 Task: Find connections with filter location Zürich (Kreis 9) with filter topic #Inspirationwith filter profile language Potuguese with filter current company Apotex Inc. with filter school Indian Institute of Technology, Indore with filter industry Metal Treatments with filter service category User Experience Writing with filter keywords title Software Engineer
Action: Mouse moved to (699, 95)
Screenshot: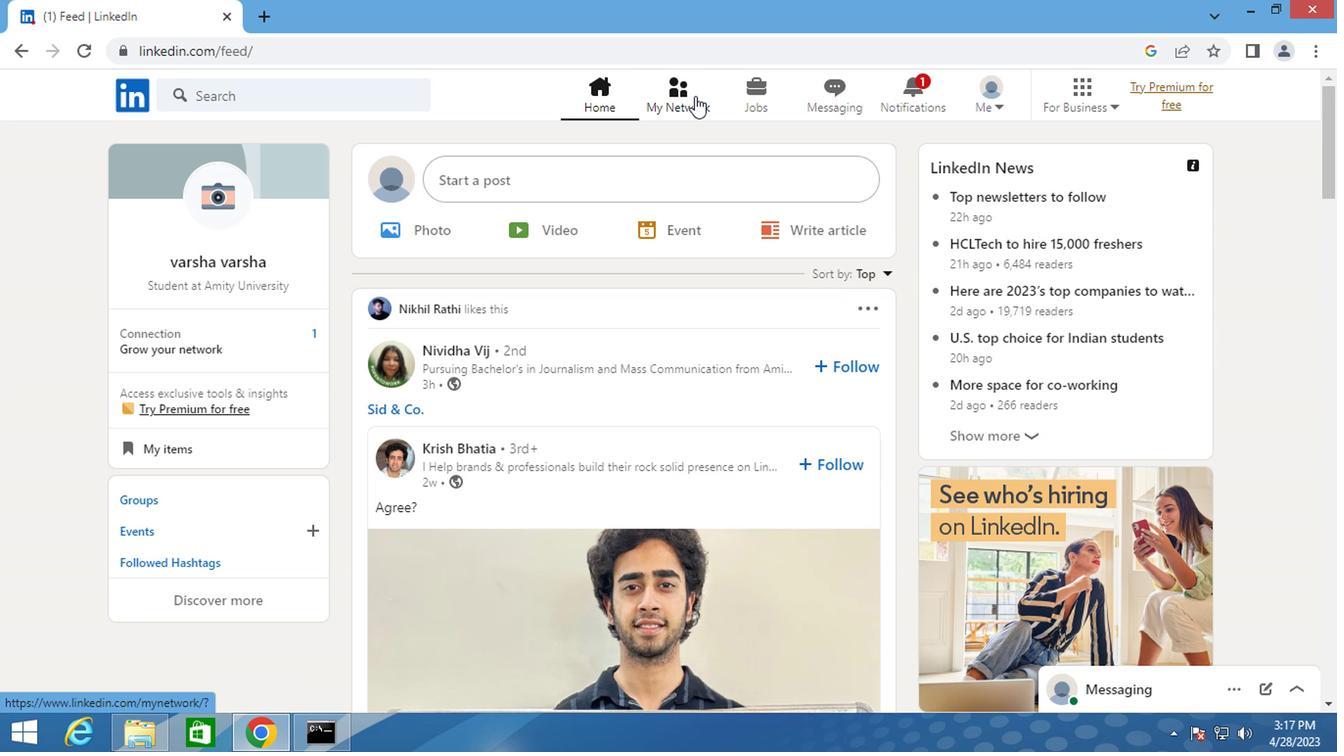 
Action: Mouse pressed left at (699, 95)
Screenshot: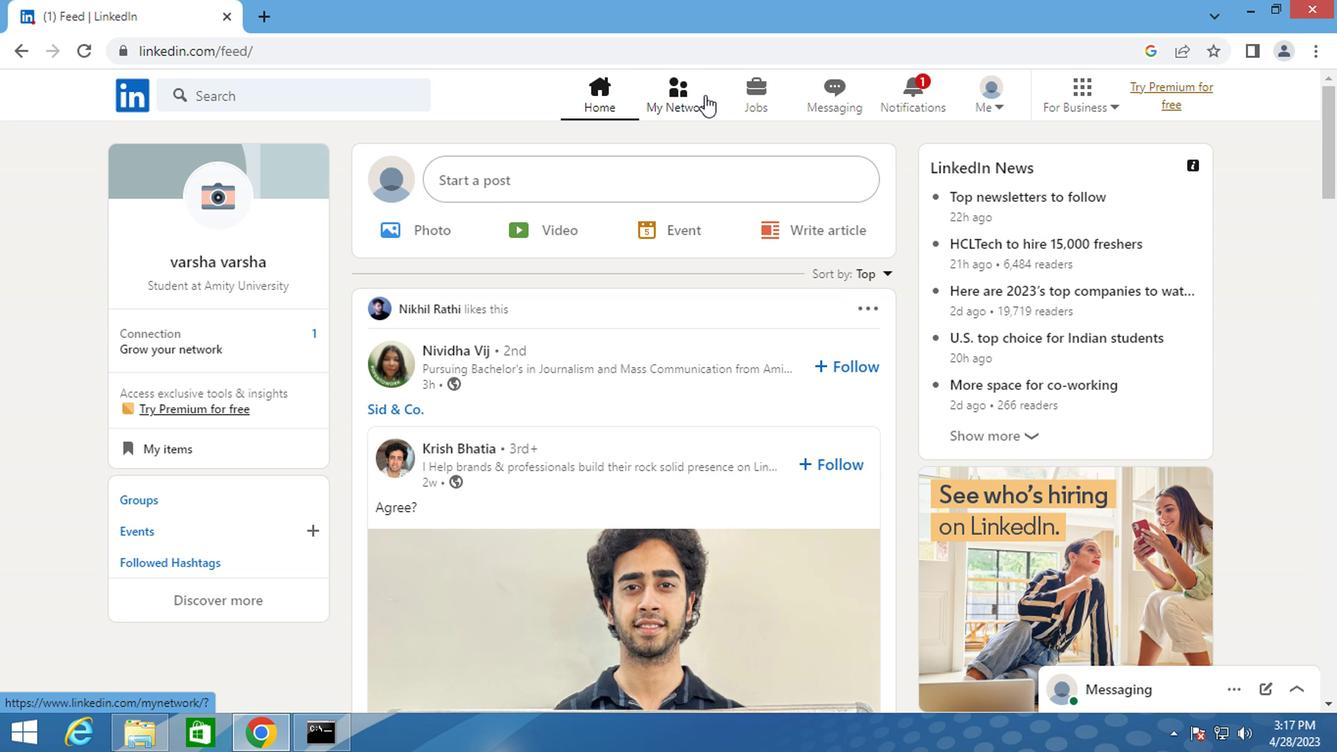 
Action: Mouse moved to (307, 208)
Screenshot: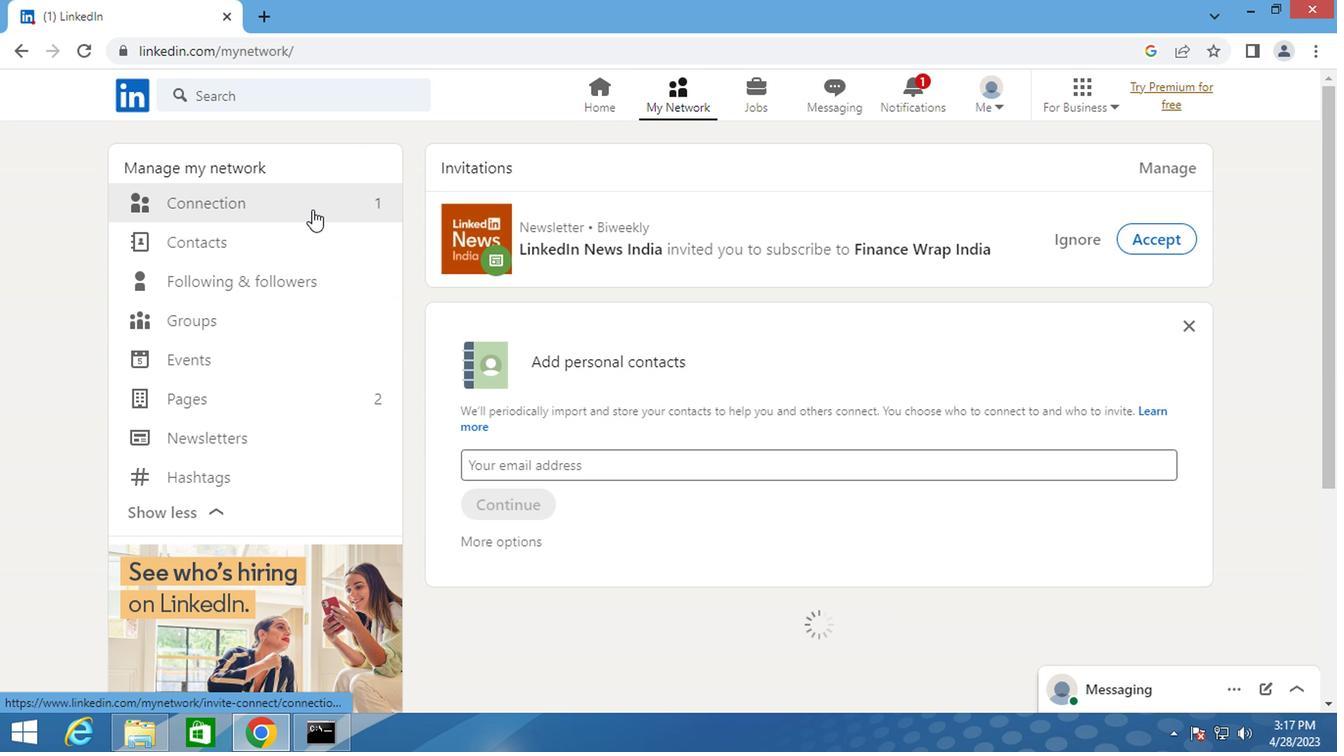 
Action: Mouse pressed left at (307, 208)
Screenshot: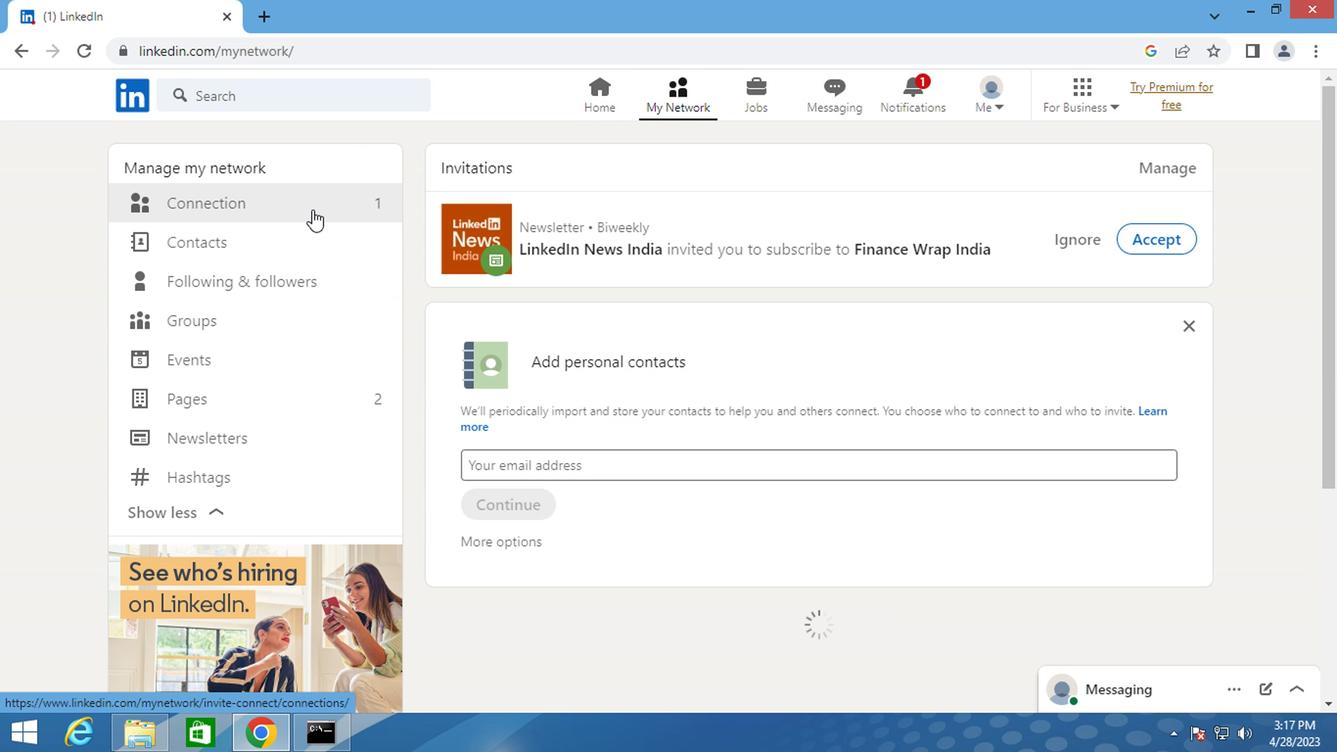 
Action: Mouse moved to (830, 209)
Screenshot: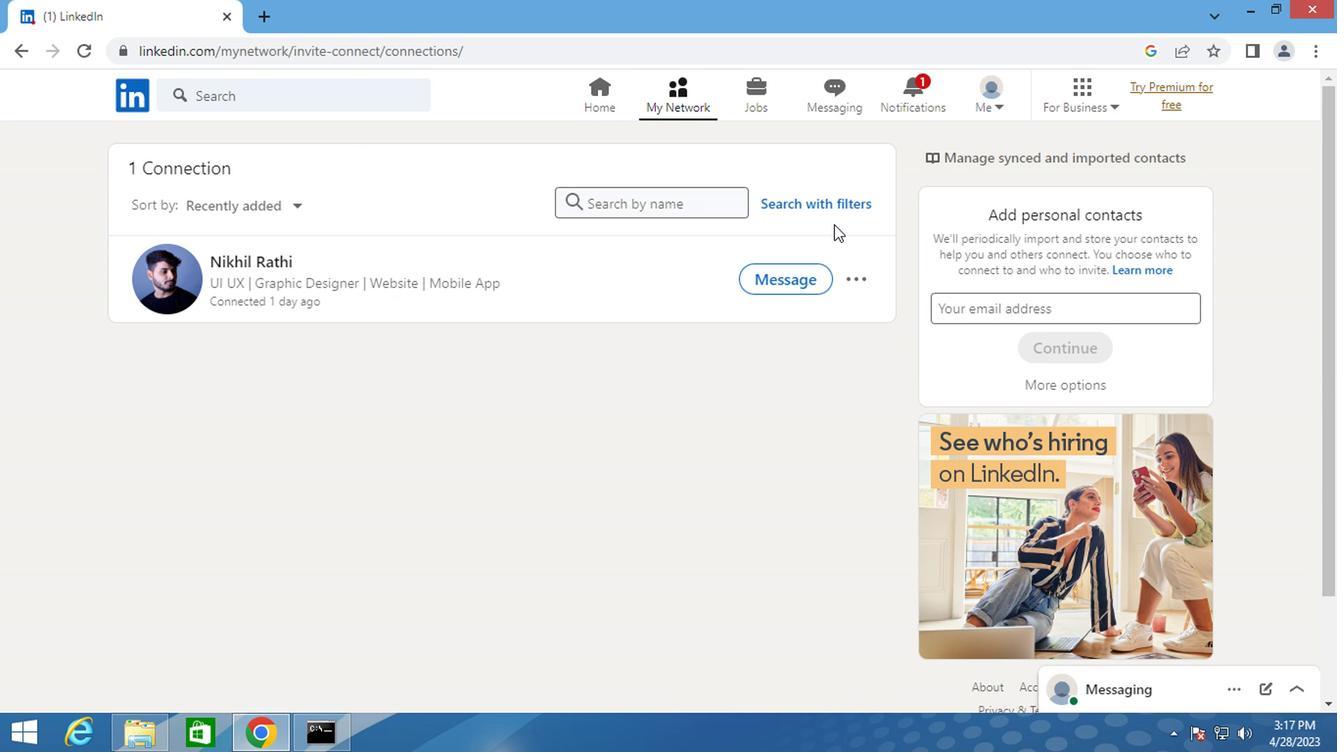 
Action: Mouse pressed left at (830, 209)
Screenshot: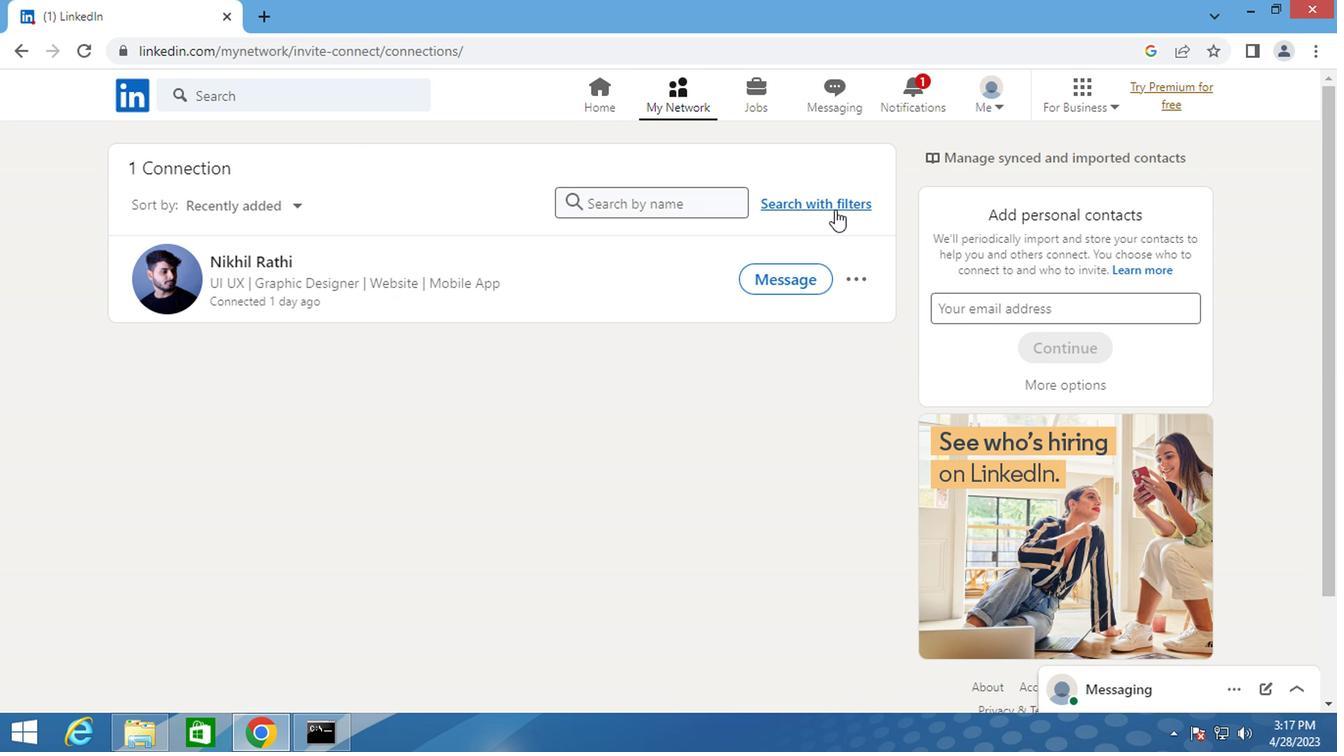 
Action: Mouse moved to (733, 148)
Screenshot: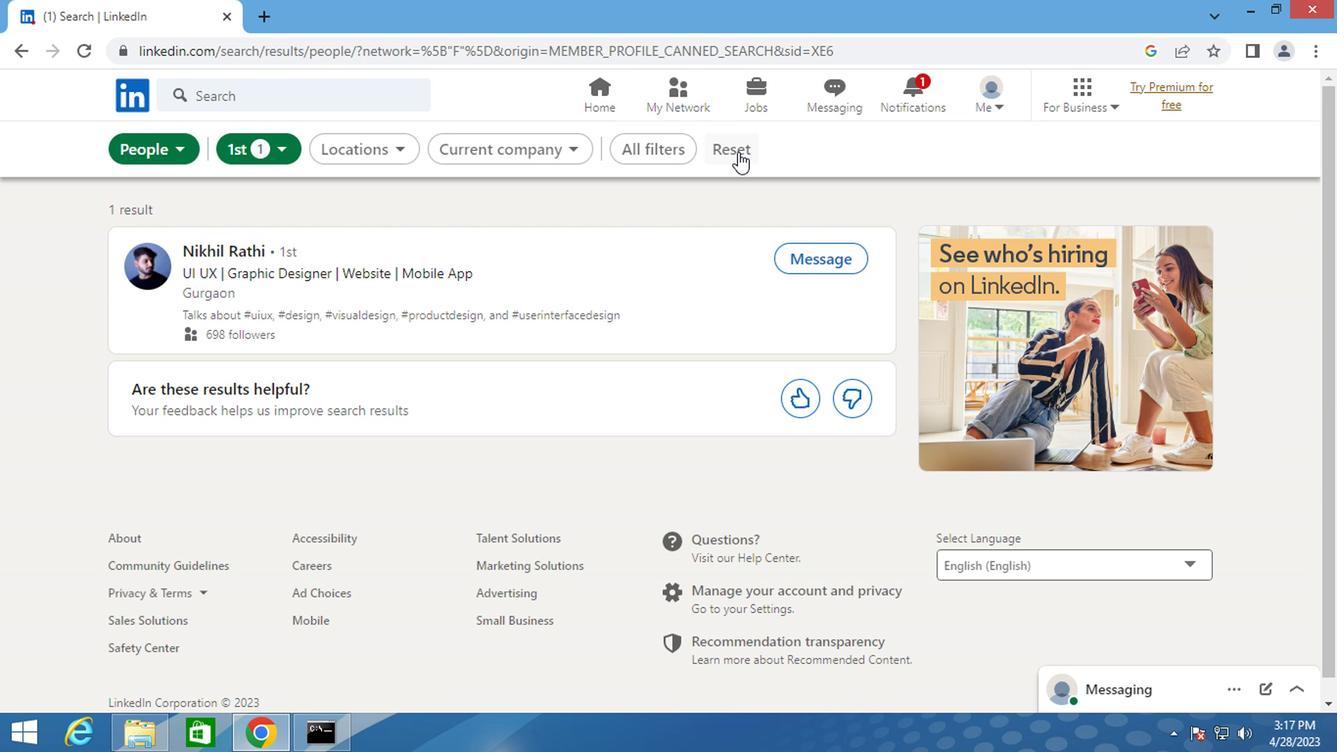 
Action: Mouse pressed left at (733, 148)
Screenshot: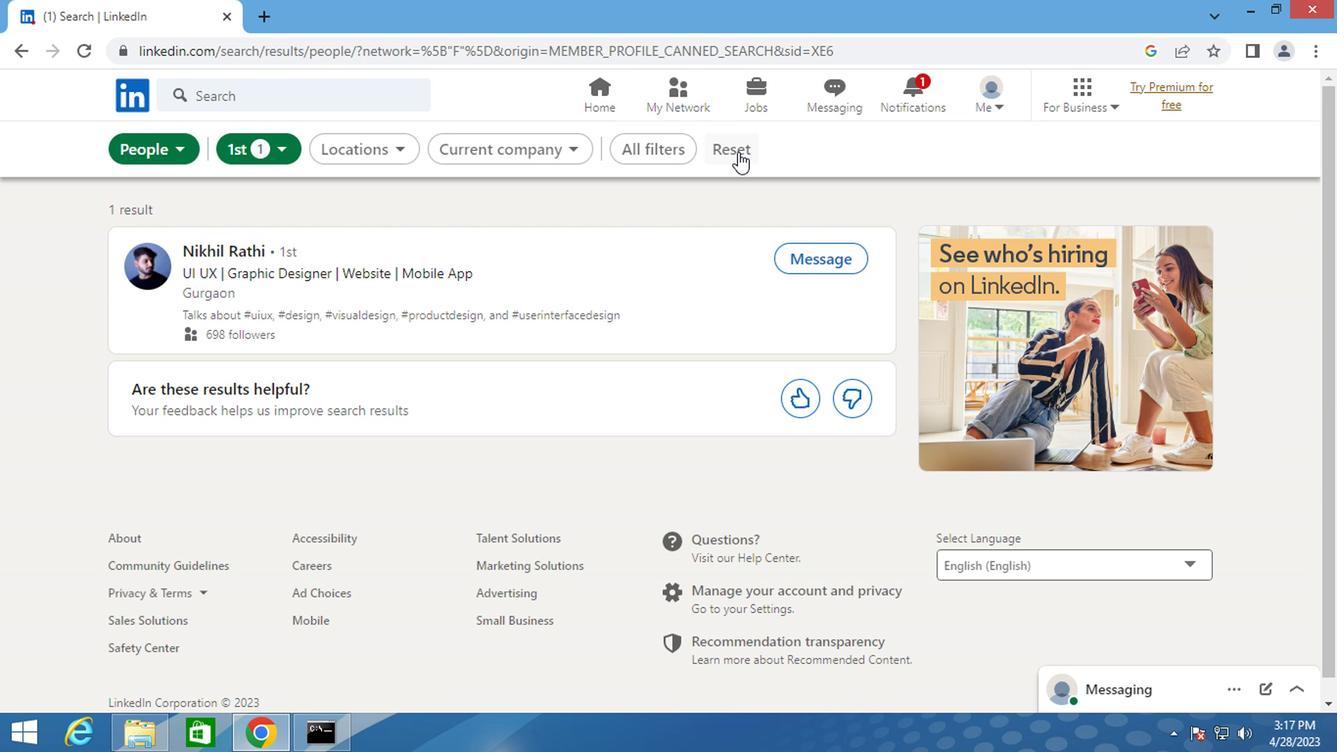 
Action: Mouse moved to (669, 153)
Screenshot: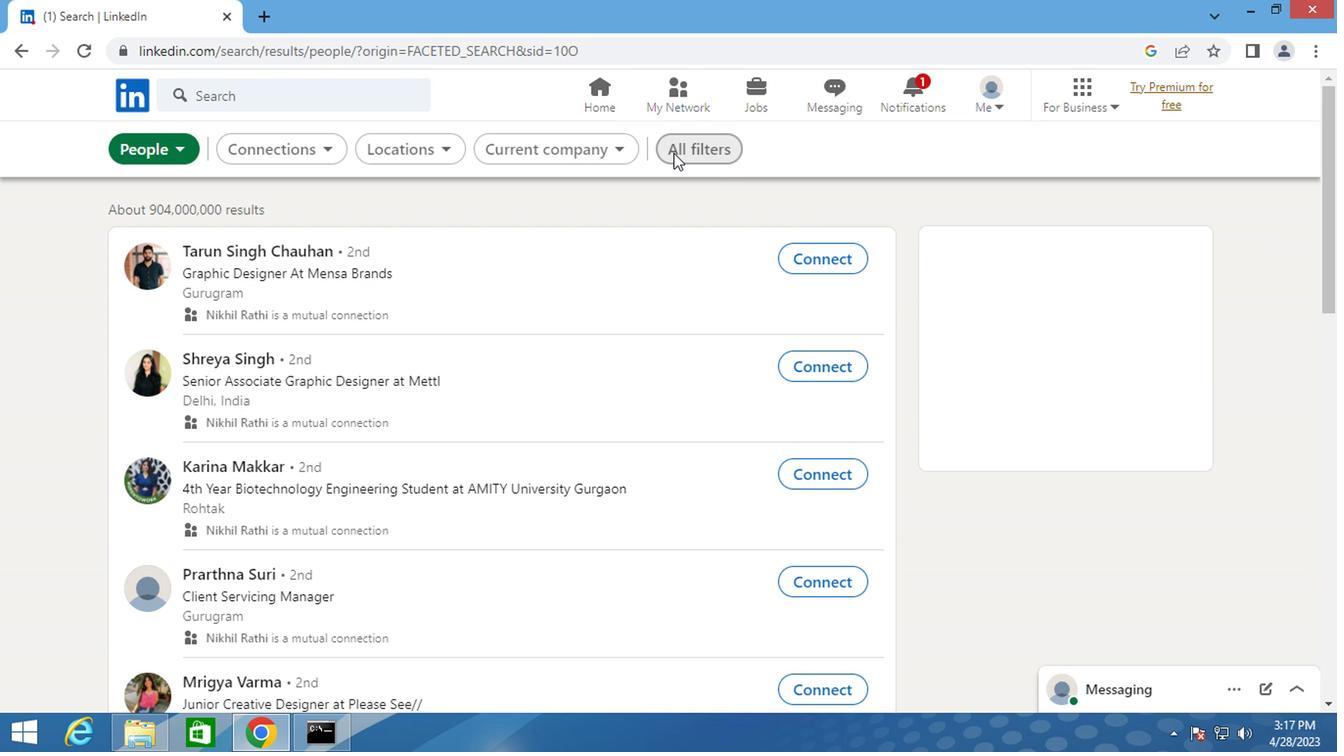 
Action: Mouse pressed left at (669, 153)
Screenshot: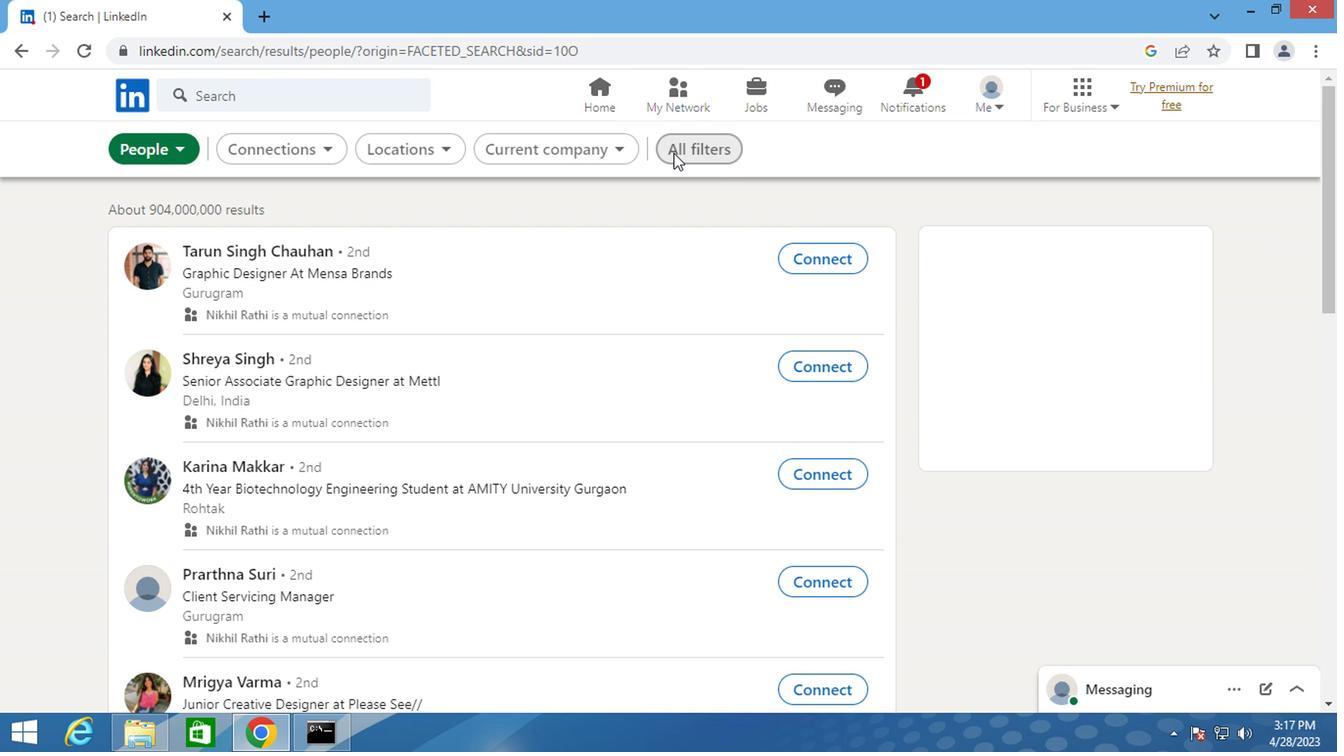 
Action: Mouse moved to (914, 355)
Screenshot: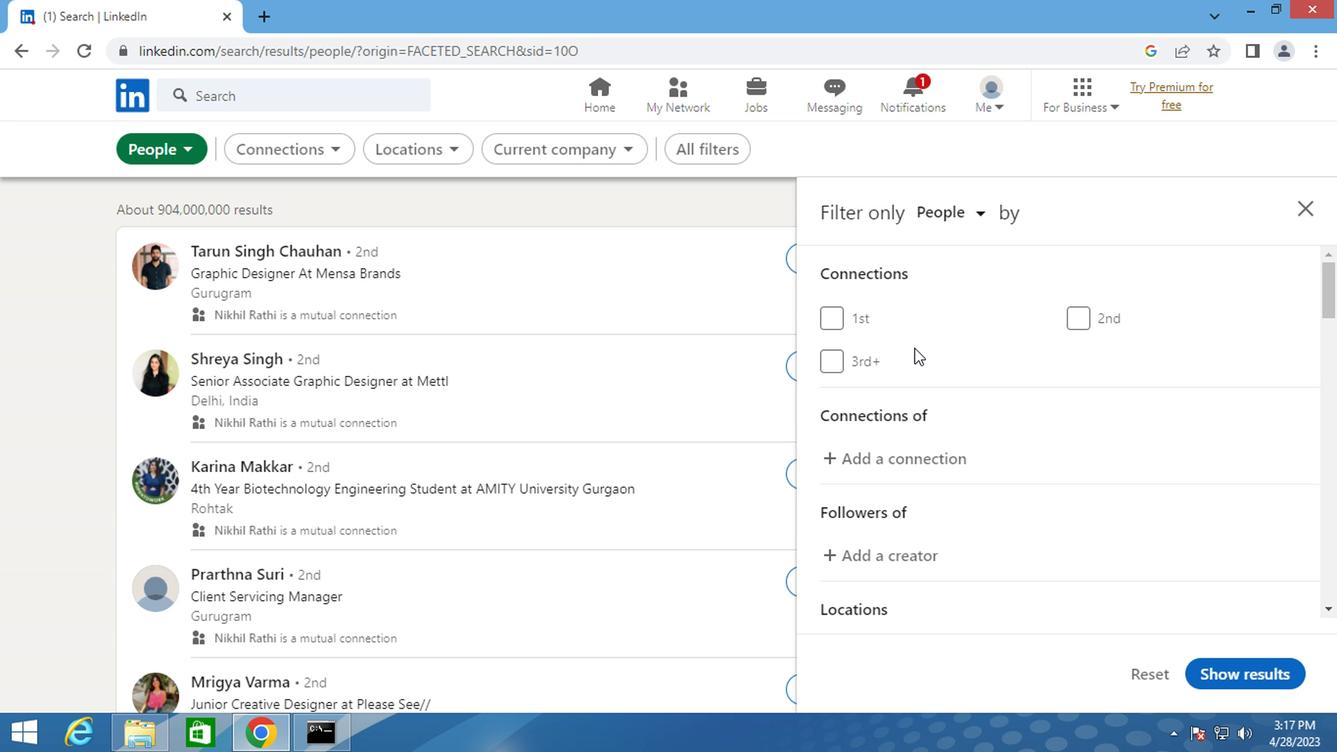 
Action: Mouse scrolled (914, 354) with delta (0, 0)
Screenshot: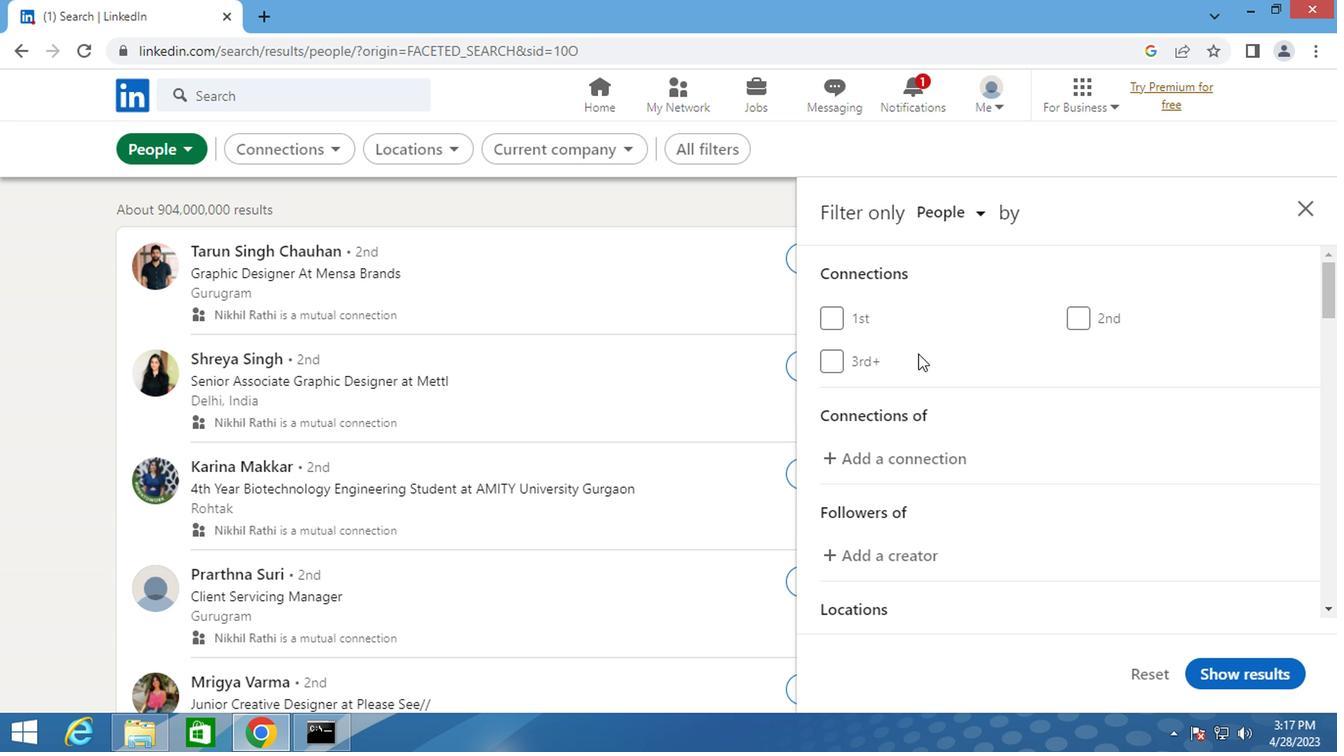 
Action: Mouse scrolled (914, 354) with delta (0, 0)
Screenshot: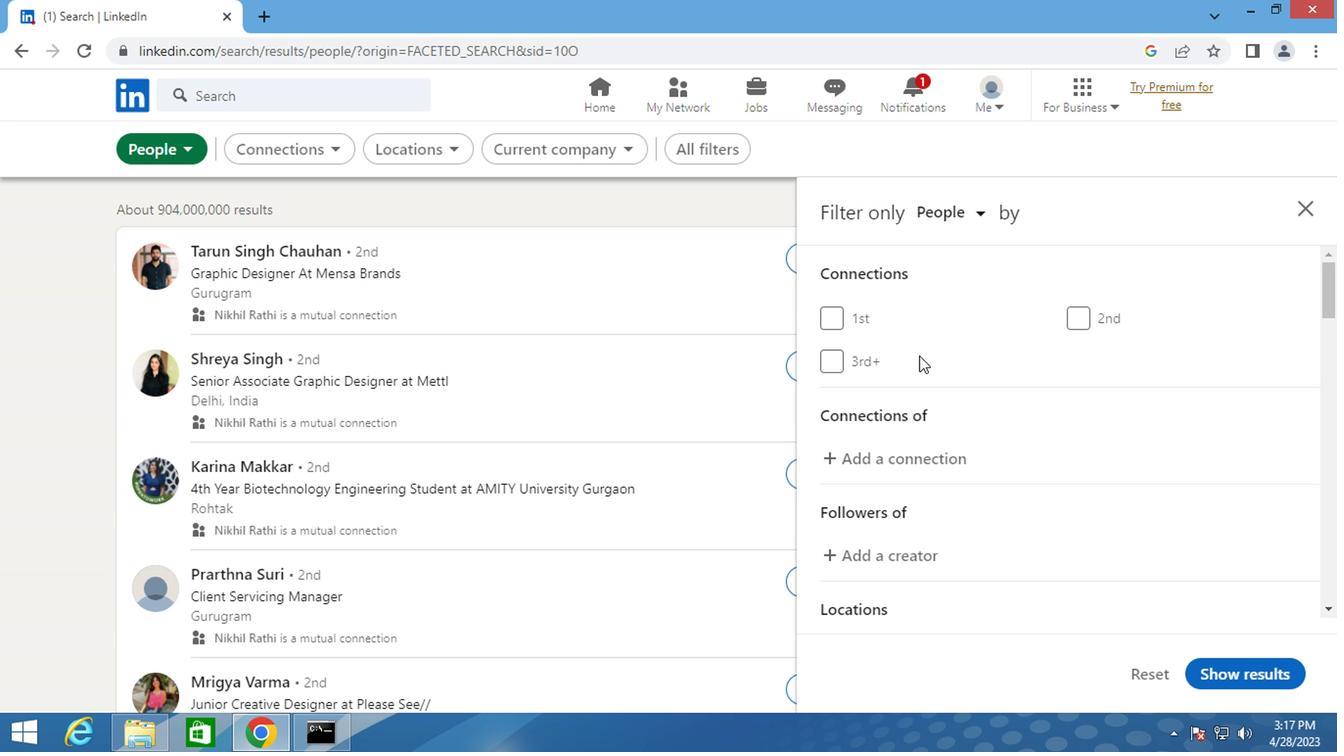 
Action: Mouse moved to (1080, 526)
Screenshot: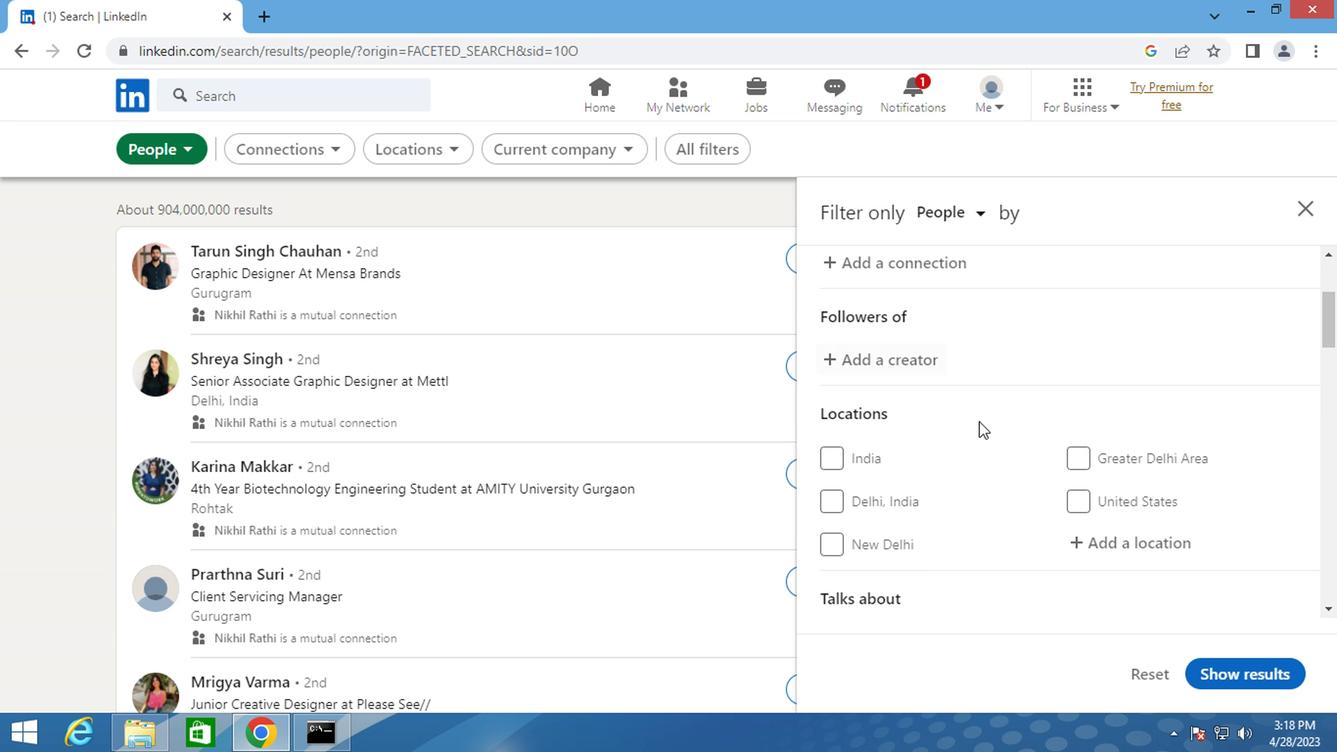 
Action: Mouse pressed left at (1080, 526)
Screenshot: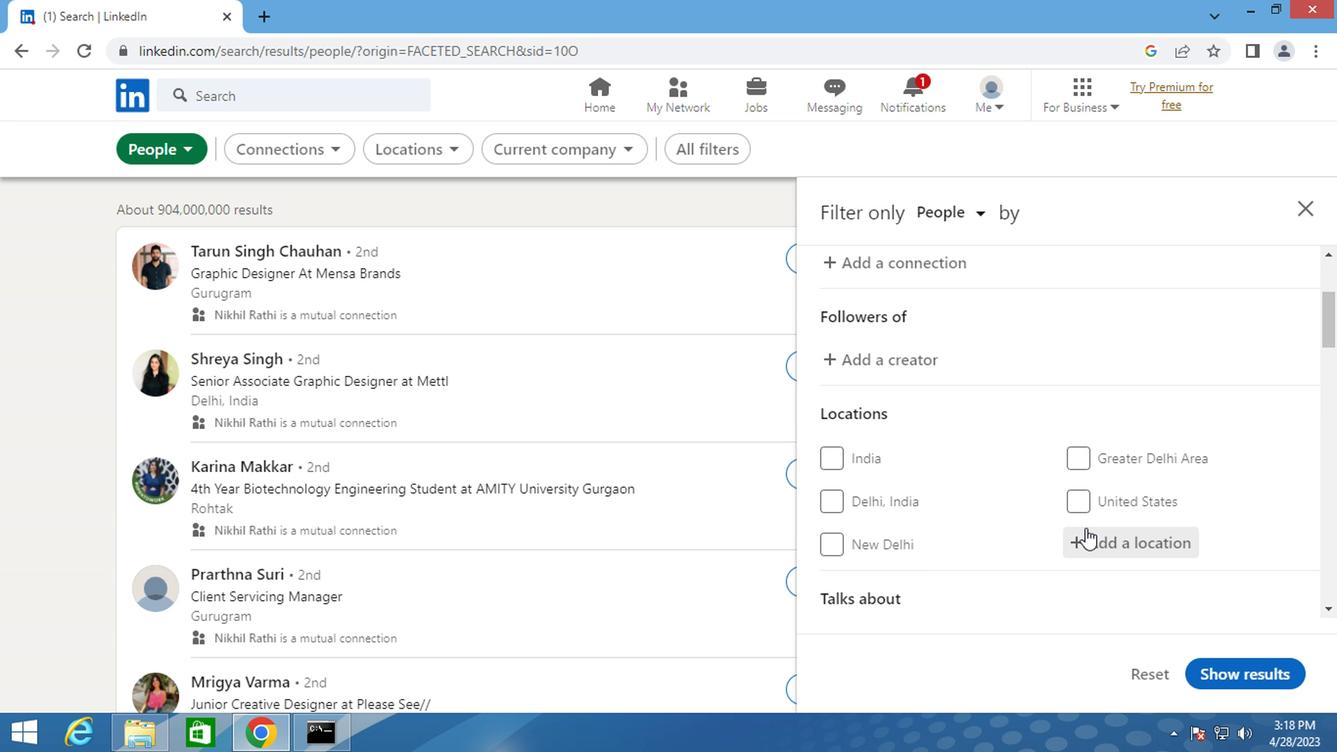 
Action: Key pressed <Key.shift>ZURICH<Key.space><Key.shift_r><Key.shift_r>(<Key.shift>KREIS<Key.space>9<Key.shift_r>)
Screenshot: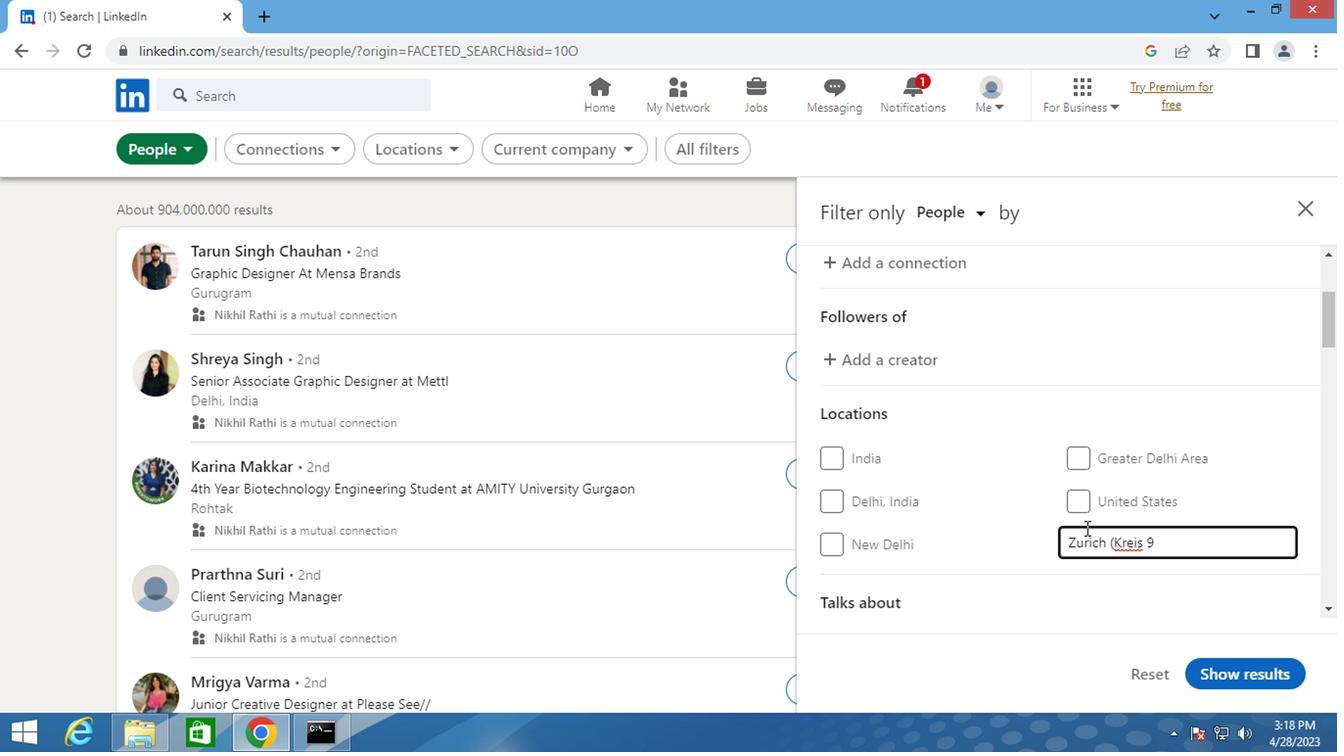 
Action: Mouse moved to (1108, 474)
Screenshot: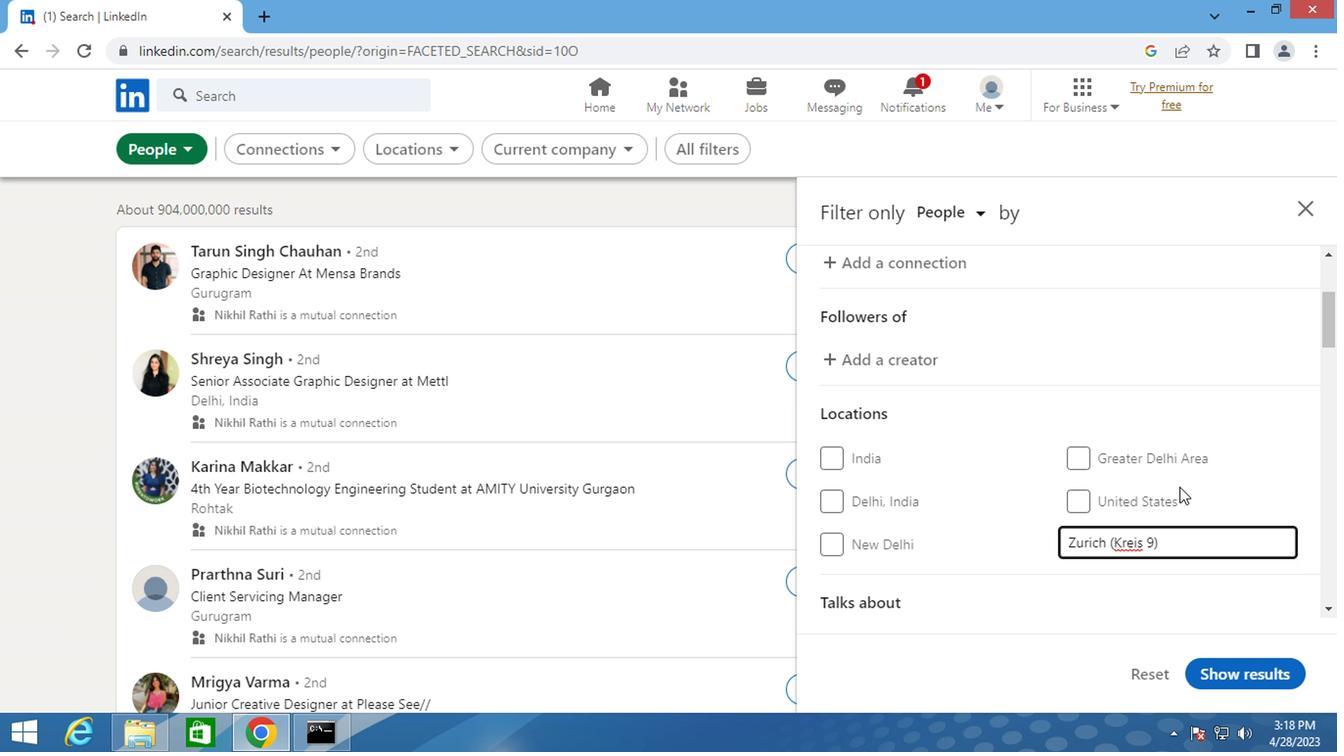 
Action: Mouse scrolled (1108, 474) with delta (0, 0)
Screenshot: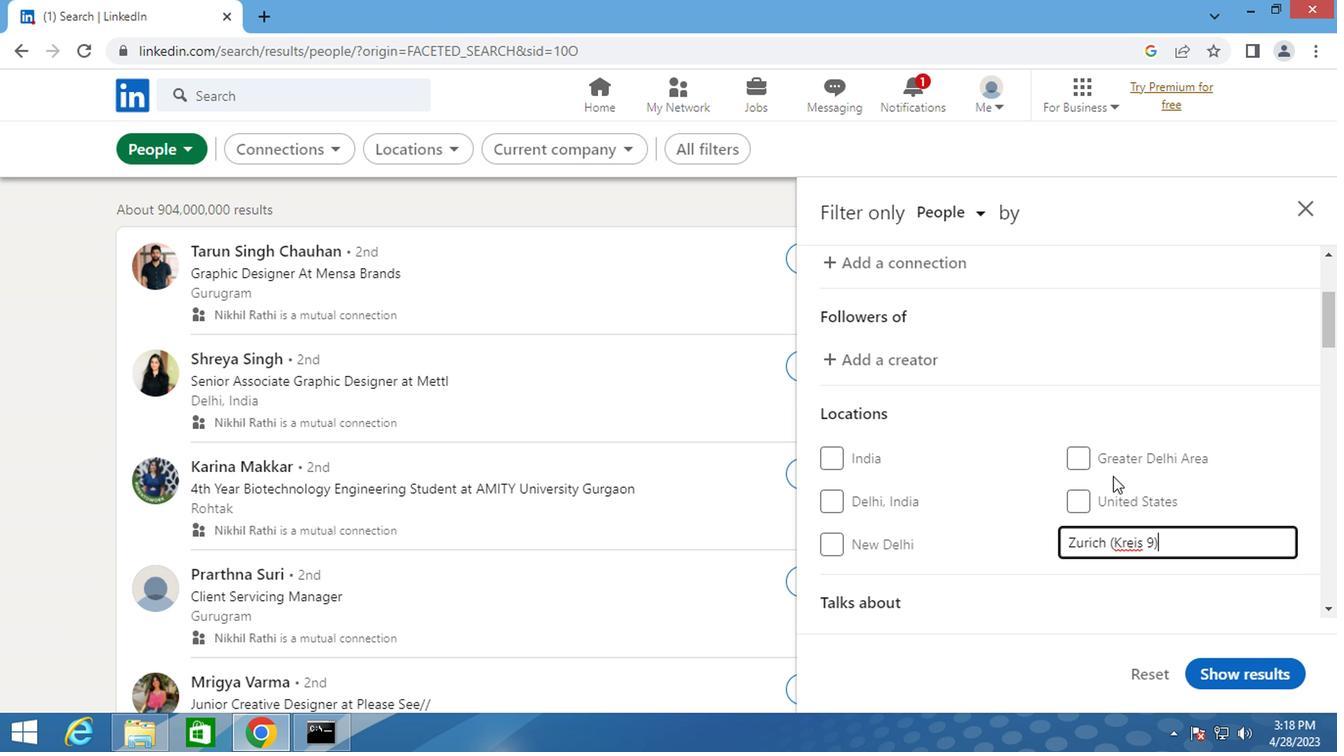 
Action: Mouse scrolled (1108, 474) with delta (0, 0)
Screenshot: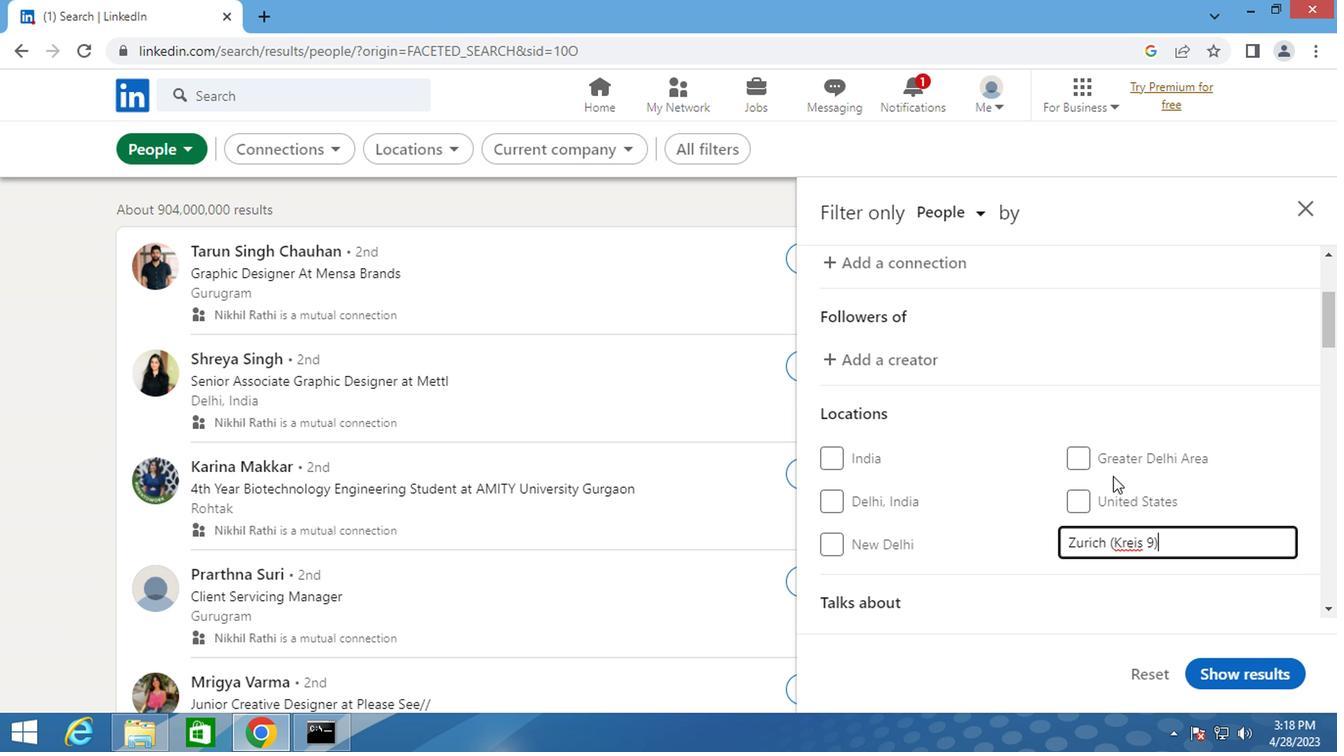 
Action: Mouse moved to (1117, 530)
Screenshot: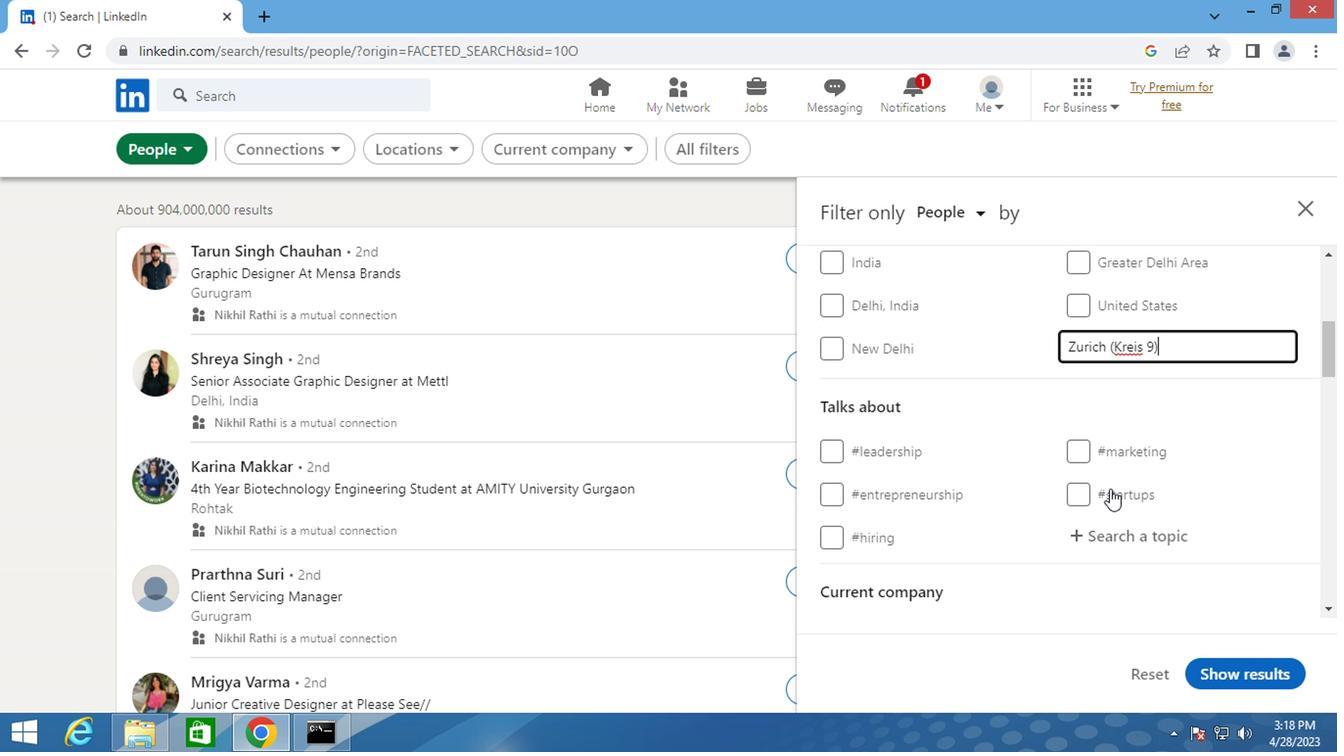 
Action: Mouse pressed left at (1117, 530)
Screenshot: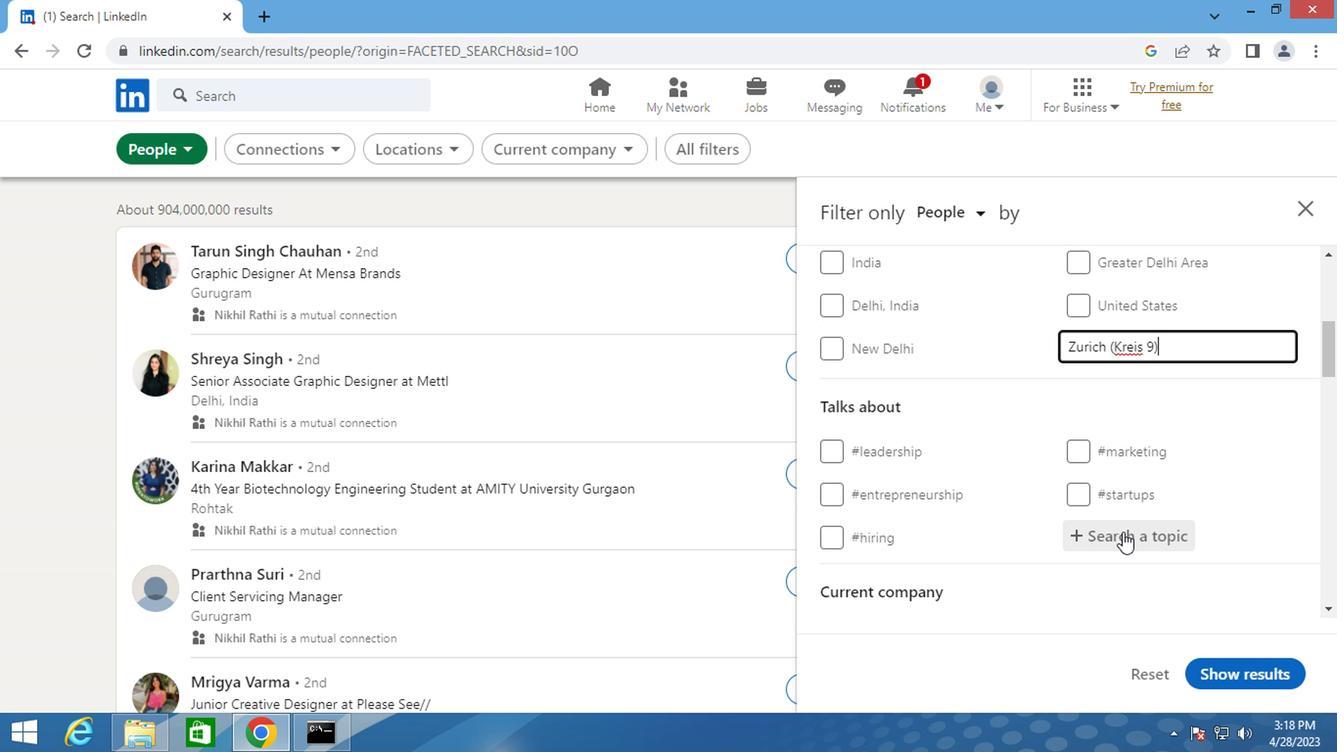 
Action: Key pressed <Key.shift>#<Key.shift>INSPIRATION
Screenshot: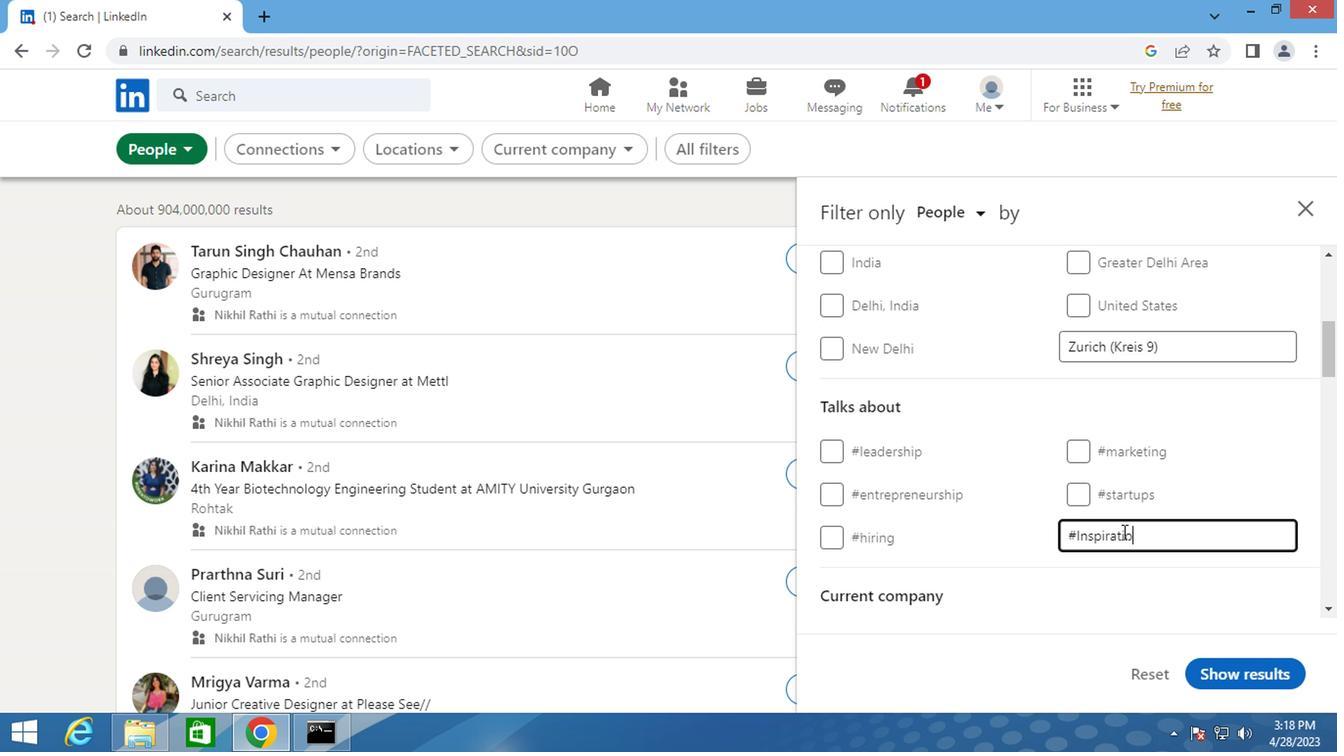 
Action: Mouse moved to (1088, 504)
Screenshot: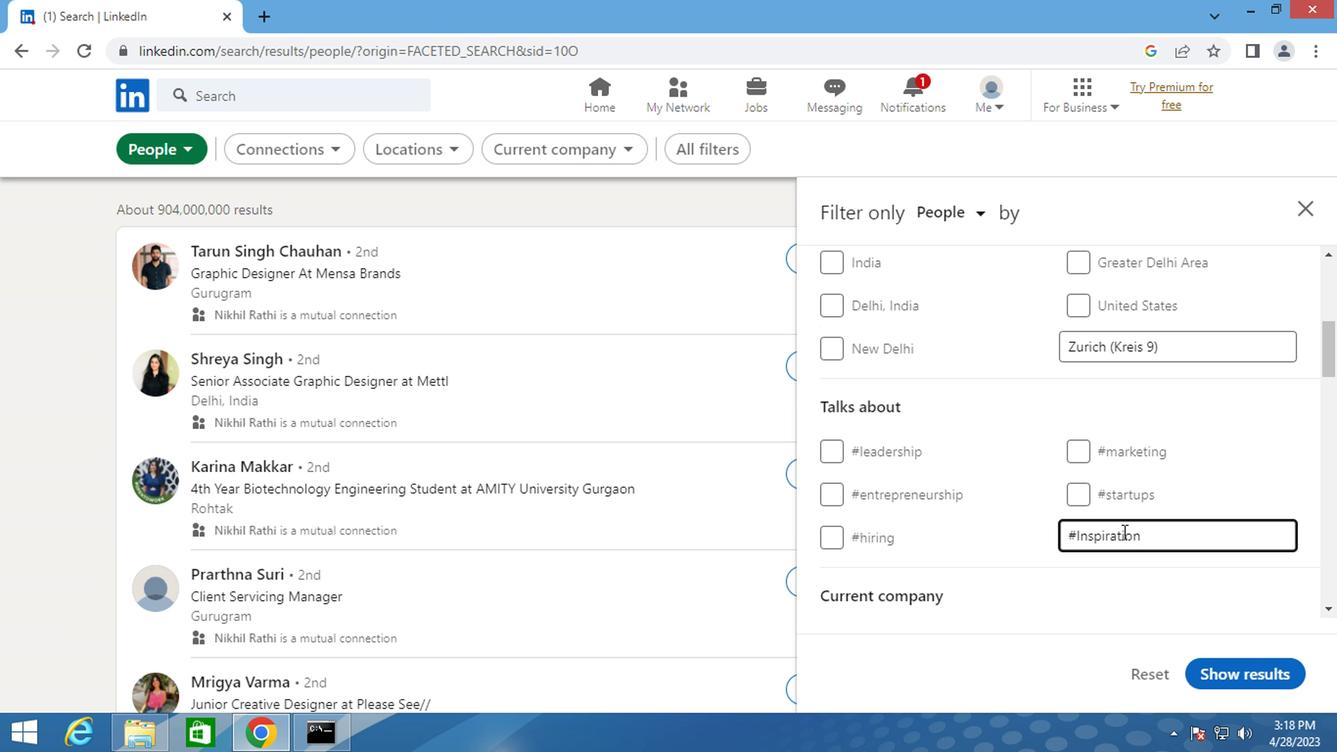 
Action: Mouse scrolled (1088, 503) with delta (0, 0)
Screenshot: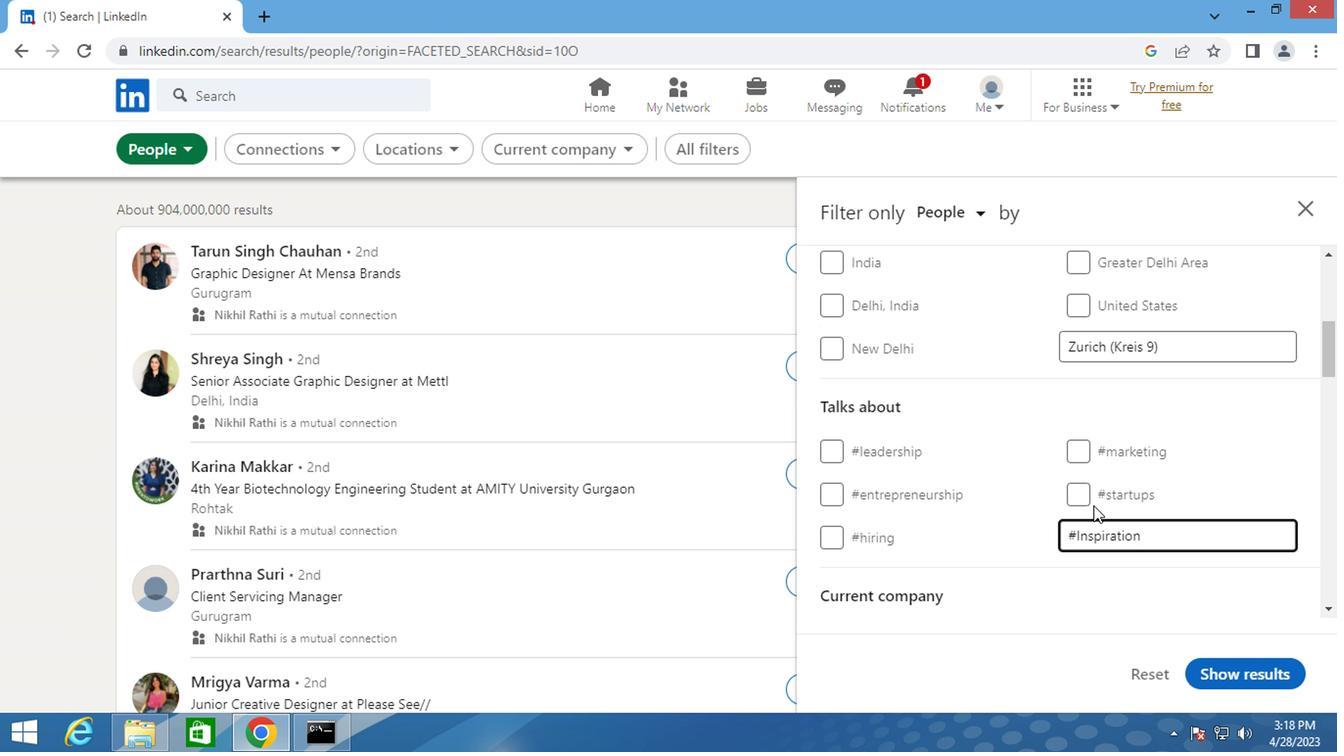 
Action: Mouse scrolled (1088, 503) with delta (0, 0)
Screenshot: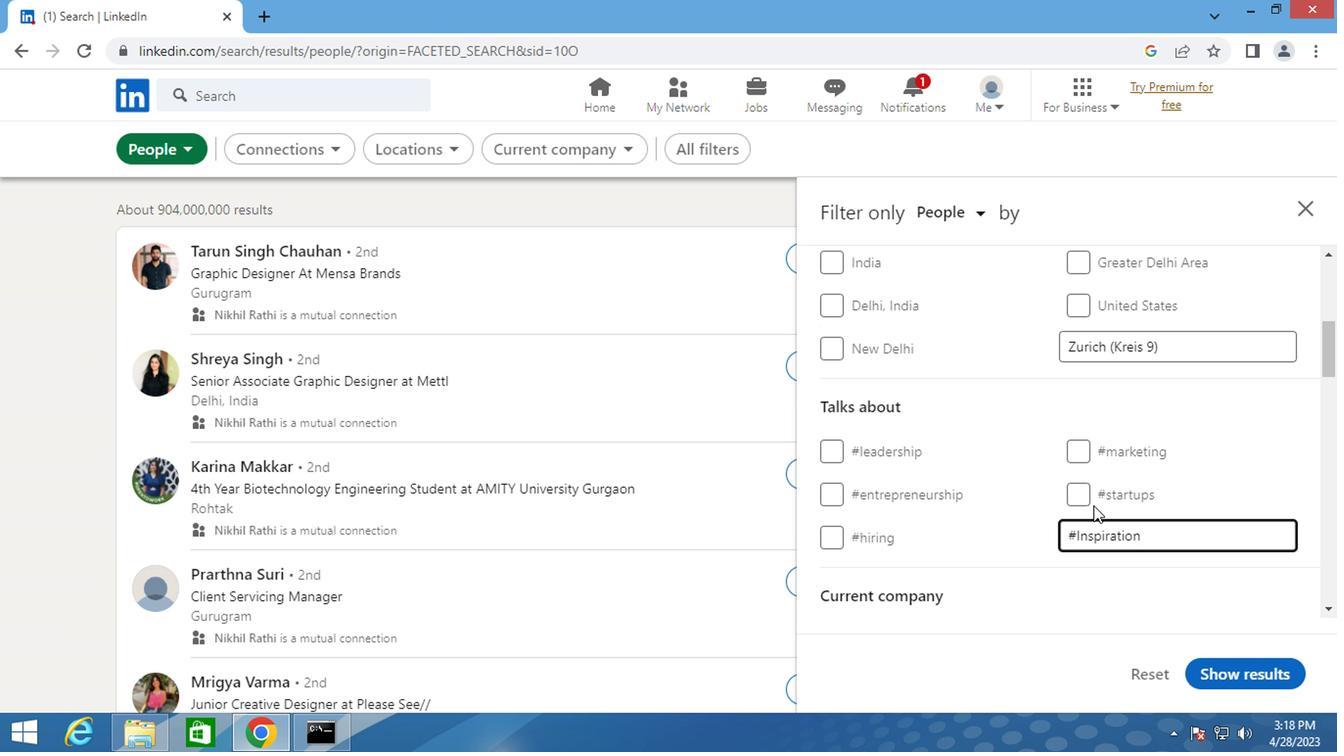 
Action: Mouse scrolled (1088, 503) with delta (0, 0)
Screenshot: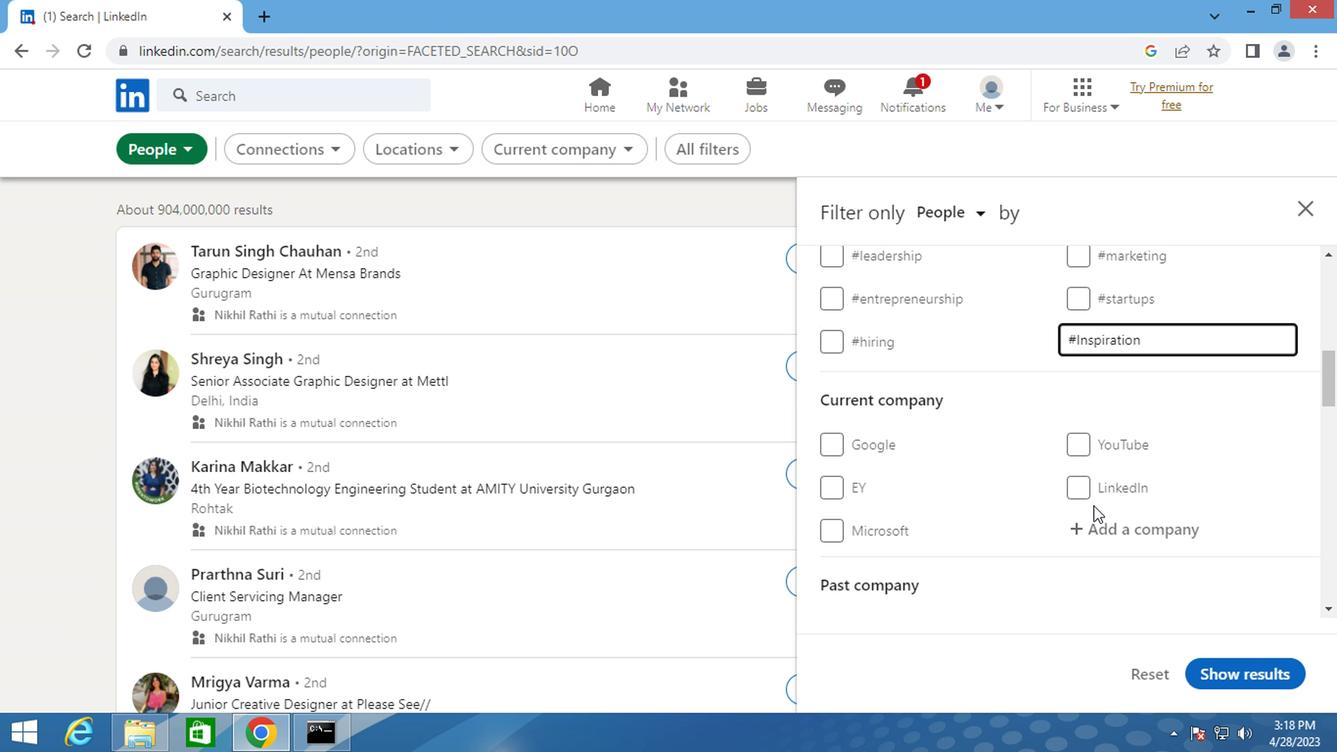 
Action: Mouse scrolled (1088, 503) with delta (0, 0)
Screenshot: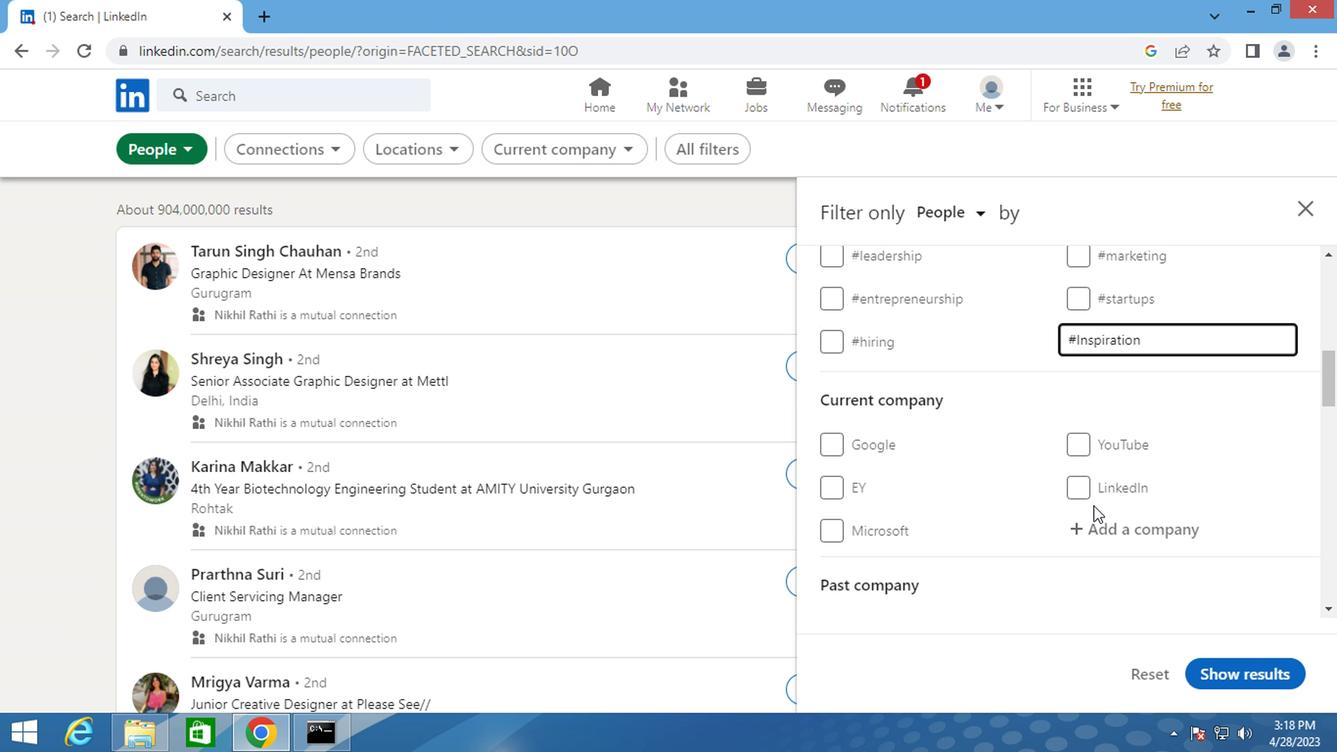 
Action: Mouse scrolled (1088, 503) with delta (0, 0)
Screenshot: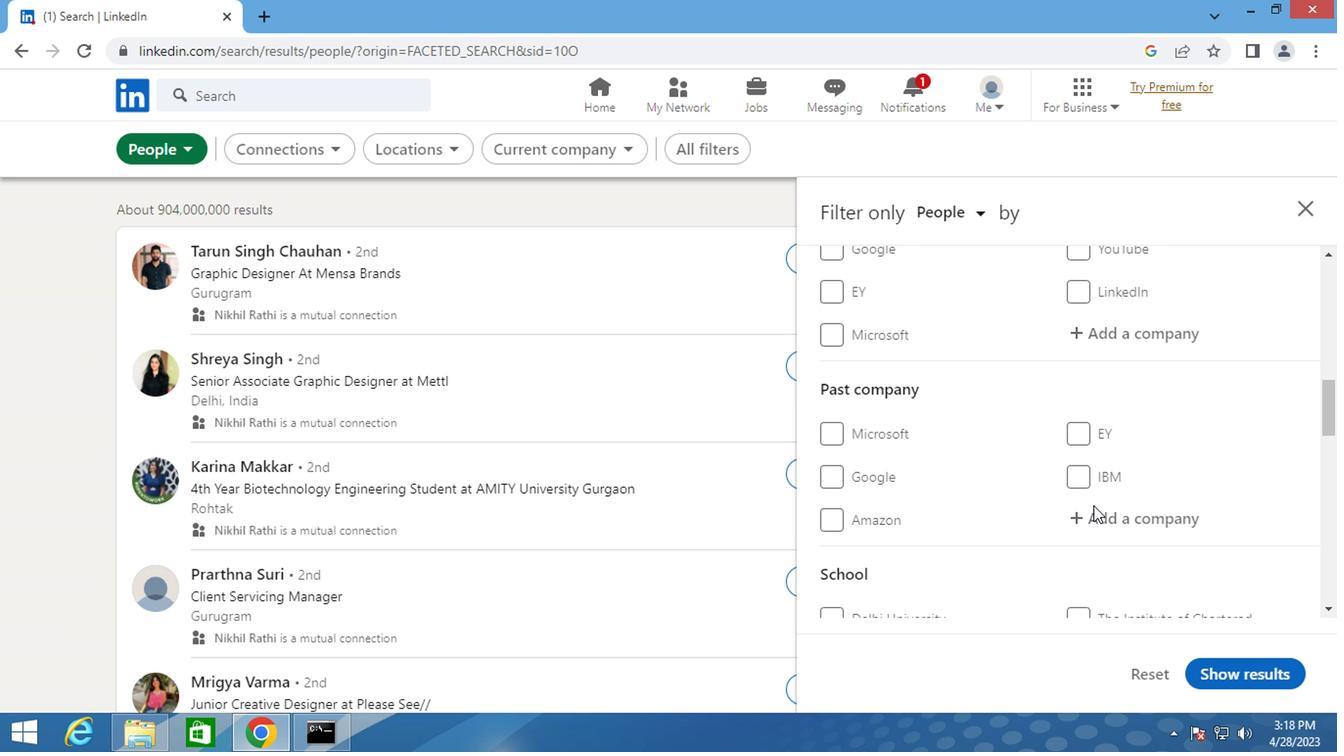
Action: Mouse scrolled (1088, 503) with delta (0, 0)
Screenshot: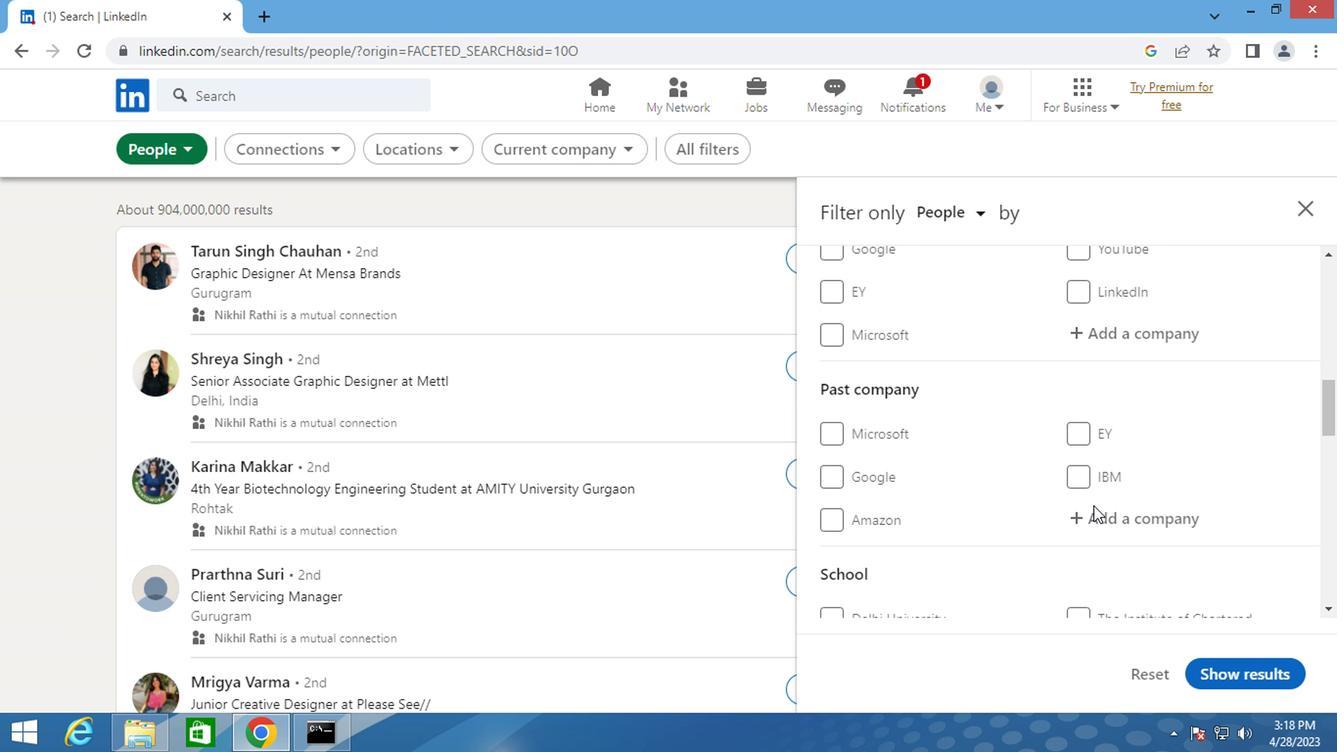 
Action: Mouse scrolled (1088, 503) with delta (0, 0)
Screenshot: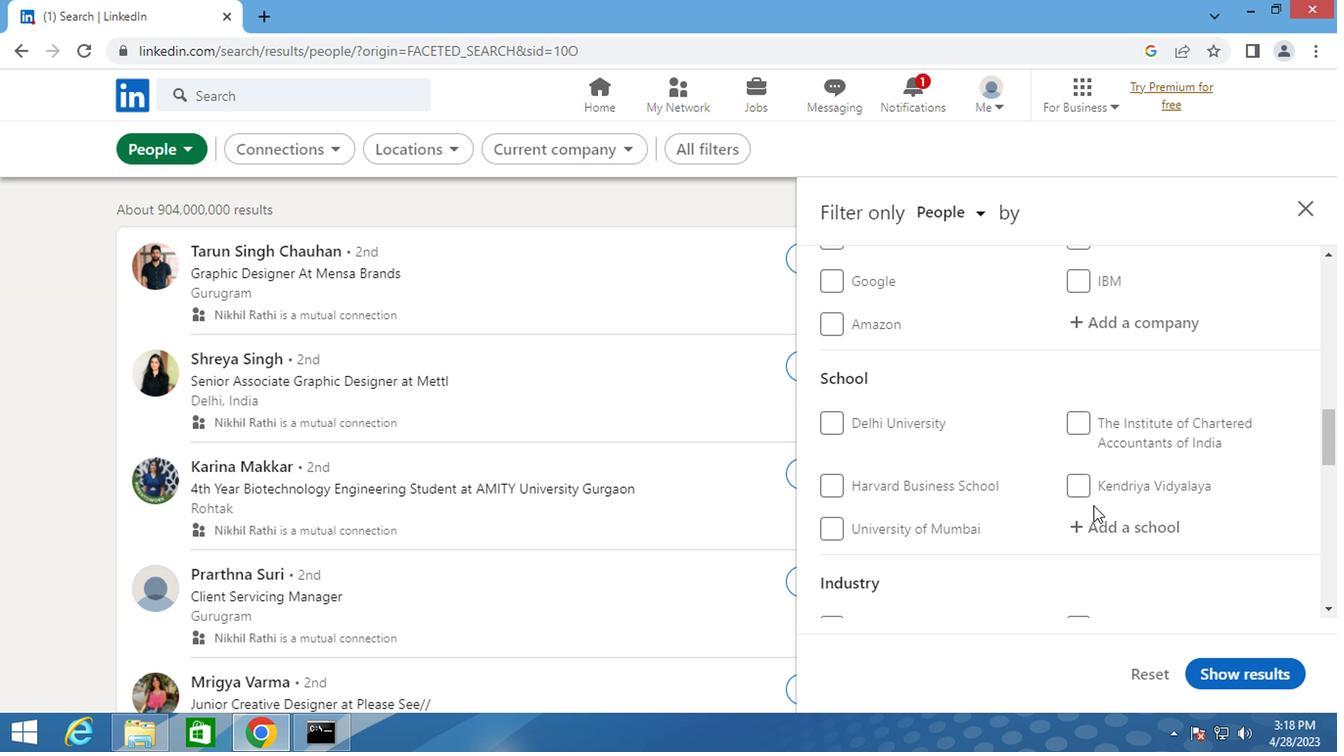 
Action: Mouse scrolled (1088, 503) with delta (0, 0)
Screenshot: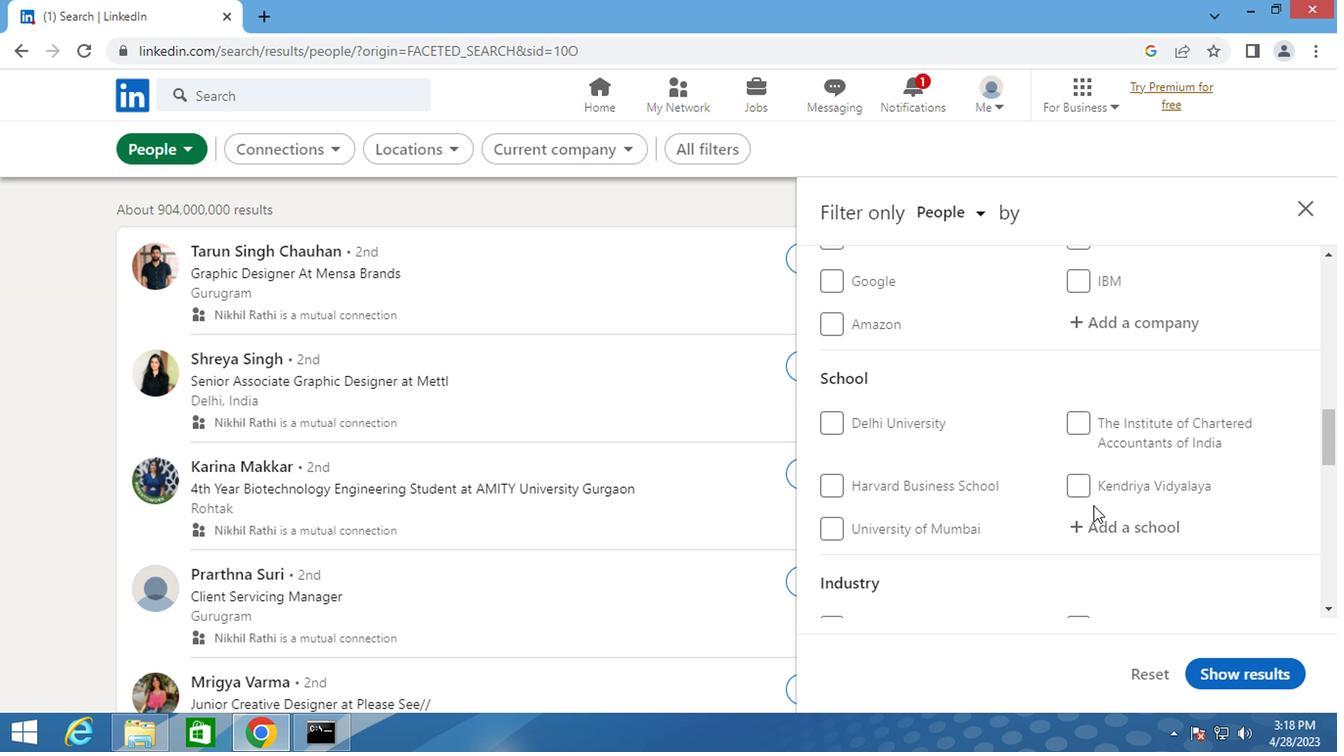 
Action: Mouse scrolled (1088, 503) with delta (0, 0)
Screenshot: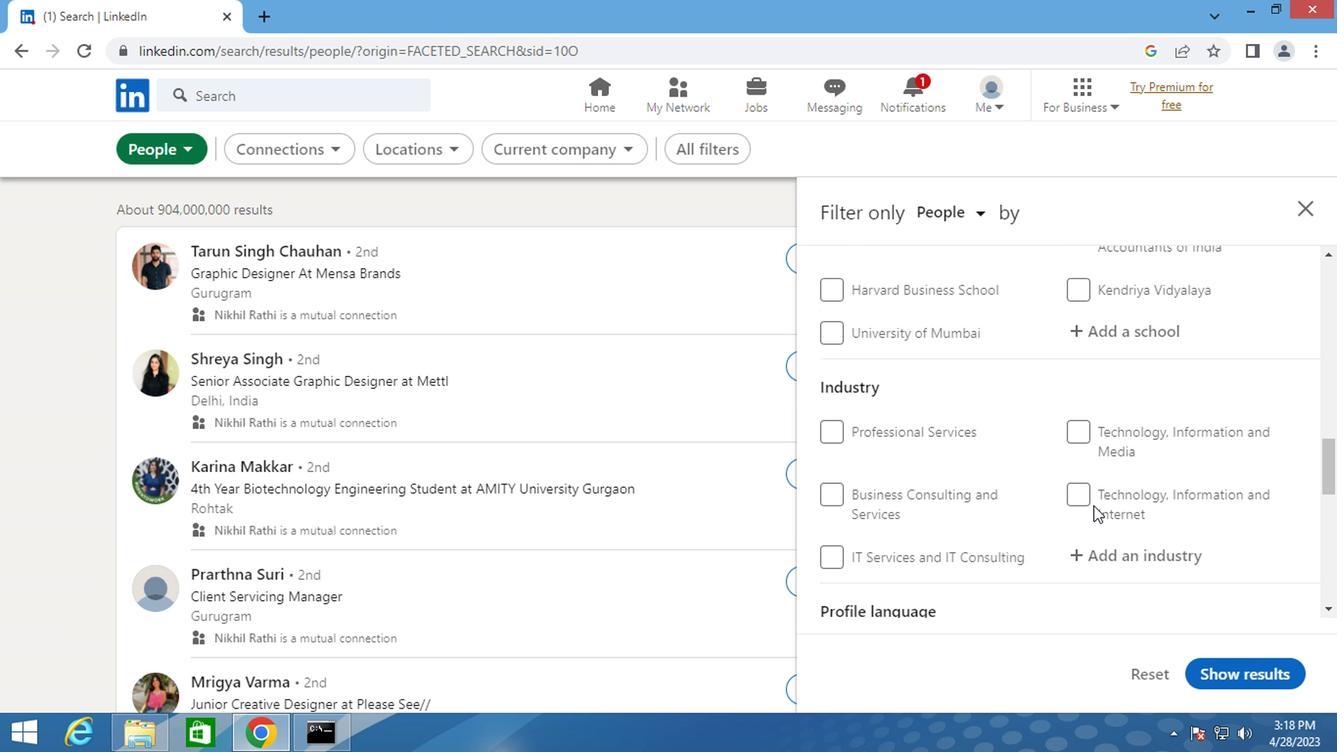 
Action: Mouse scrolled (1088, 503) with delta (0, 0)
Screenshot: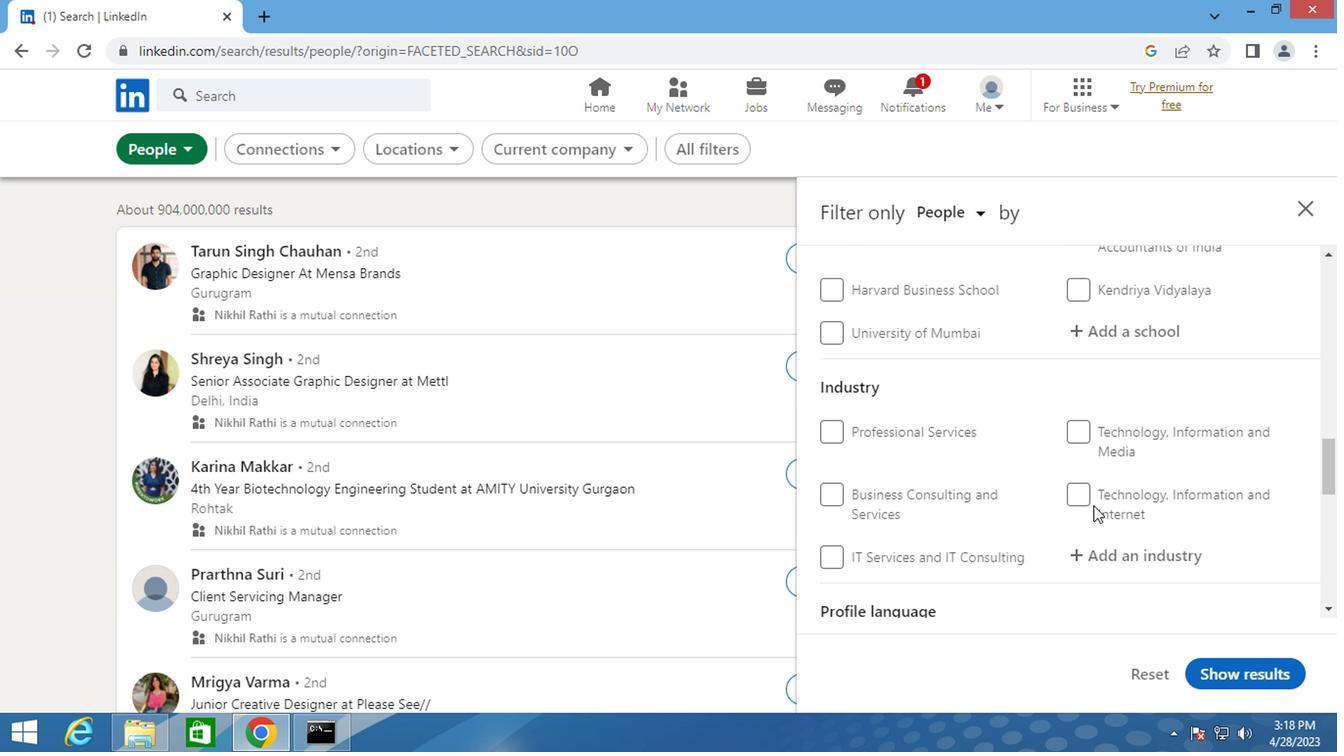 
Action: Mouse moved to (1079, 500)
Screenshot: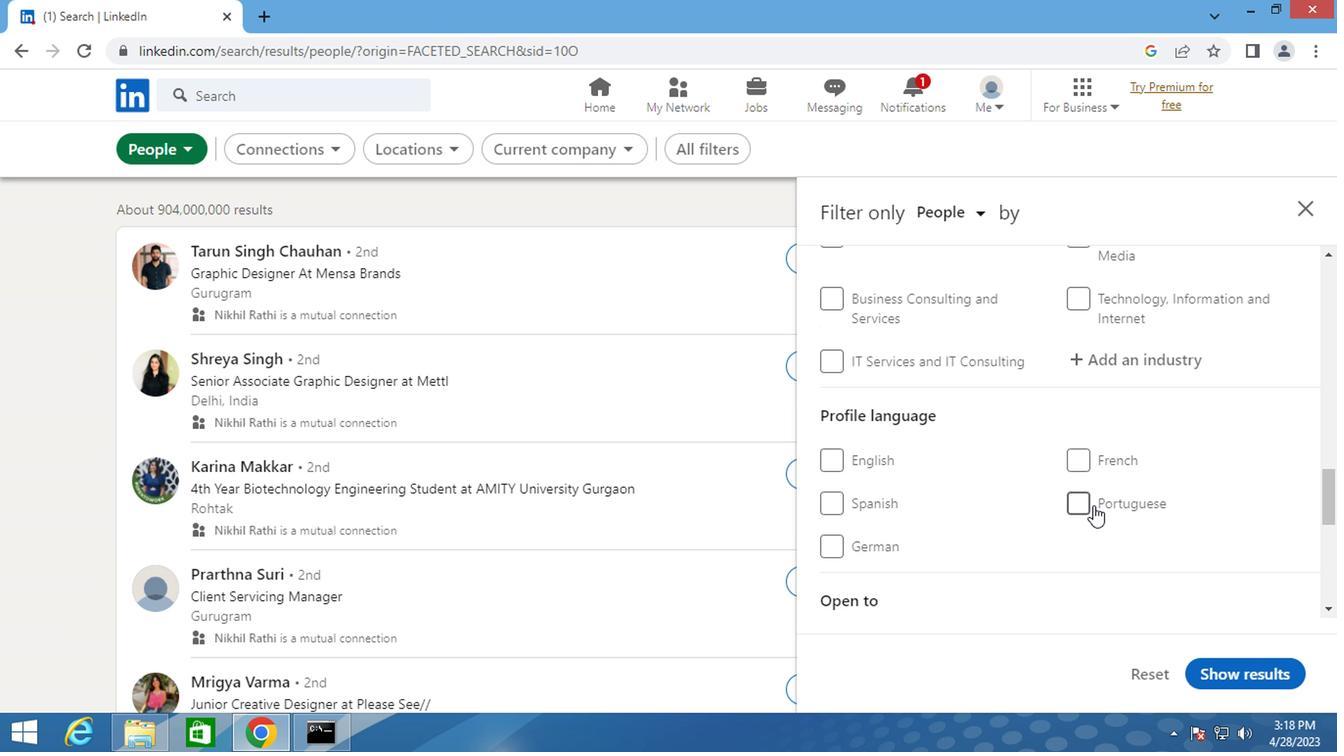 
Action: Mouse pressed left at (1079, 500)
Screenshot: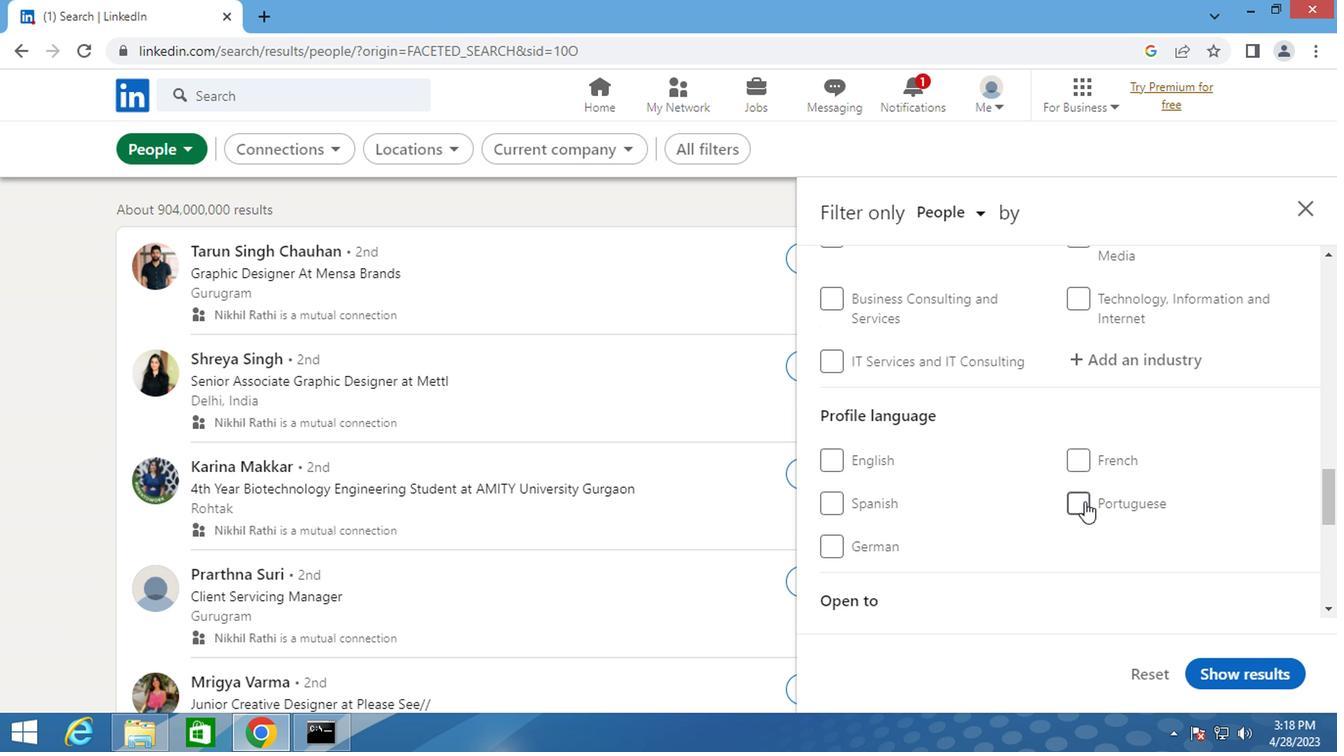 
Action: Mouse scrolled (1079, 501) with delta (0, 0)
Screenshot: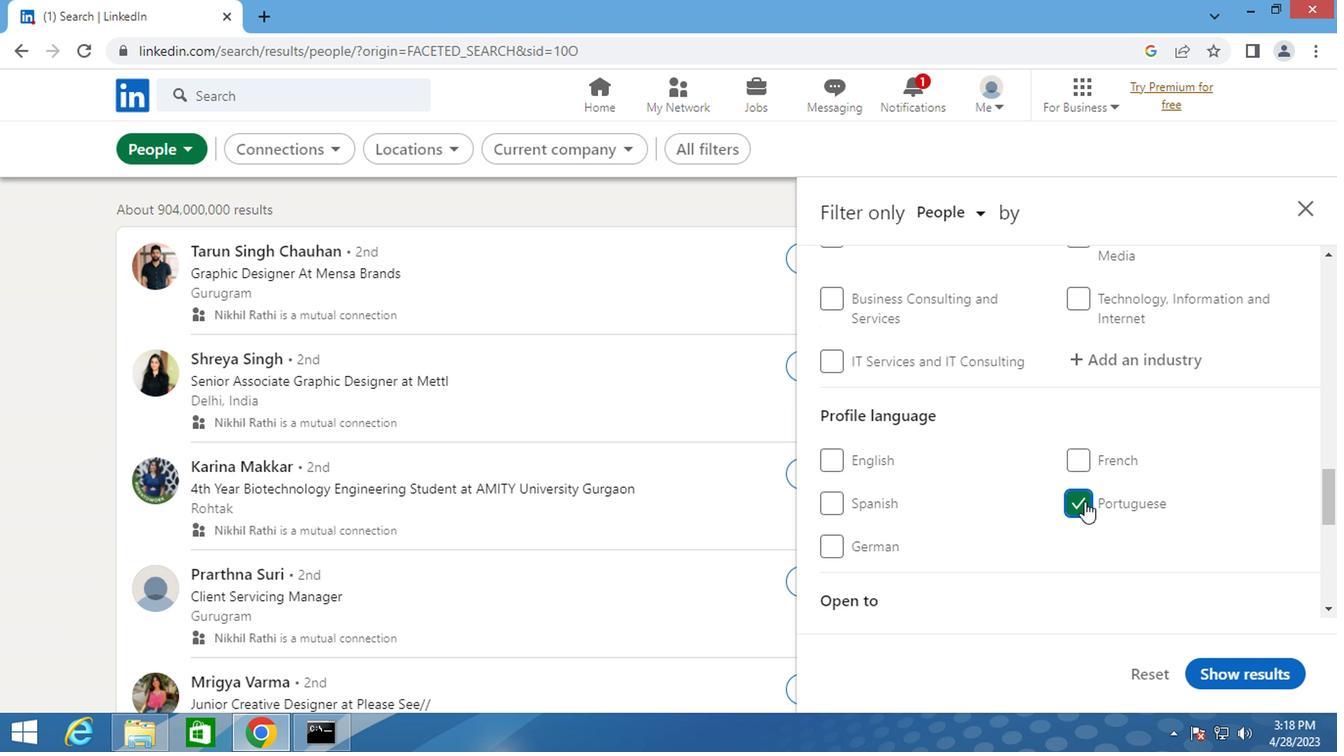 
Action: Mouse scrolled (1079, 501) with delta (0, 0)
Screenshot: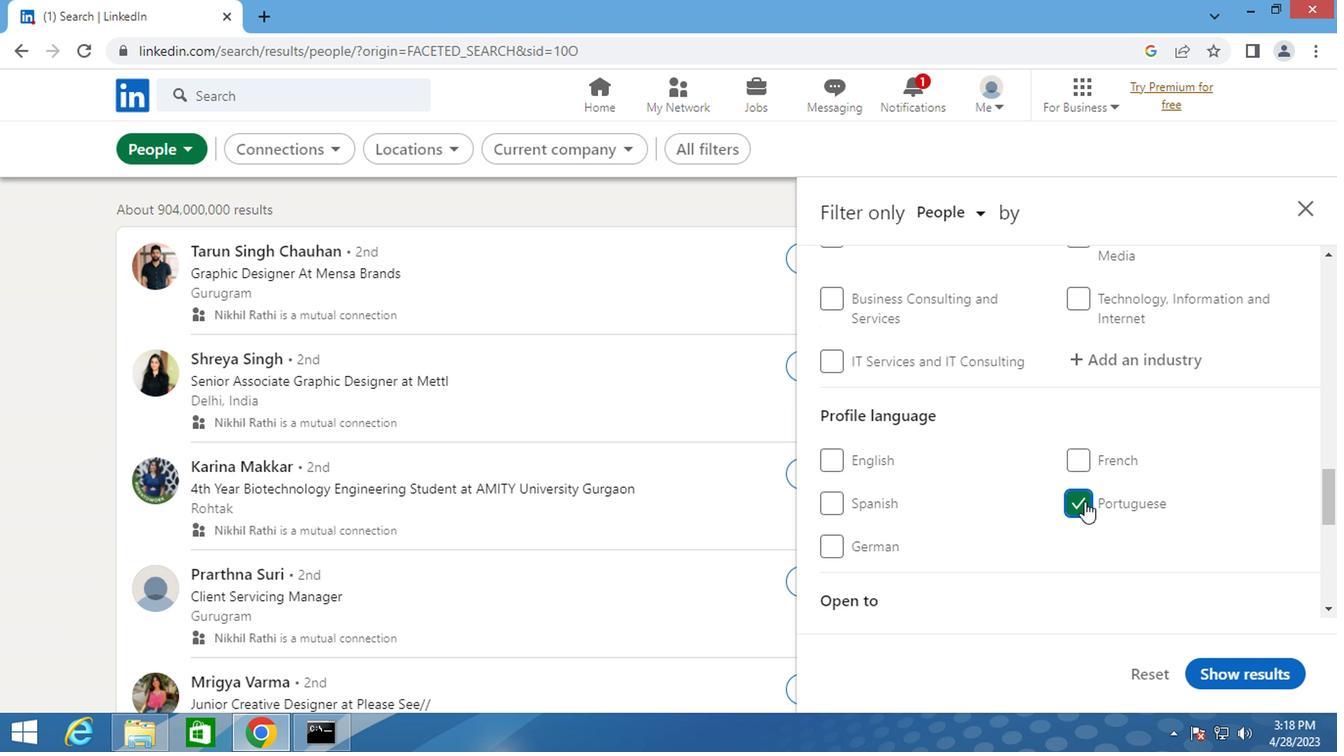 
Action: Mouse scrolled (1079, 501) with delta (0, 0)
Screenshot: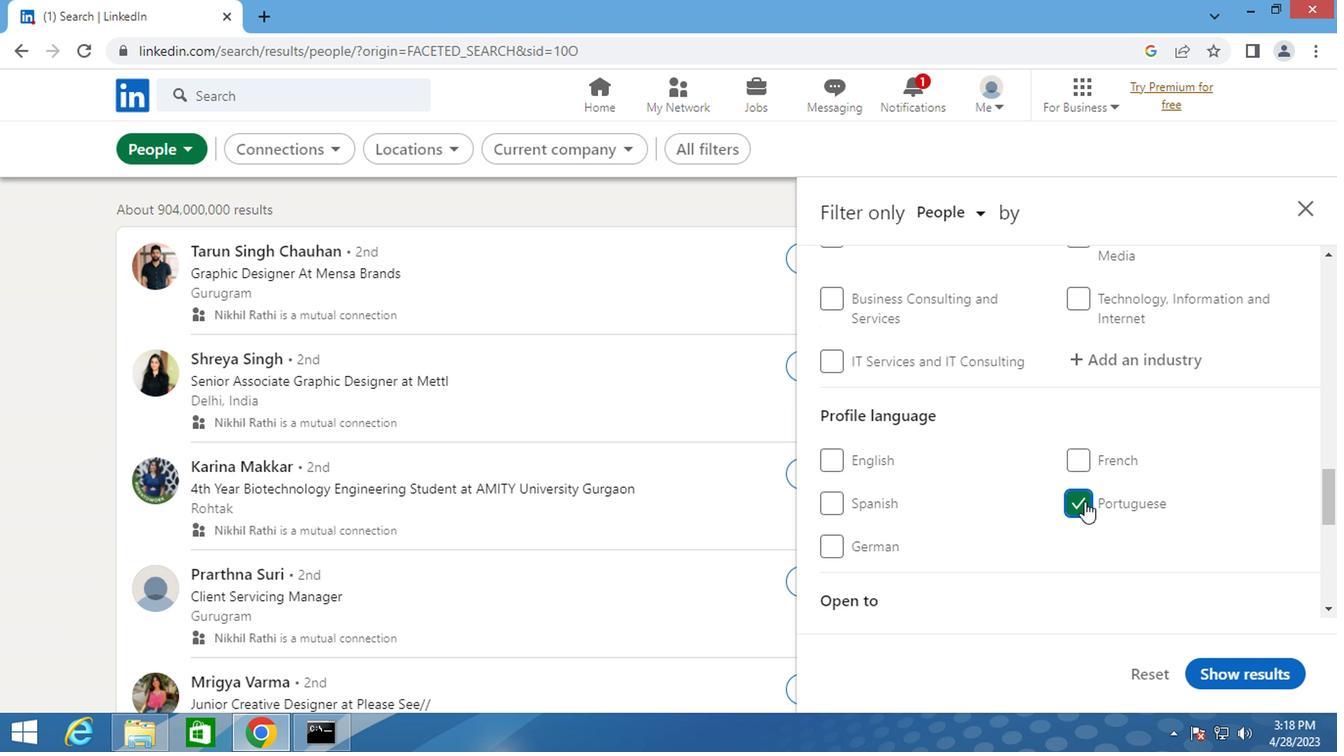 
Action: Mouse scrolled (1079, 501) with delta (0, 0)
Screenshot: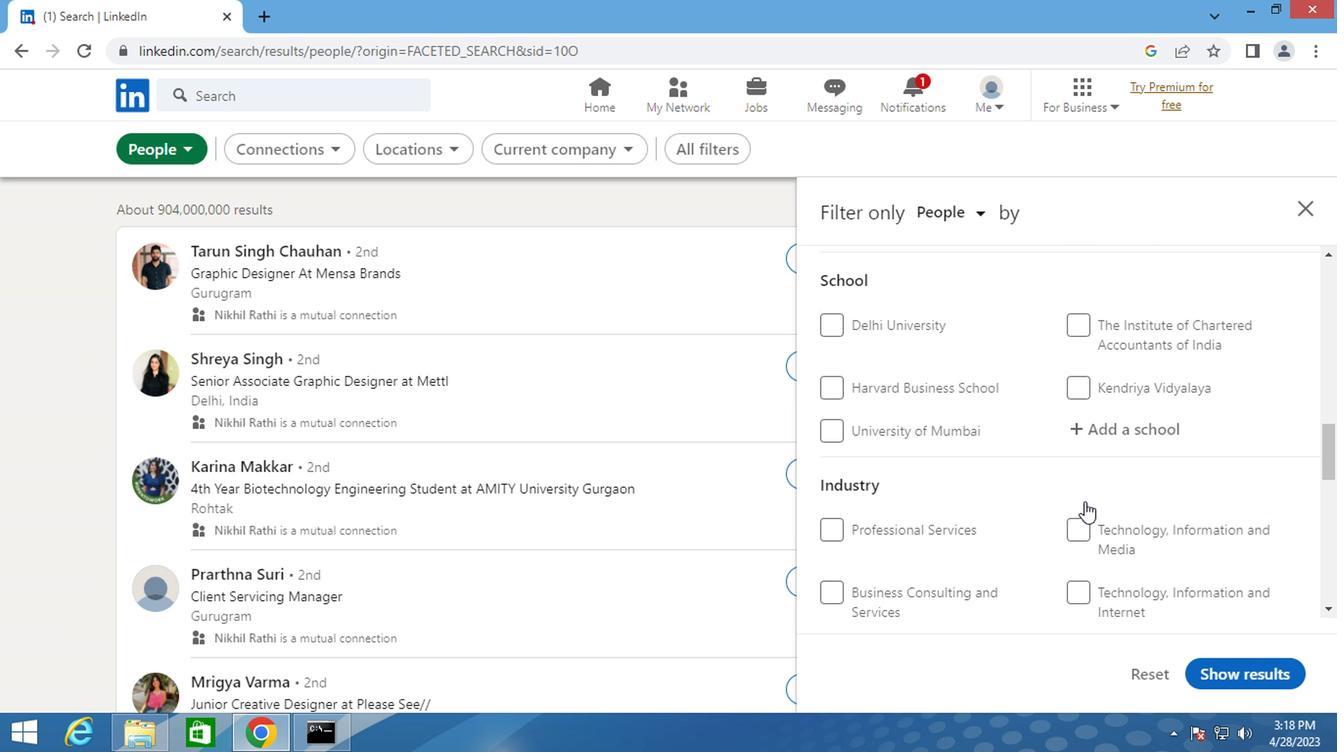 
Action: Mouse scrolled (1079, 501) with delta (0, 0)
Screenshot: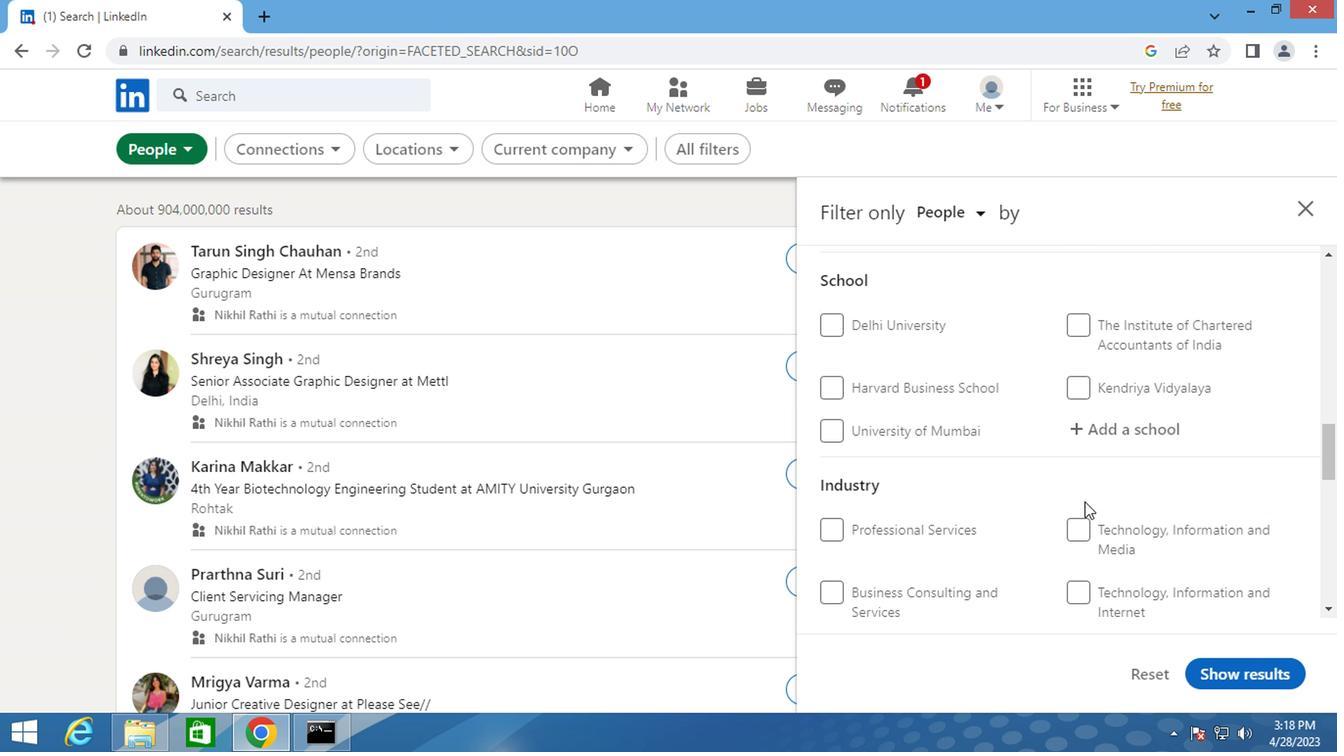 
Action: Mouse scrolled (1079, 501) with delta (0, 0)
Screenshot: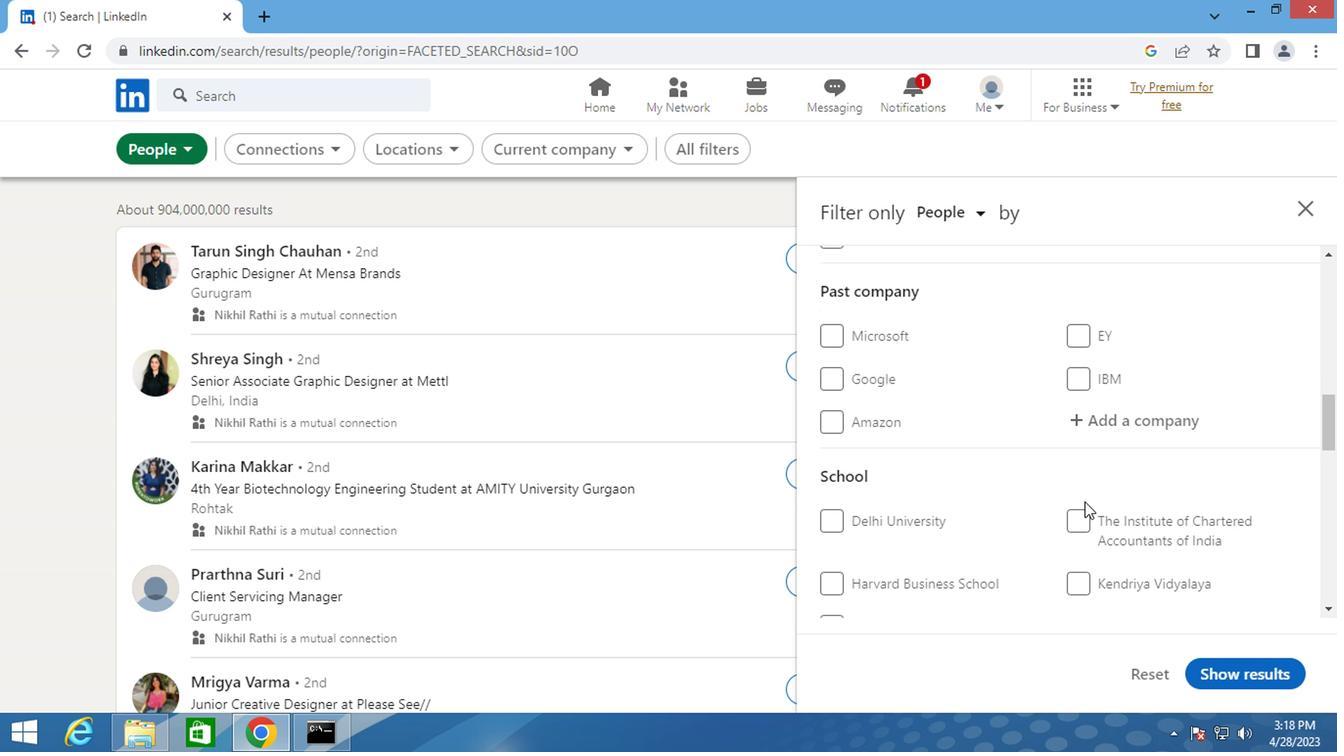 
Action: Mouse scrolled (1079, 501) with delta (0, 0)
Screenshot: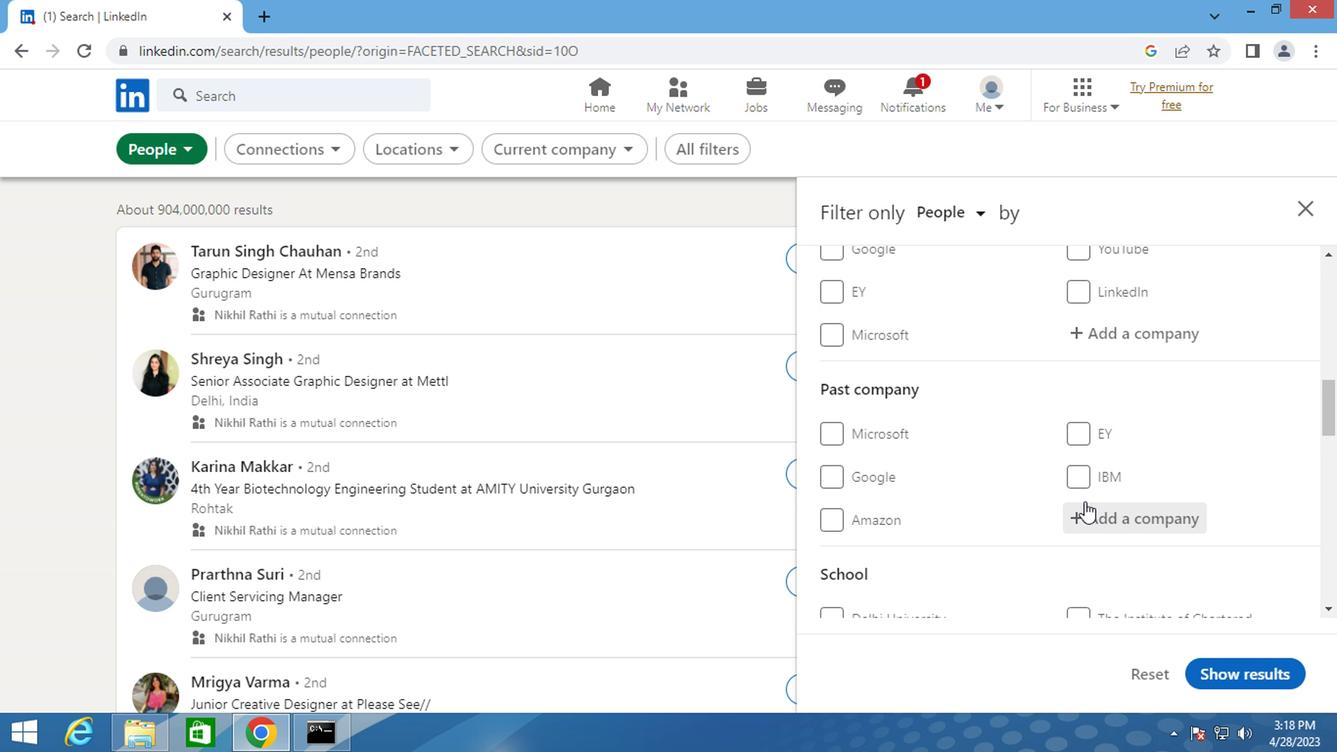 
Action: Mouse moved to (1112, 433)
Screenshot: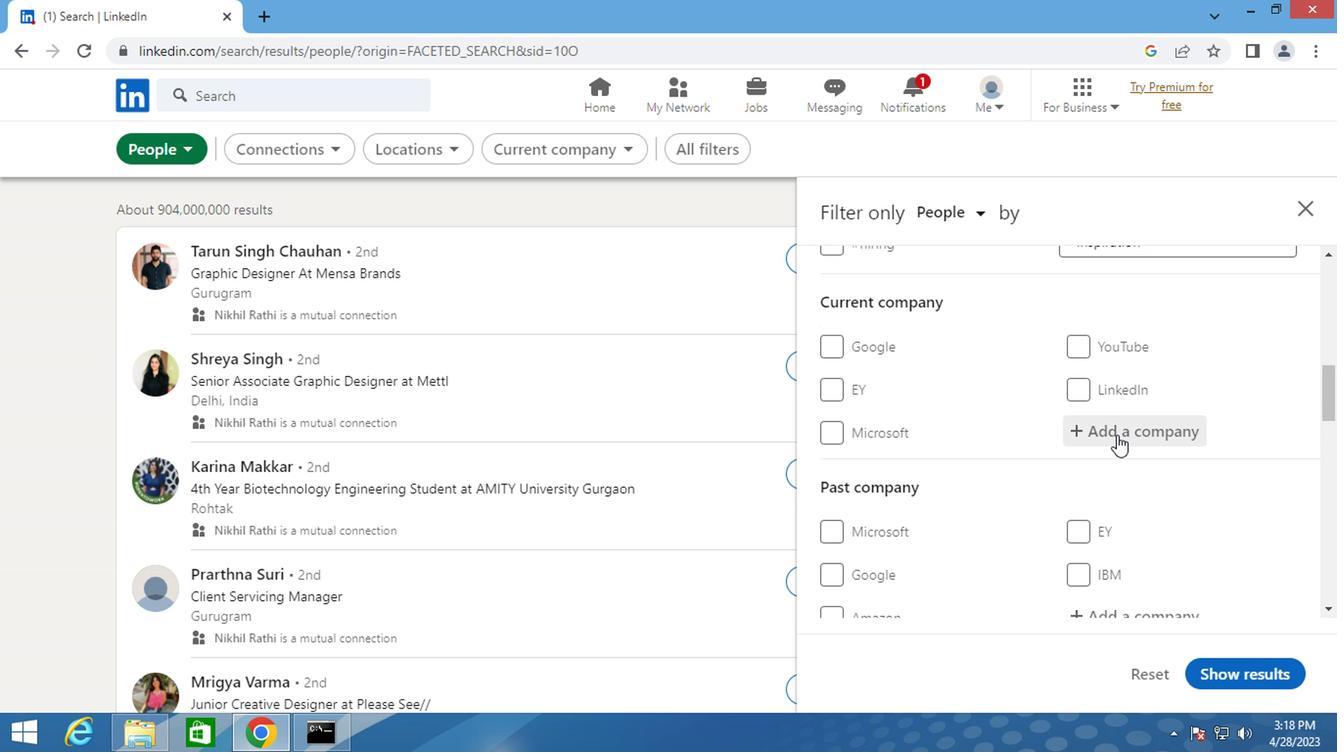 
Action: Mouse pressed left at (1112, 433)
Screenshot: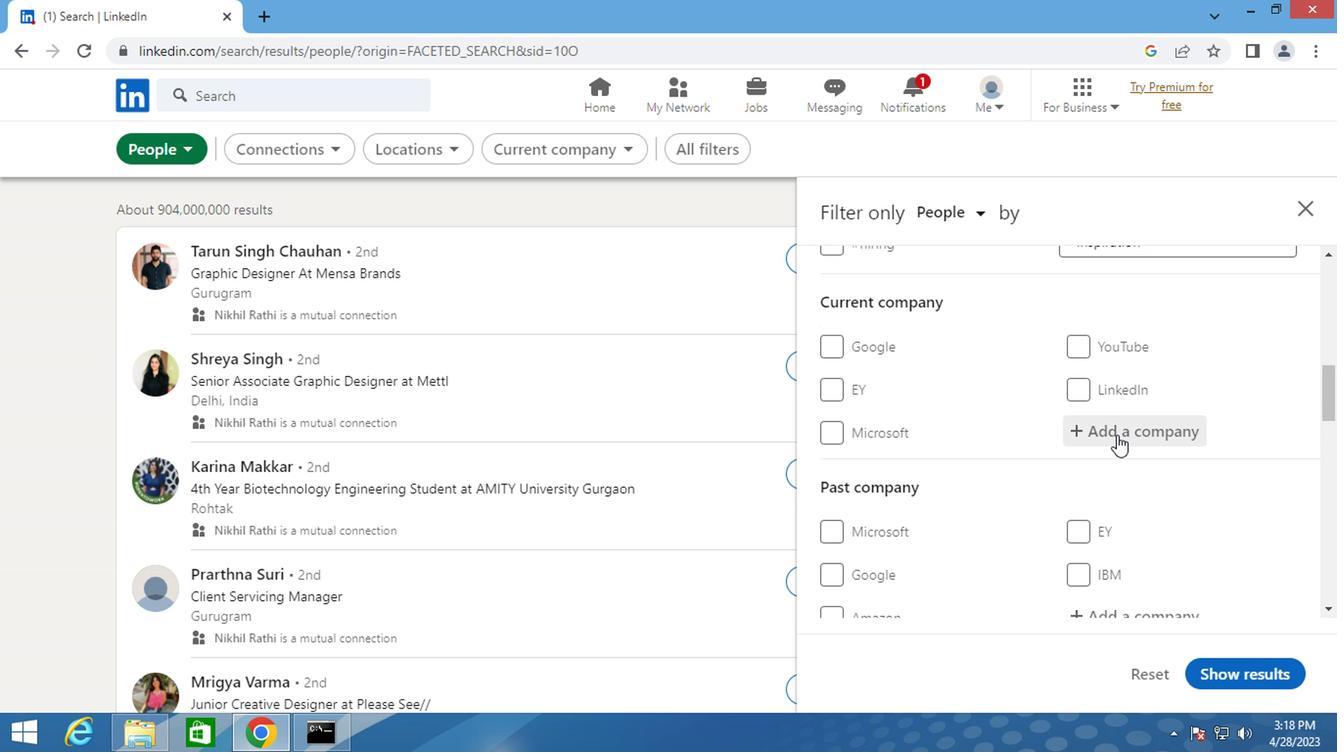 
Action: Key pressed <Key.shift>APOTEX<Key.space><Key.shift>INC.
Screenshot: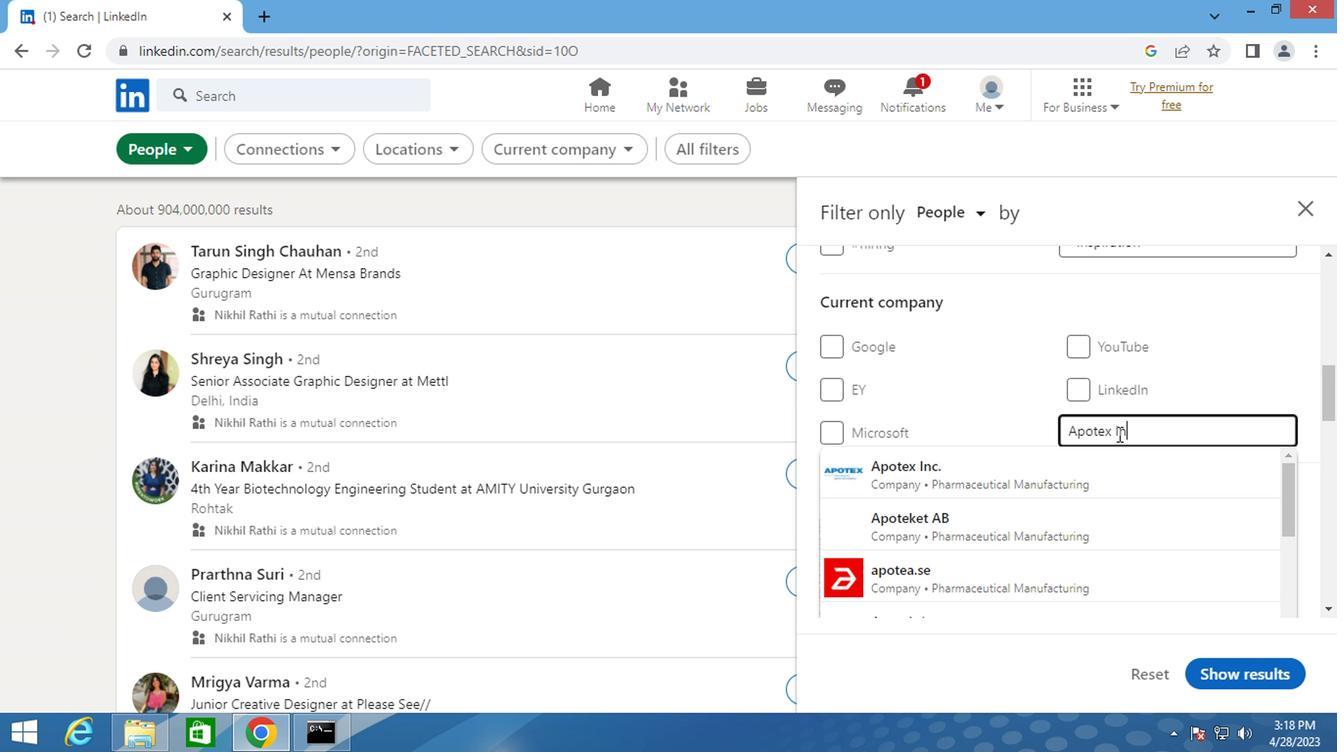 
Action: Mouse moved to (950, 461)
Screenshot: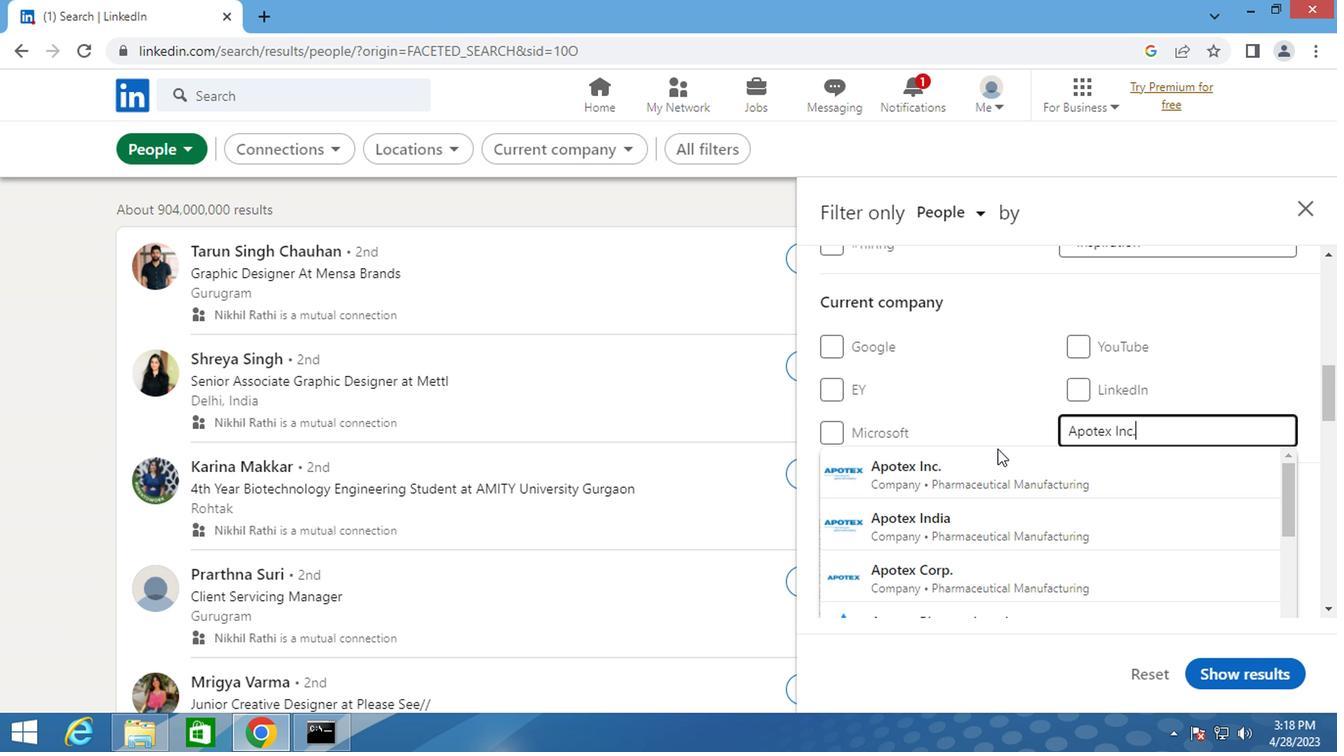 
Action: Mouse pressed left at (950, 461)
Screenshot: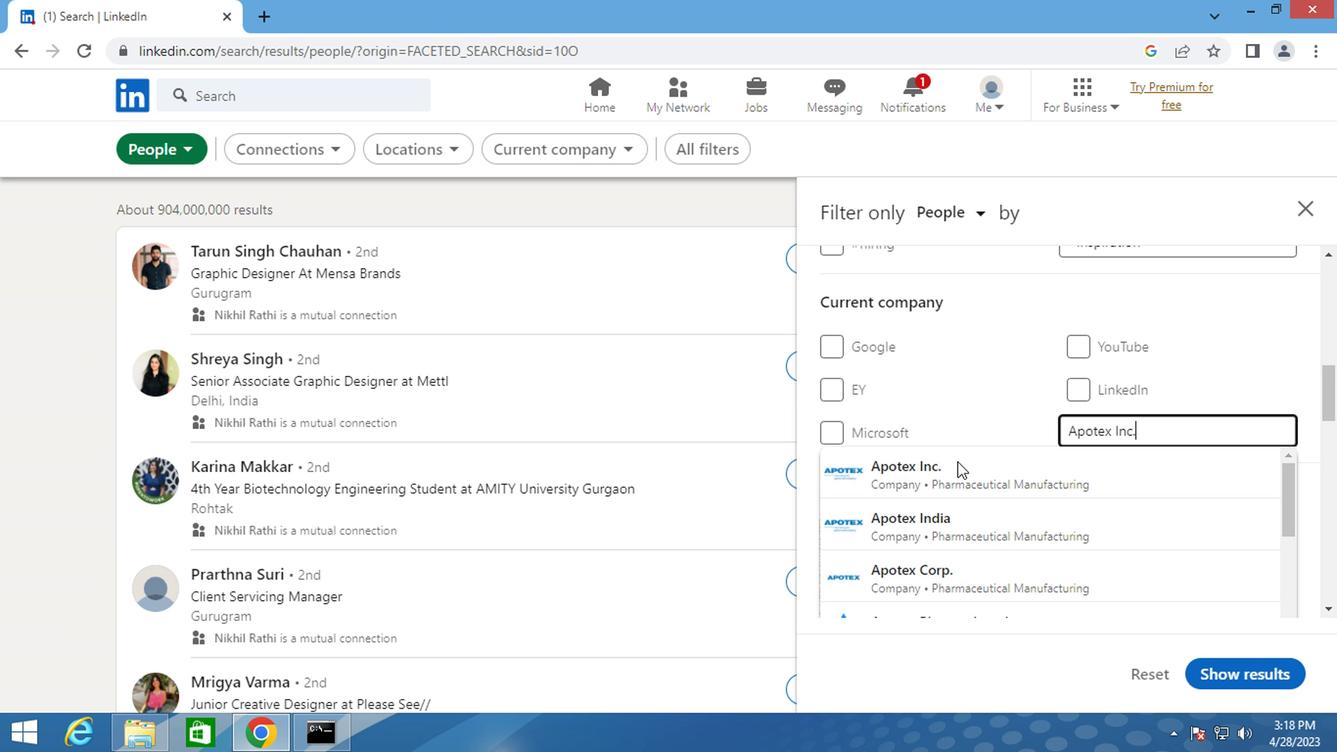 
Action: Mouse moved to (949, 463)
Screenshot: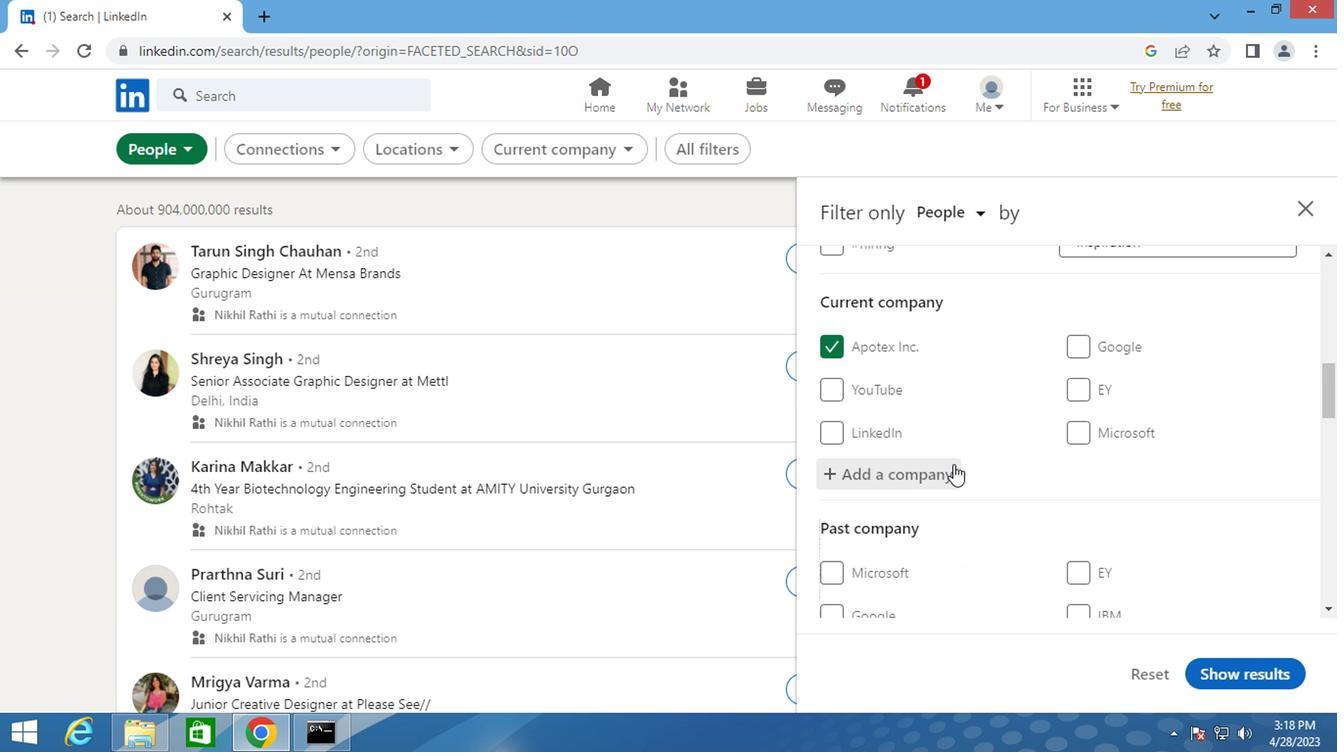 
Action: Mouse scrolled (949, 462) with delta (0, 0)
Screenshot: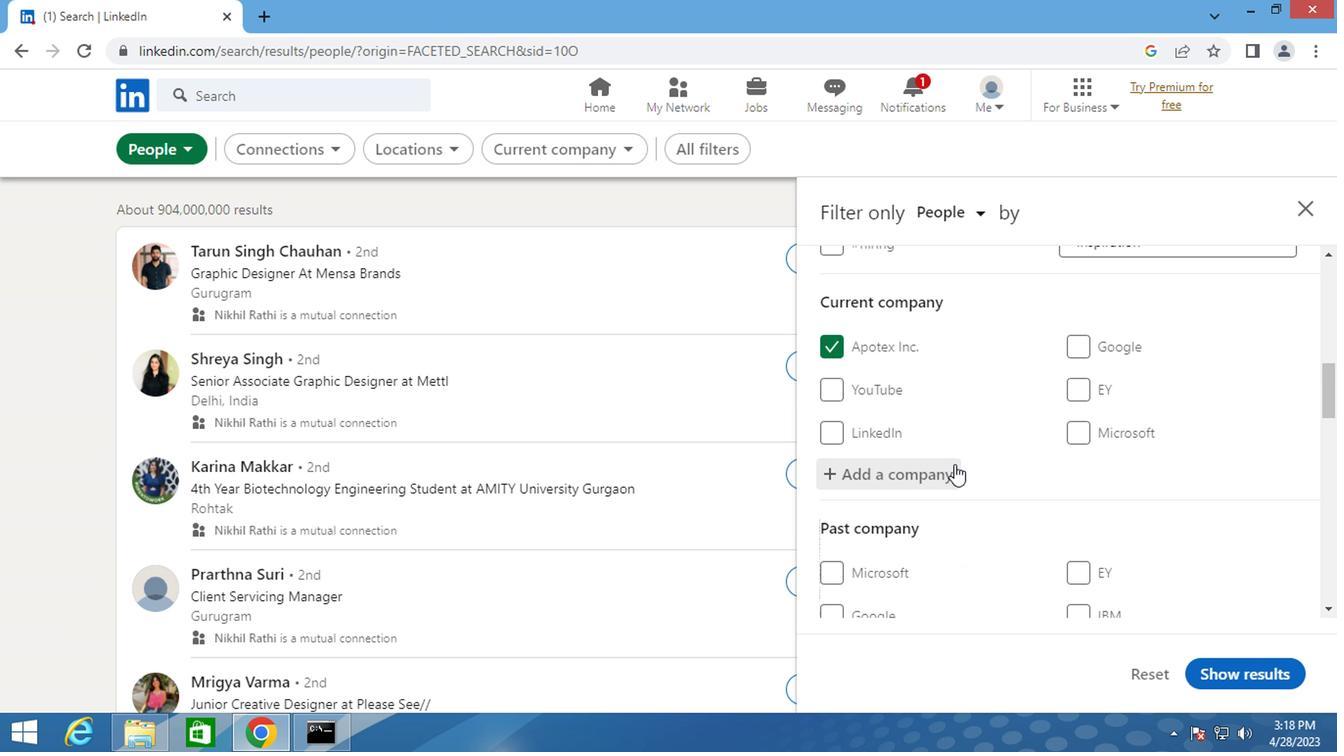 
Action: Mouse moved to (951, 462)
Screenshot: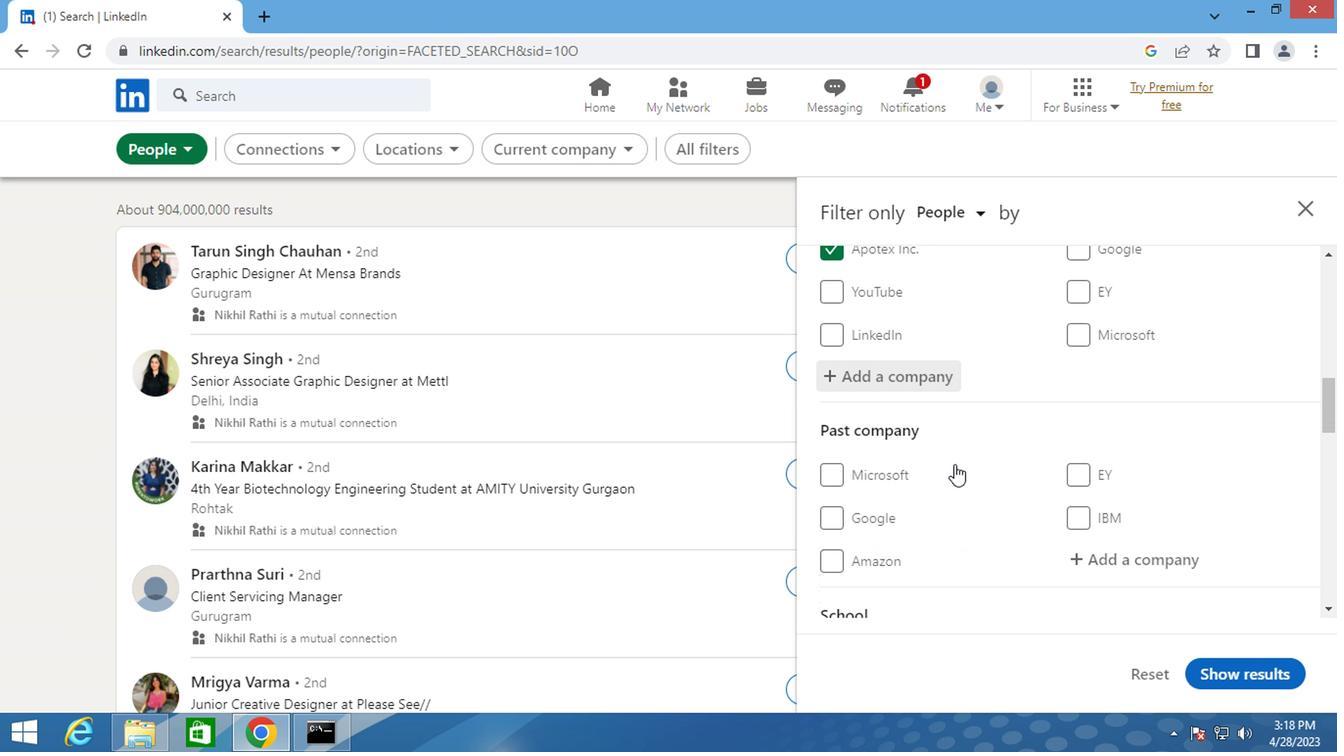 
Action: Mouse scrolled (951, 461) with delta (0, 0)
Screenshot: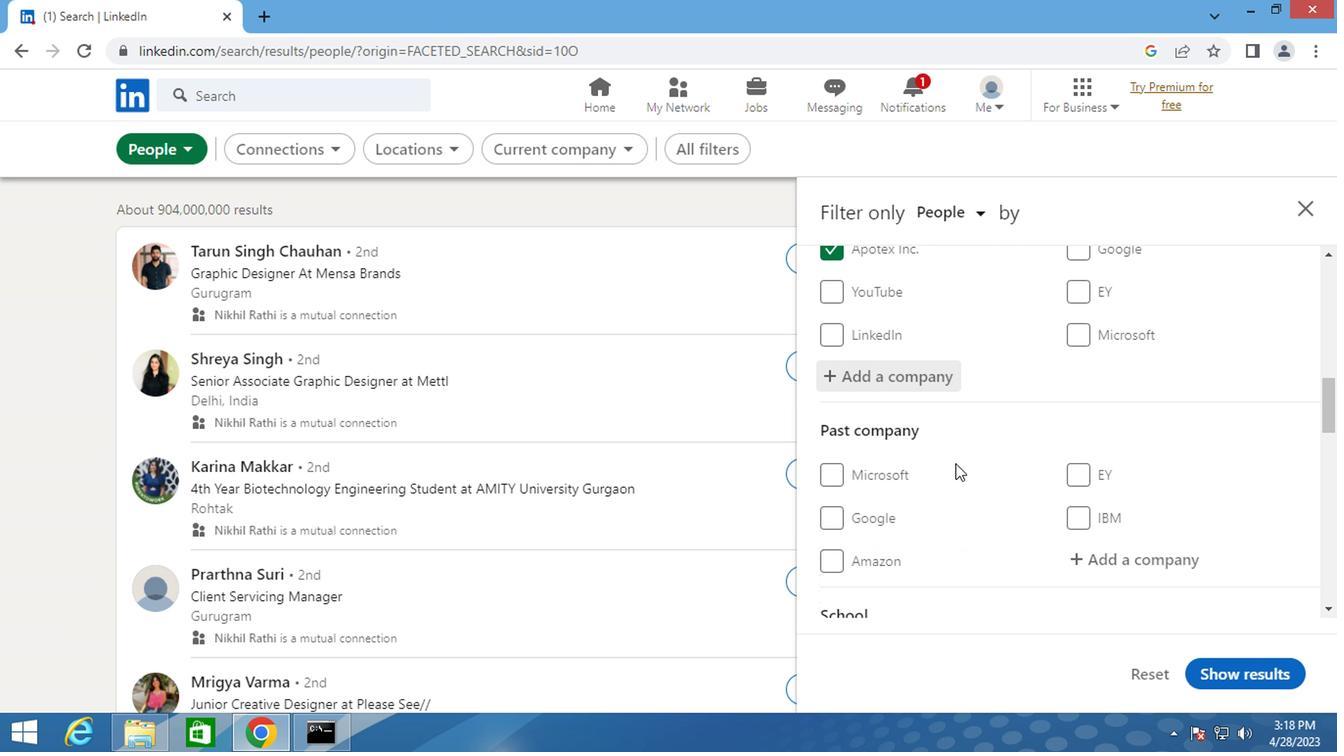 
Action: Mouse scrolled (951, 461) with delta (0, 0)
Screenshot: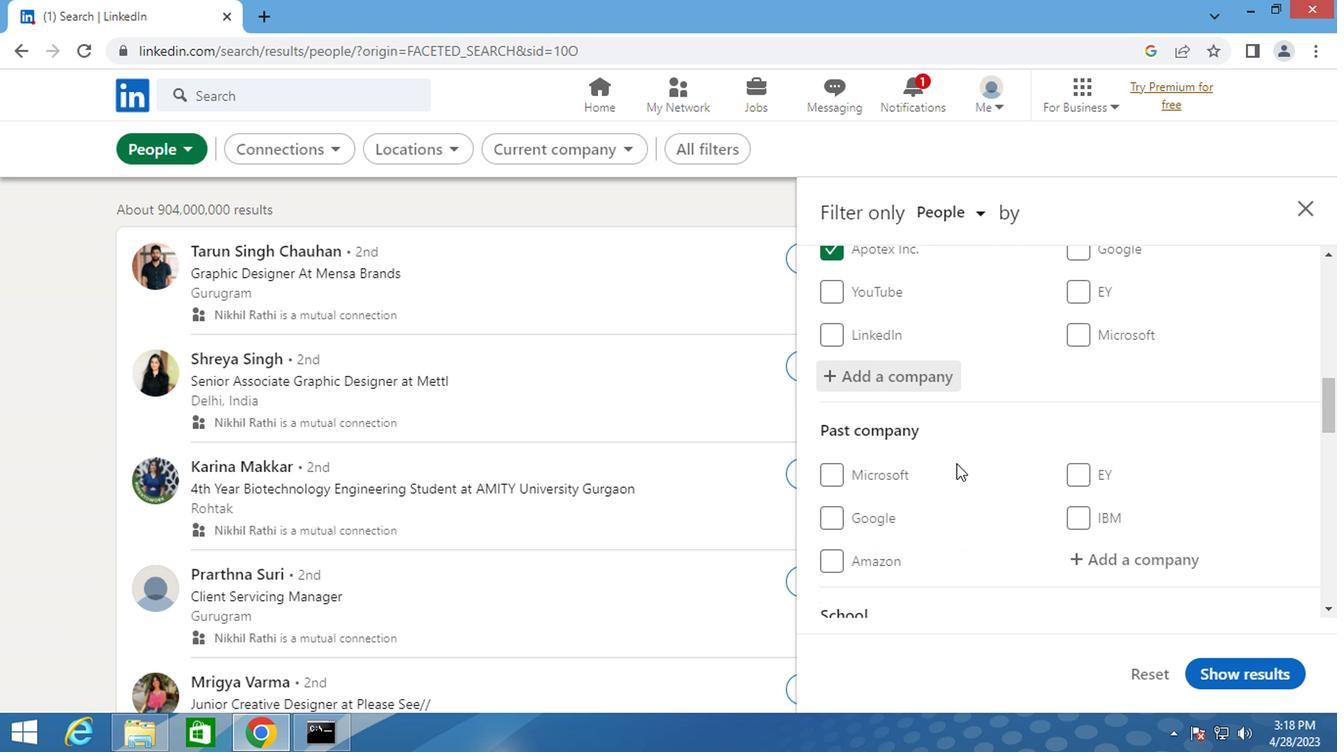 
Action: Mouse moved to (1091, 547)
Screenshot: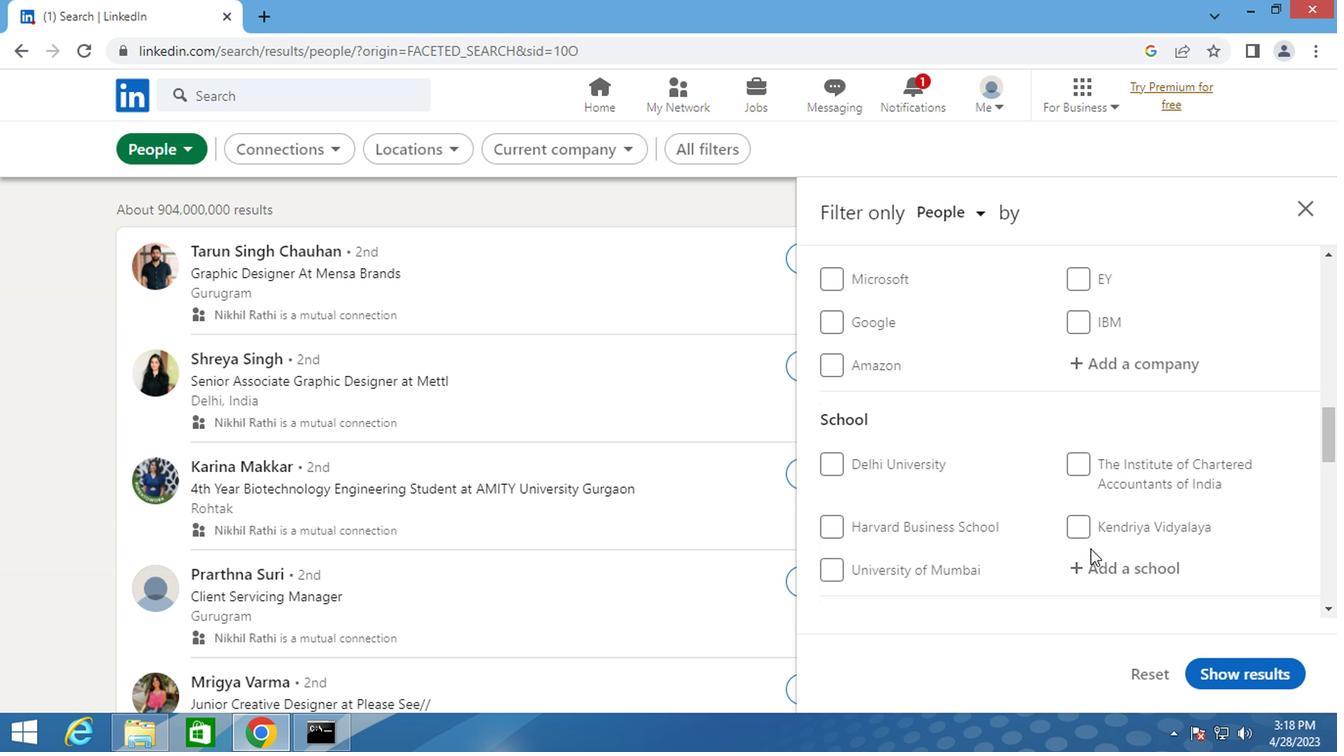 
Action: Mouse scrolled (1091, 546) with delta (0, -1)
Screenshot: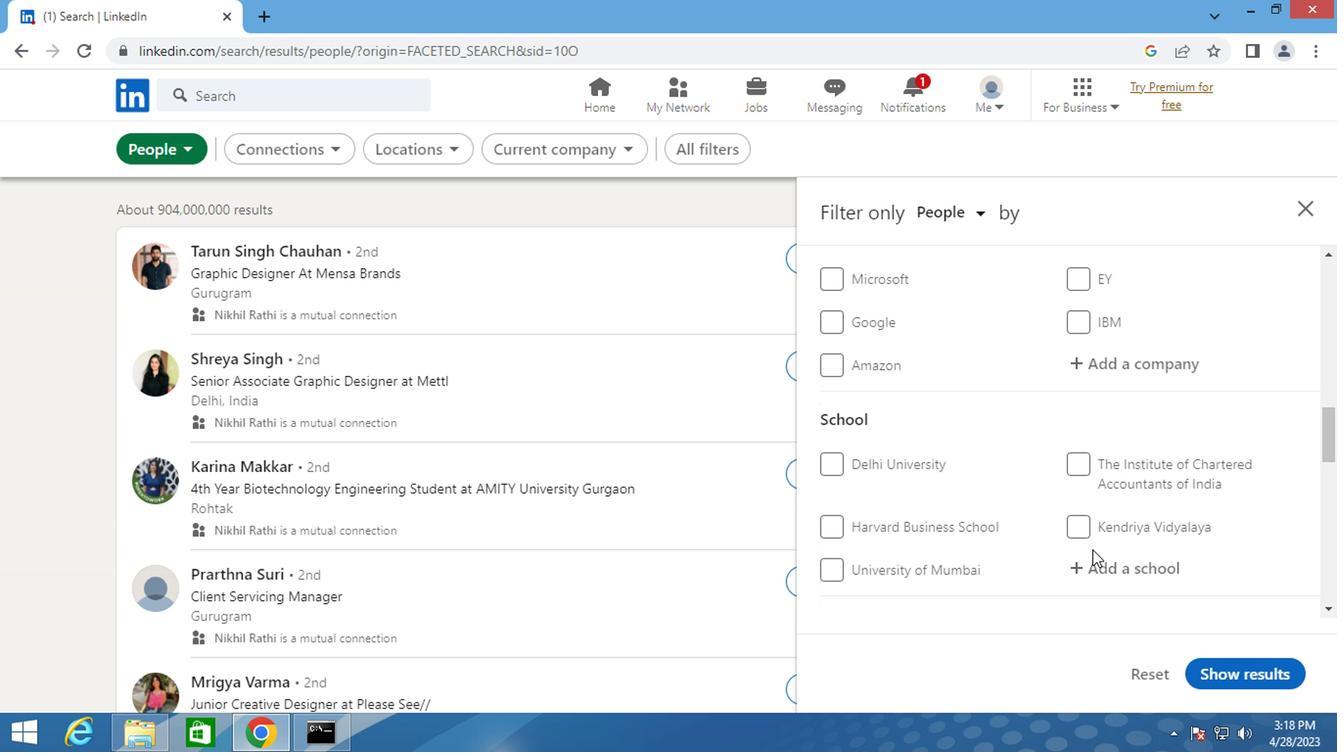 
Action: Mouse moved to (1115, 468)
Screenshot: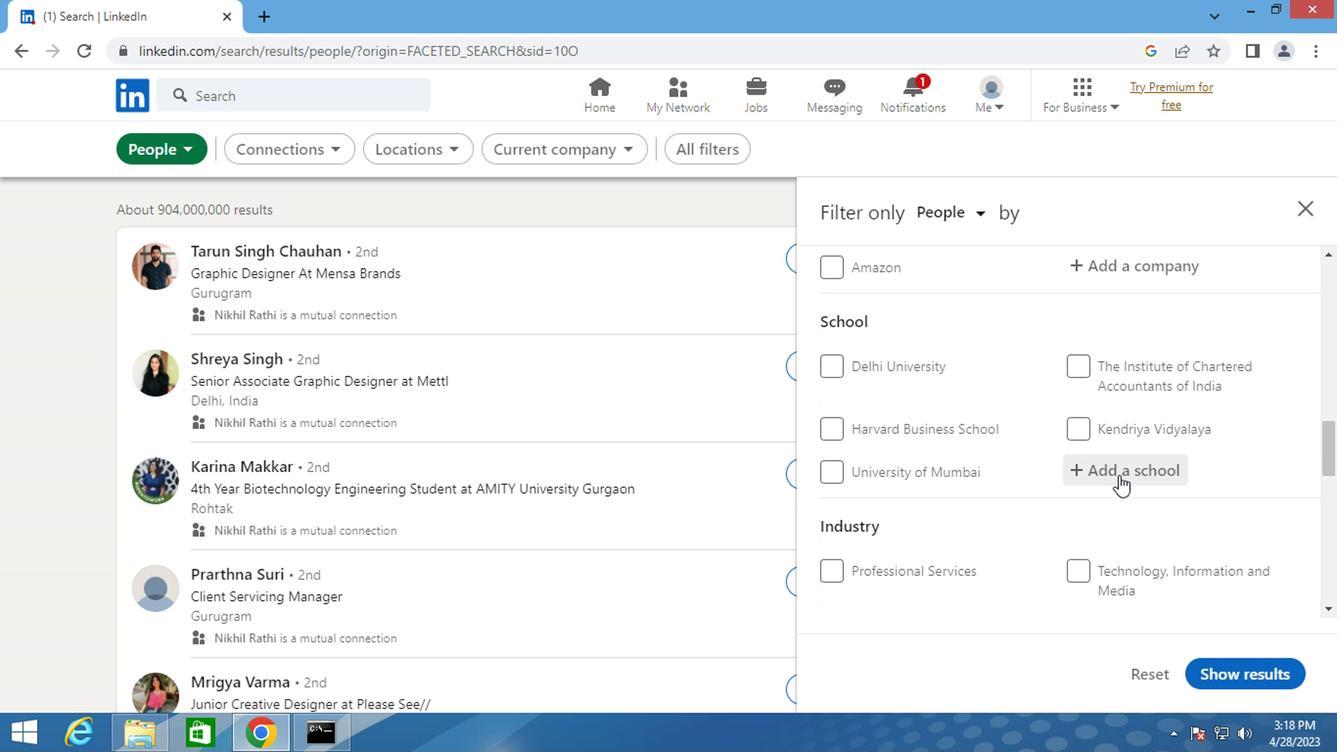 
Action: Mouse pressed left at (1115, 468)
Screenshot: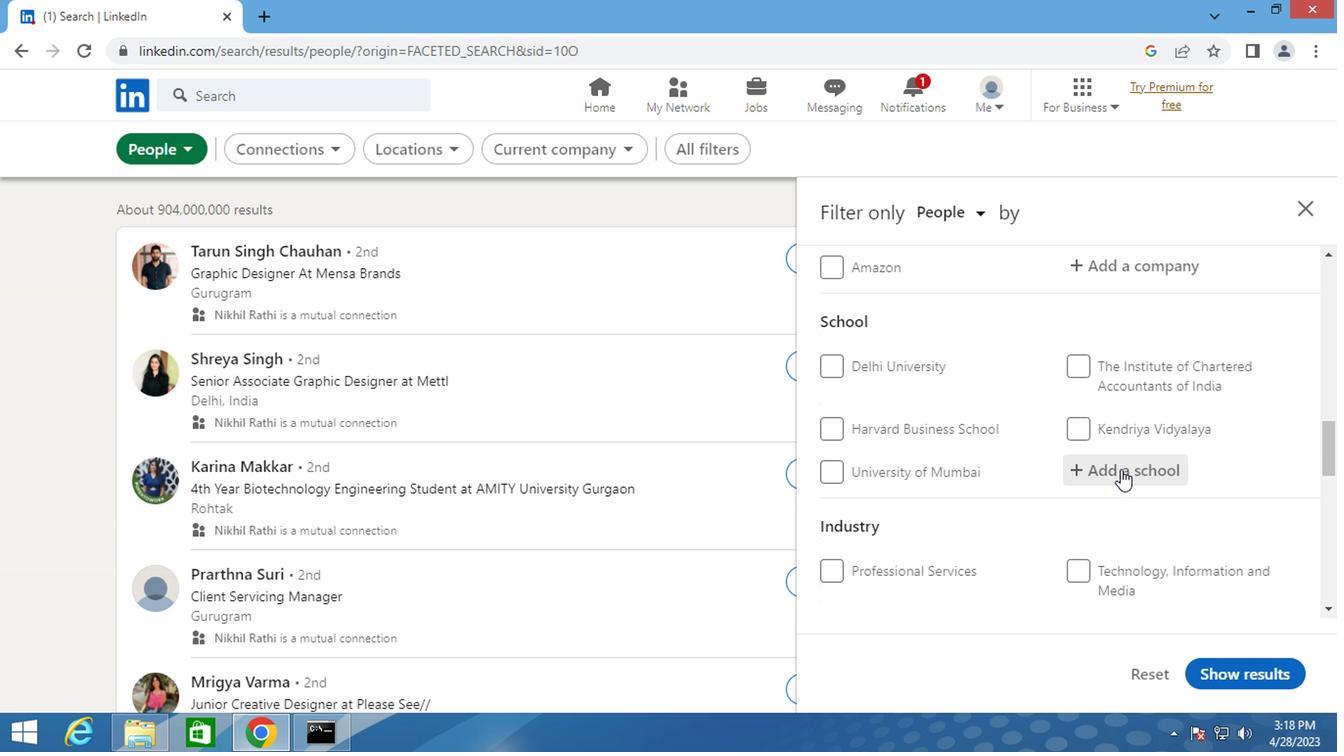 
Action: Mouse moved to (1117, 468)
Screenshot: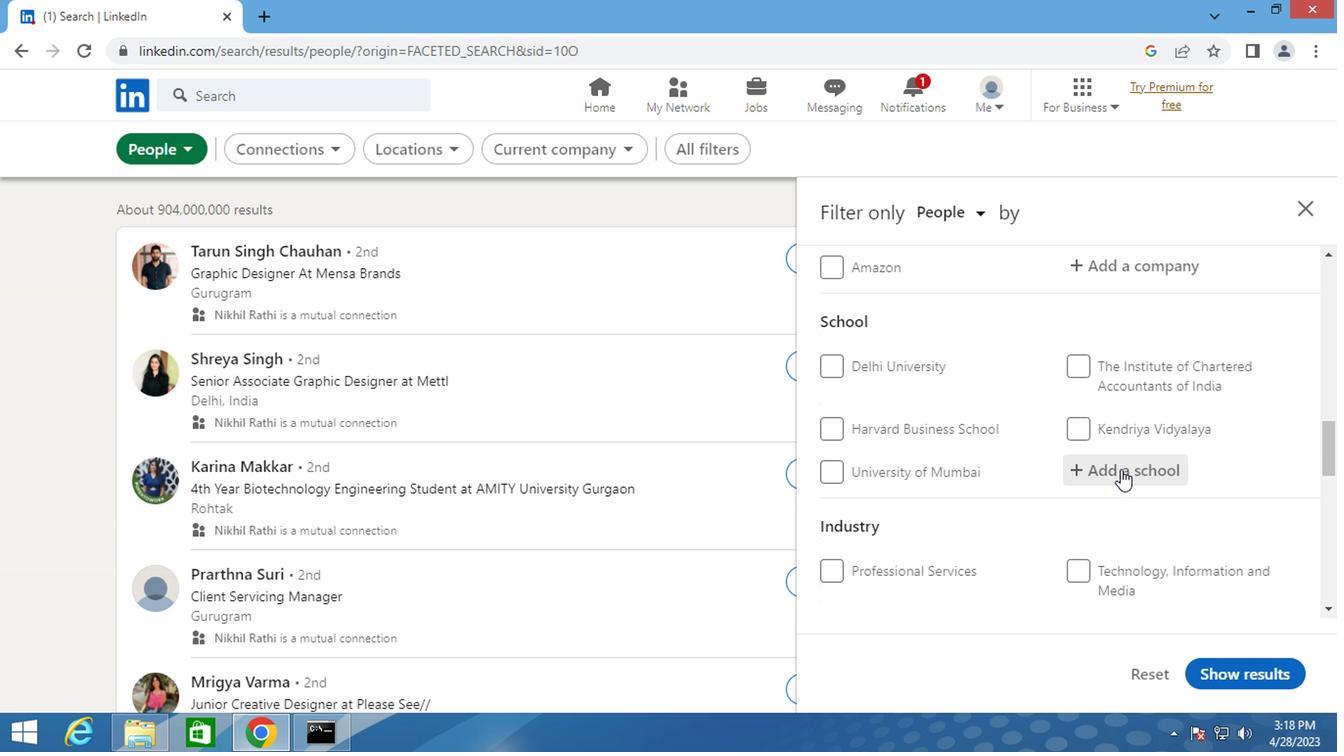 
Action: Key pressed <Key.shift>INDIAN<Key.space><Key.shift>INSTITUTE
Screenshot: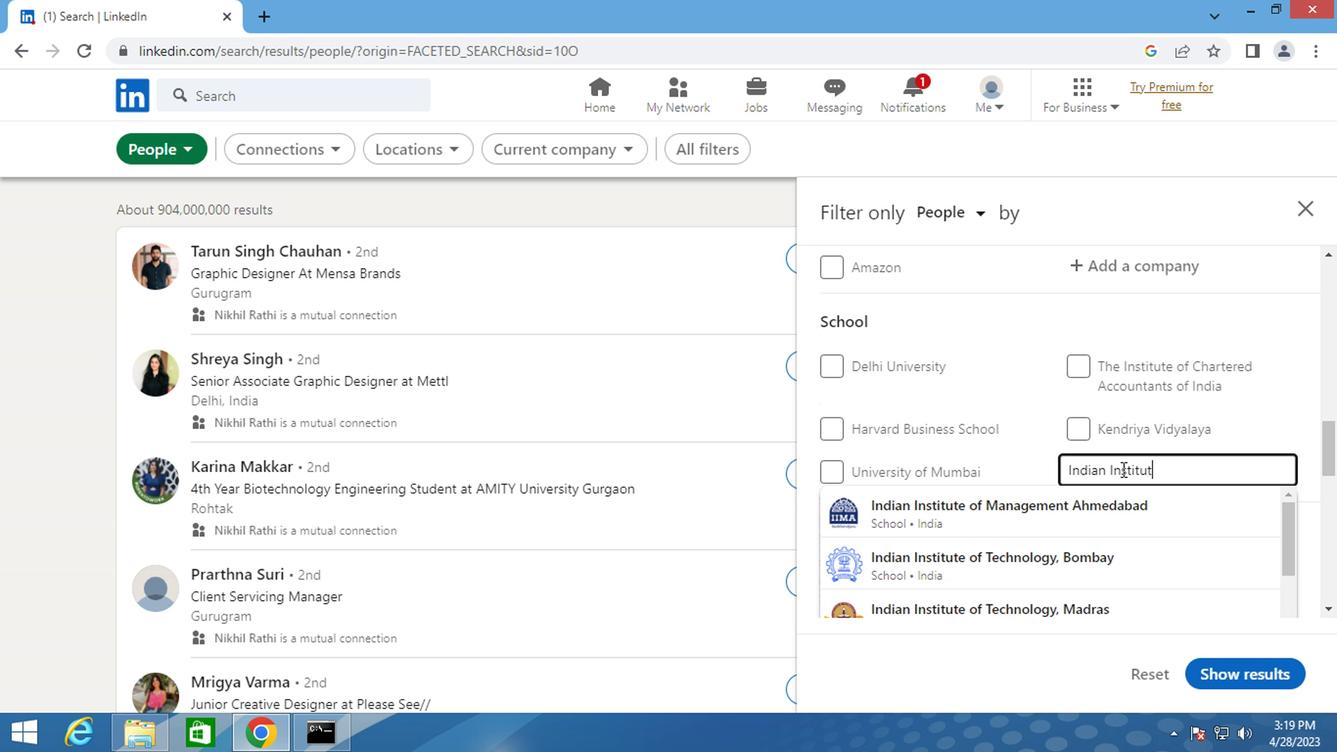
Action: Mouse moved to (972, 508)
Screenshot: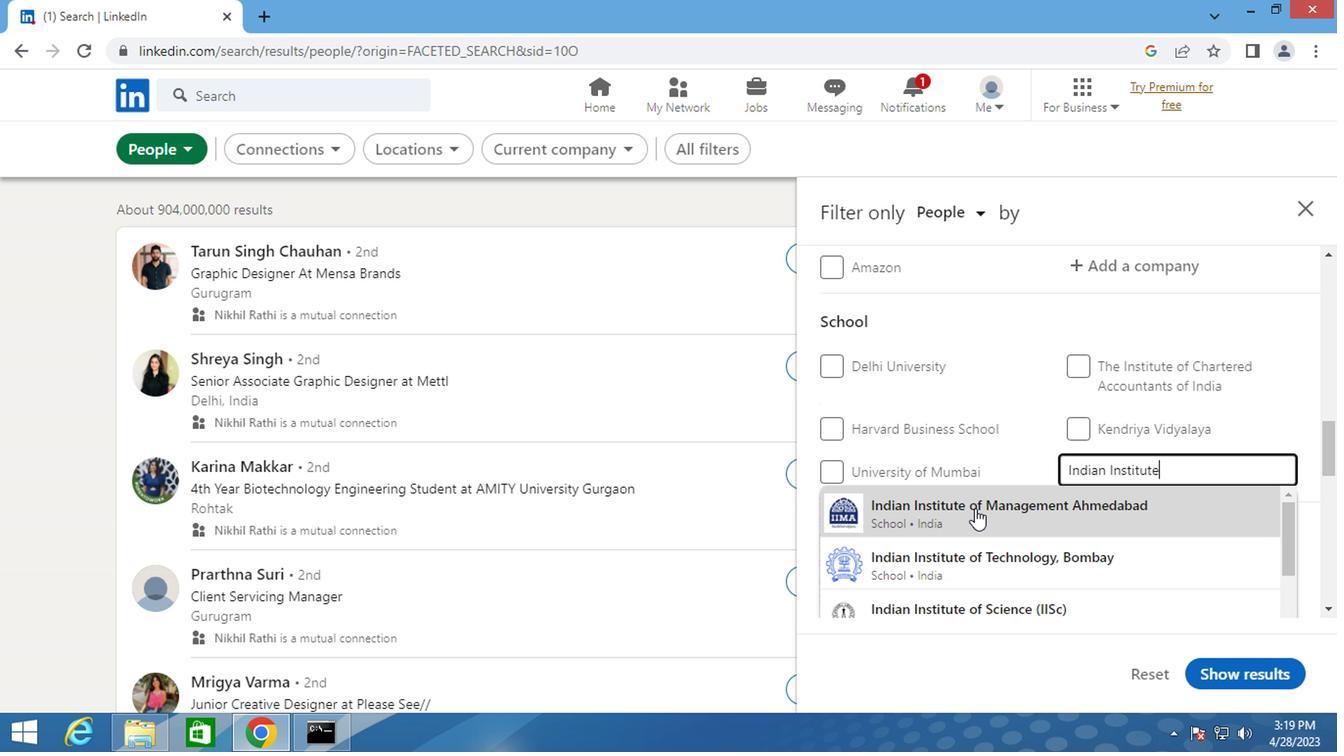 
Action: Mouse scrolled (972, 507) with delta (0, -1)
Screenshot: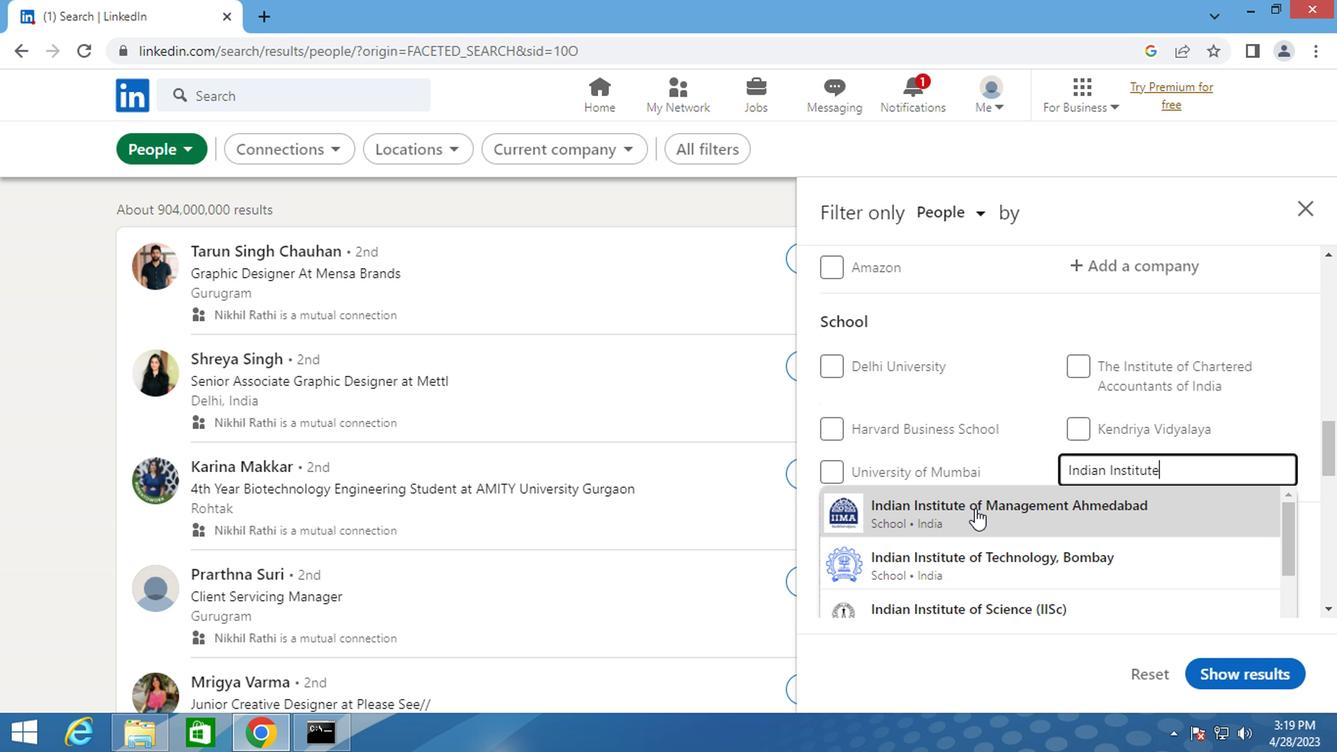 
Action: Mouse moved to (972, 510)
Screenshot: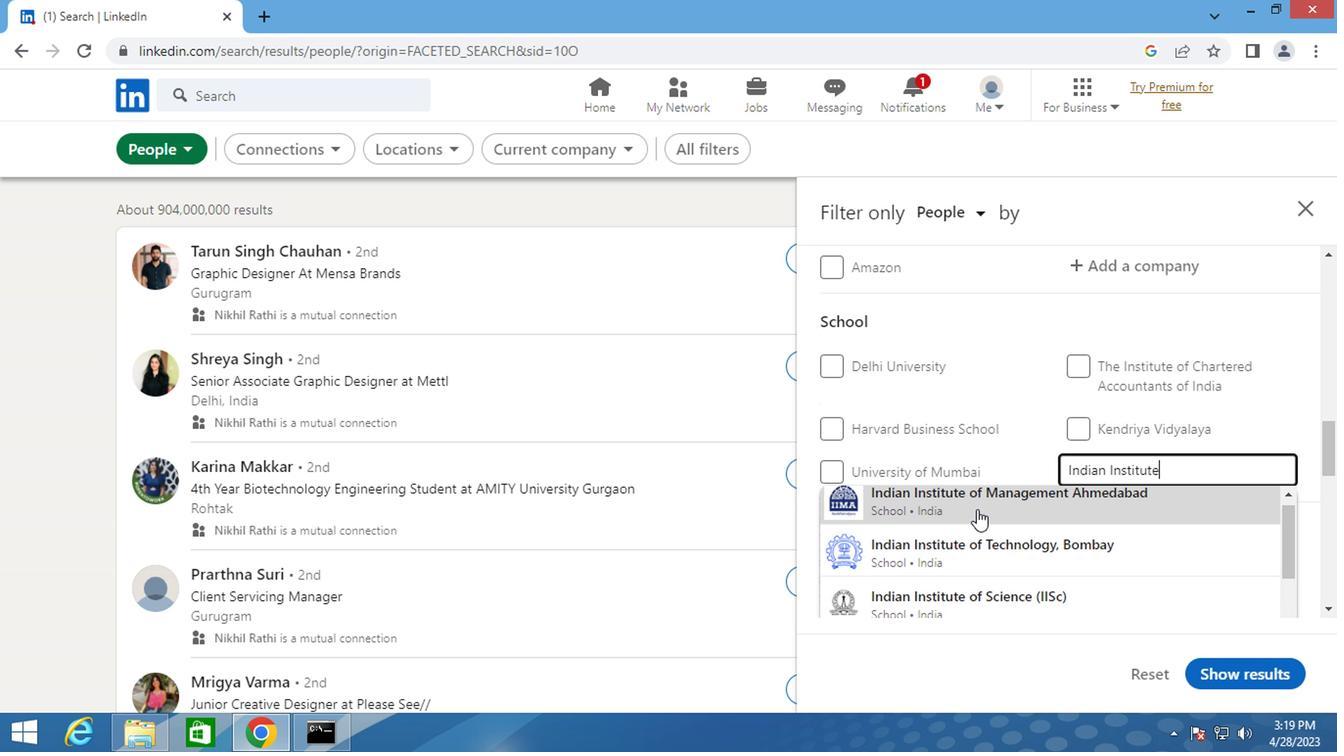 
Action: Mouse scrolled (972, 509) with delta (0, -1)
Screenshot: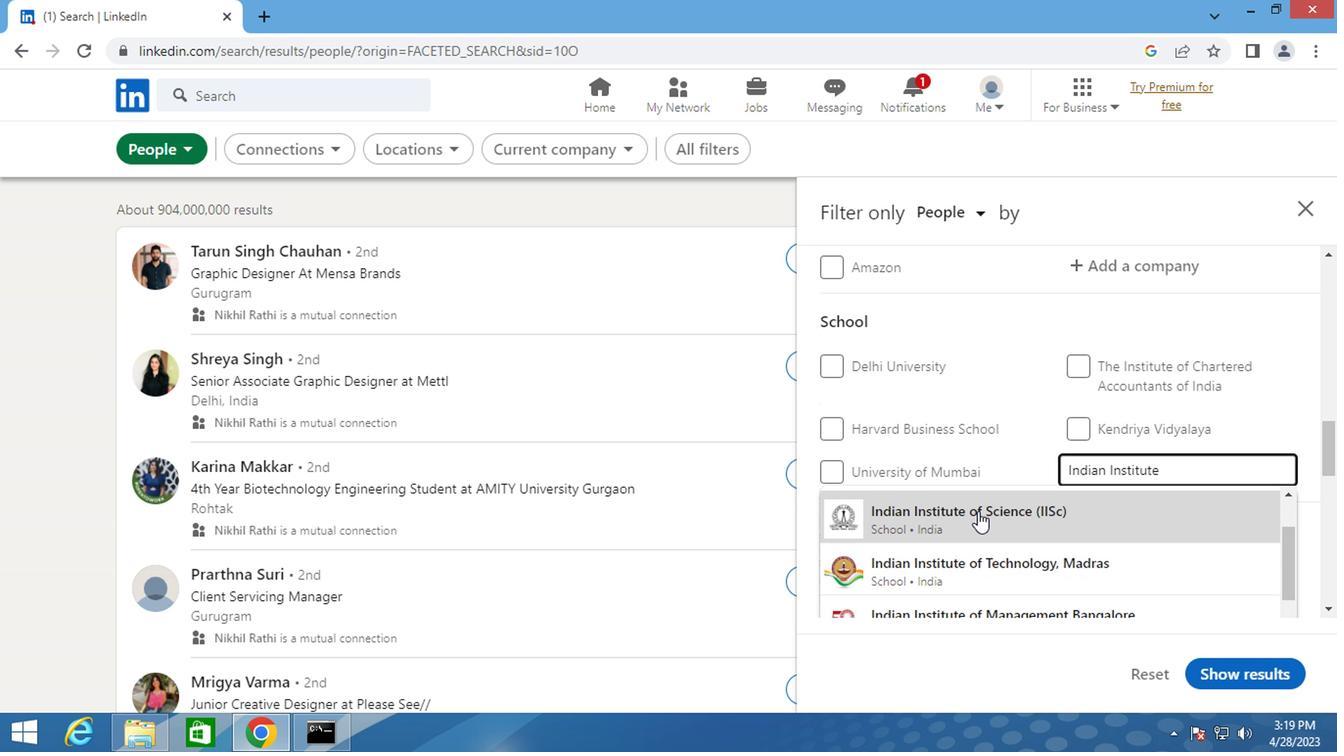 
Action: Mouse scrolled (972, 509) with delta (0, -1)
Screenshot: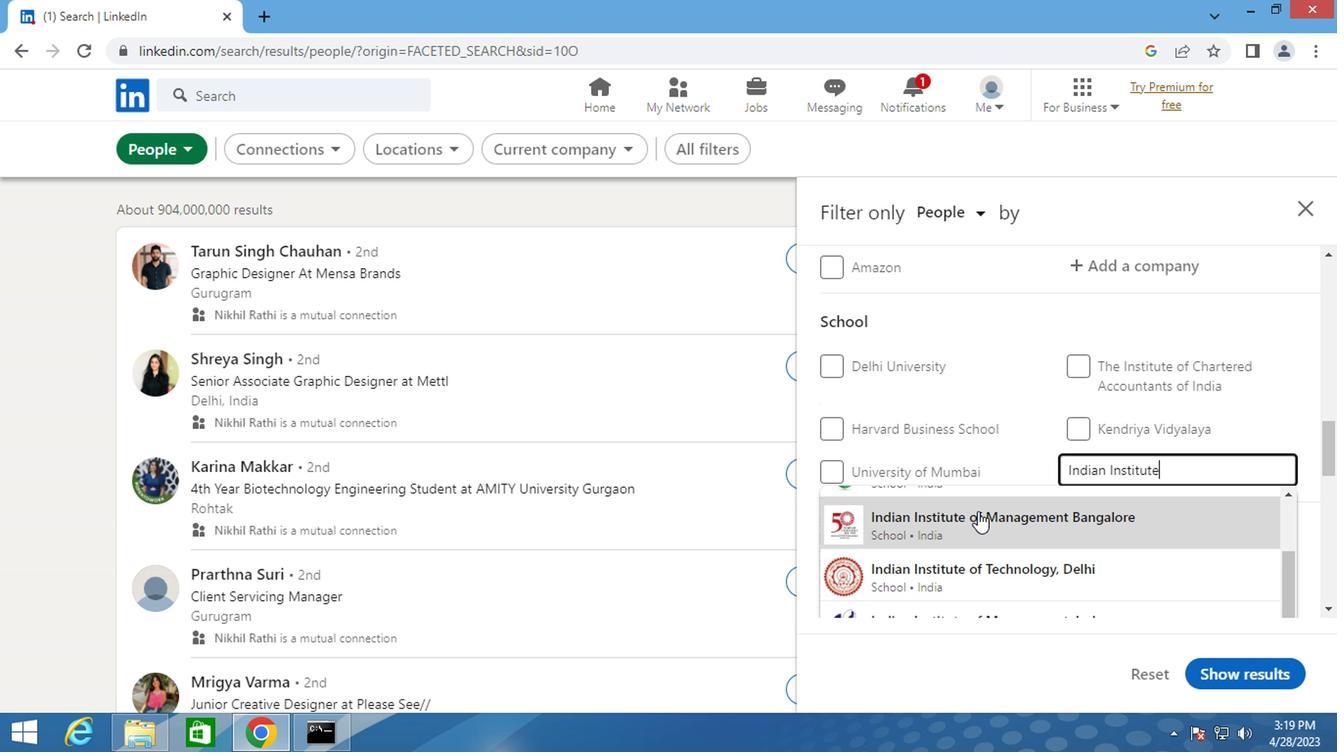 
Action: Mouse pressed left at (972, 510)
Screenshot: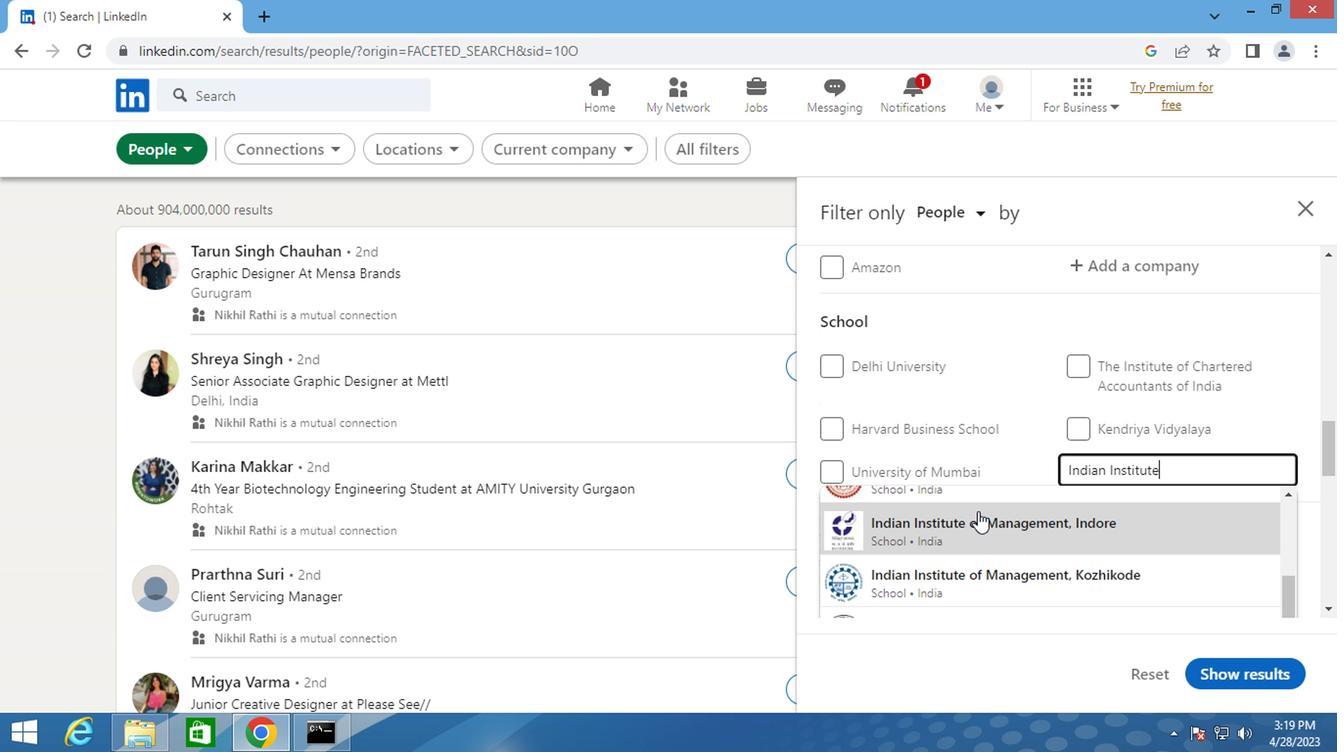 
Action: Mouse moved to (989, 498)
Screenshot: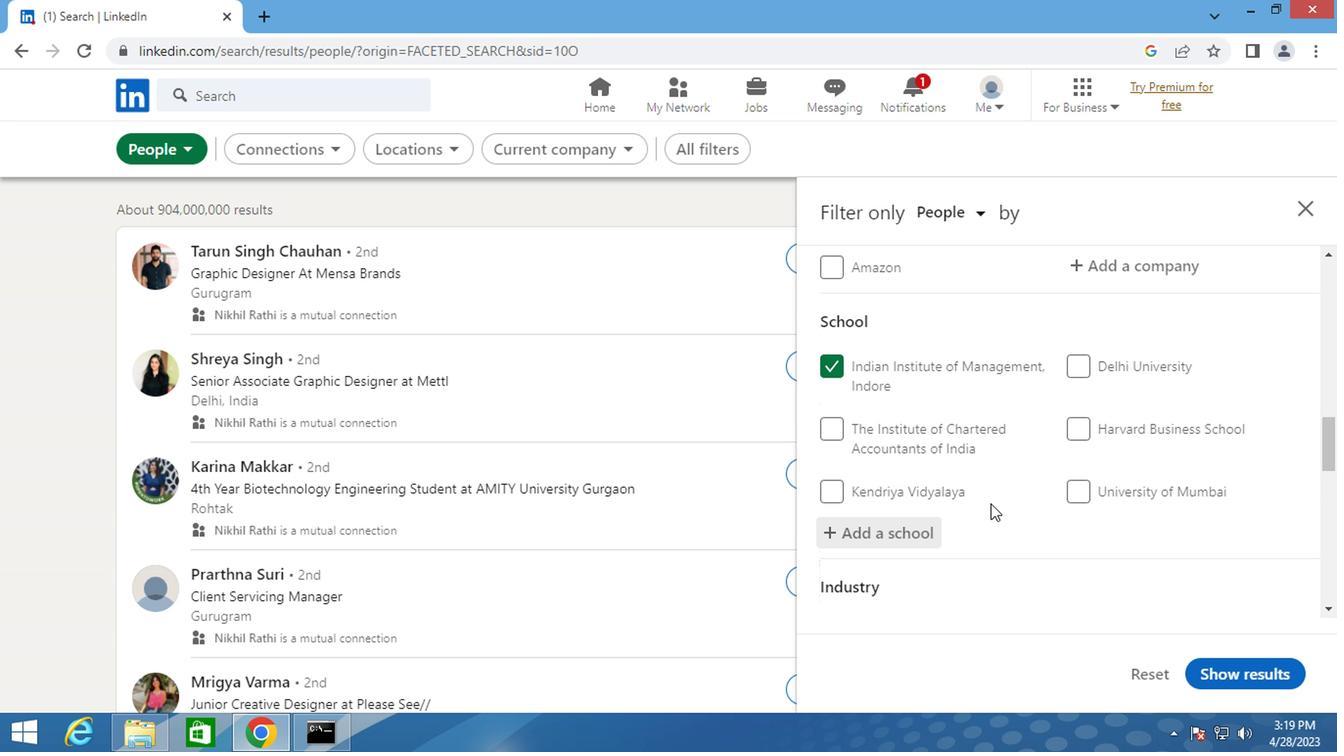 
Action: Mouse scrolled (989, 497) with delta (0, -1)
Screenshot: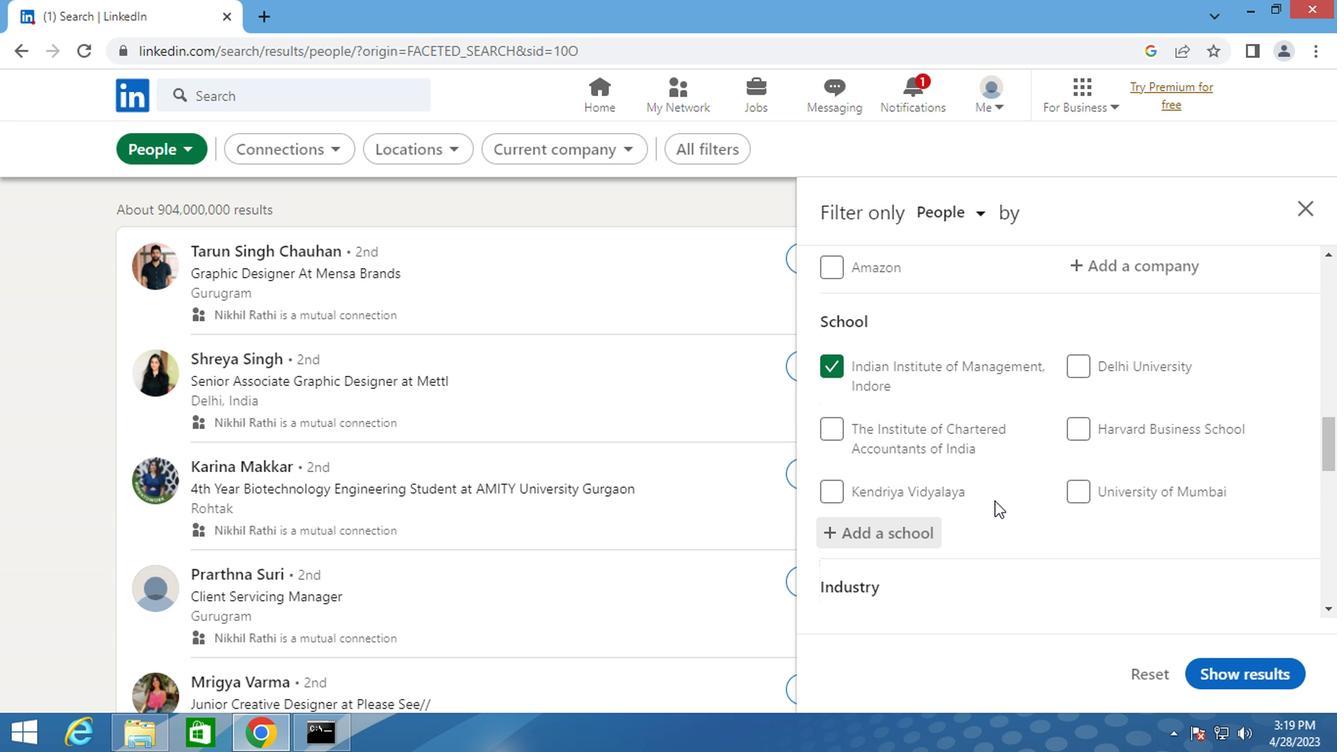 
Action: Mouse scrolled (989, 497) with delta (0, -1)
Screenshot: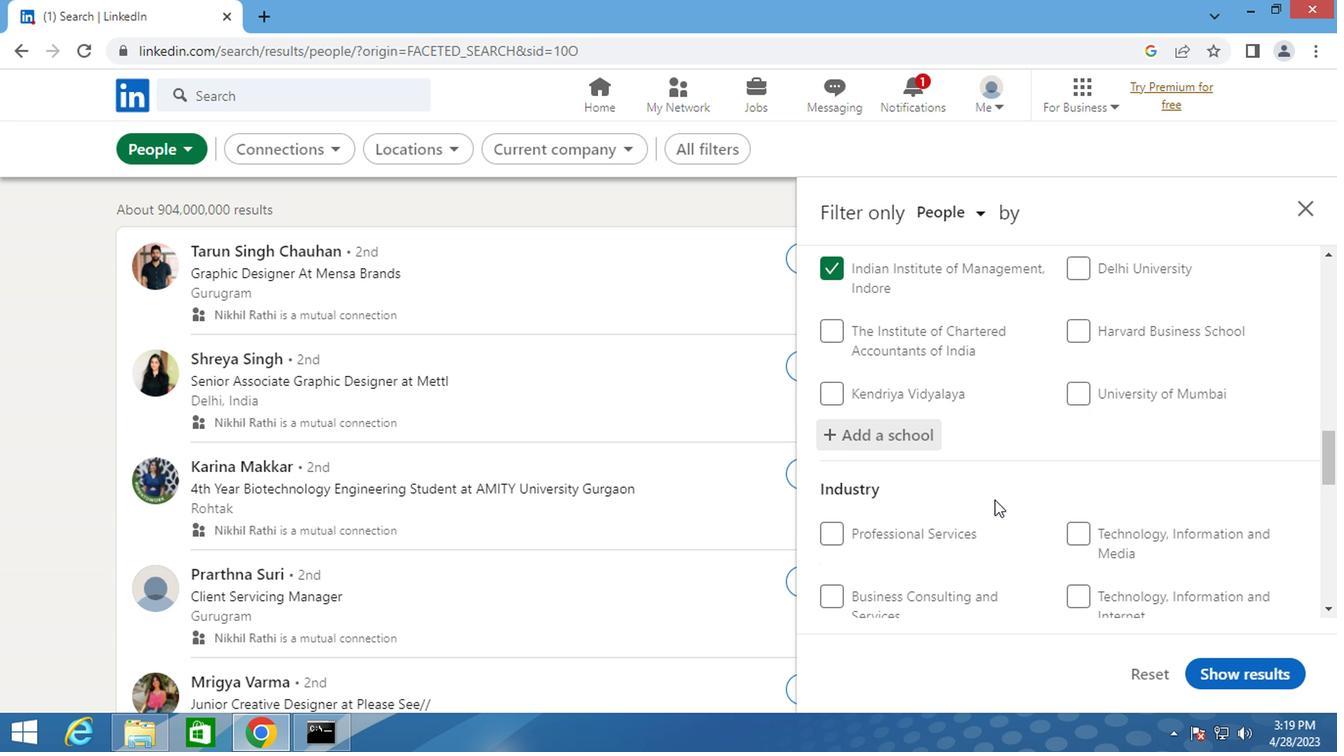 
Action: Mouse moved to (1107, 565)
Screenshot: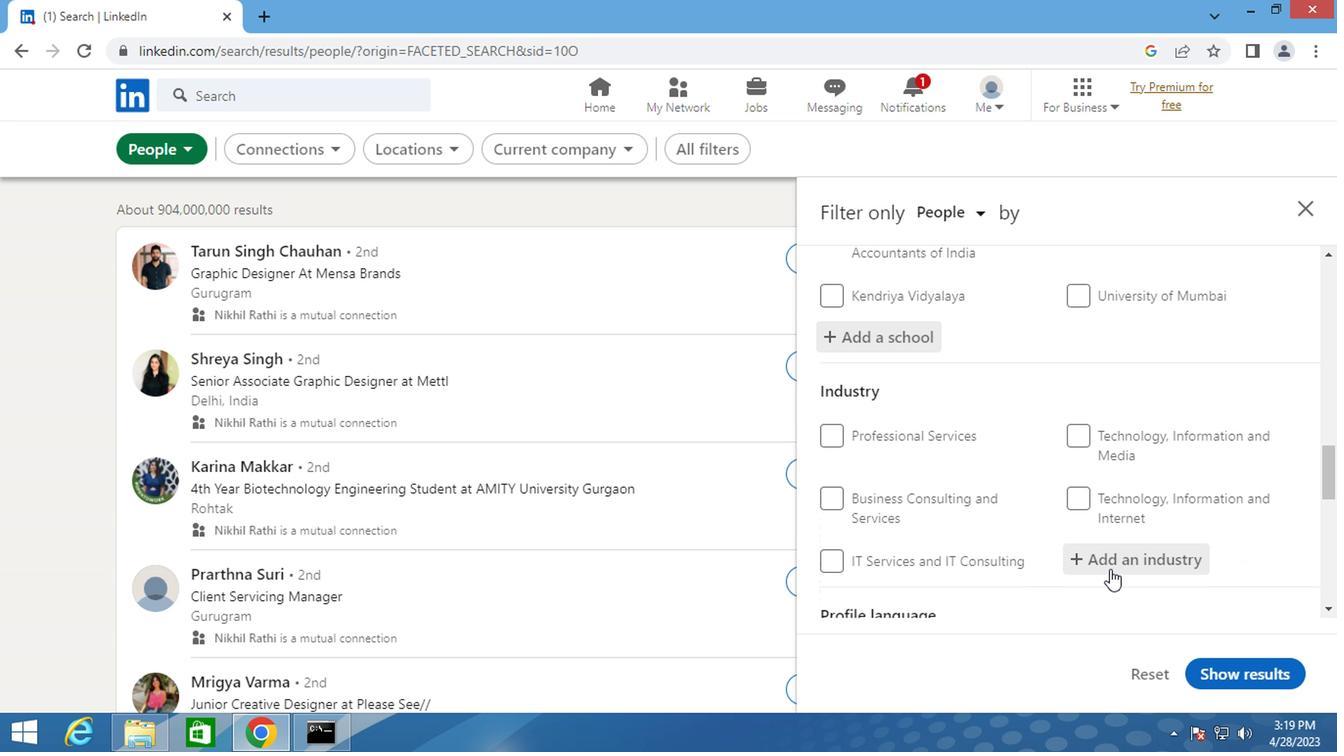 
Action: Mouse pressed left at (1107, 565)
Screenshot: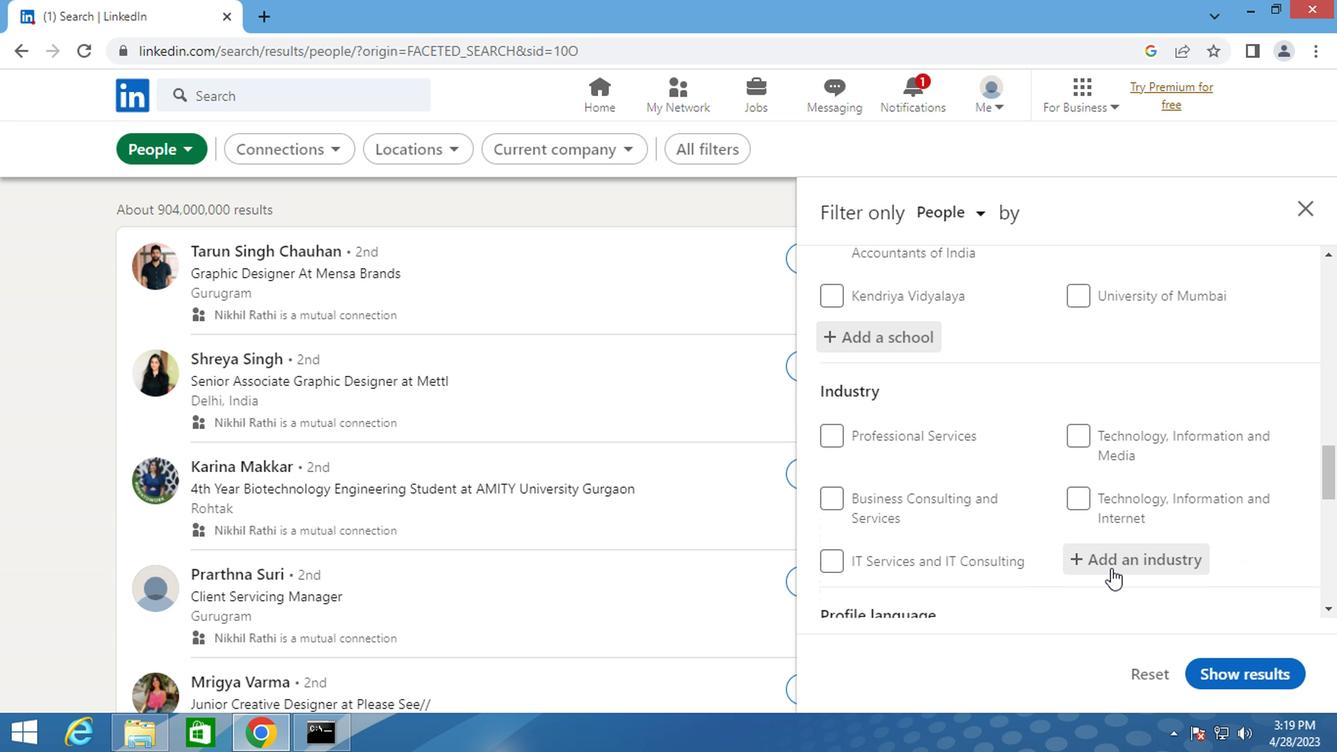 
Action: Key pressed <Key.shift>METAL<Key.space><Key.shift>TREA
Screenshot: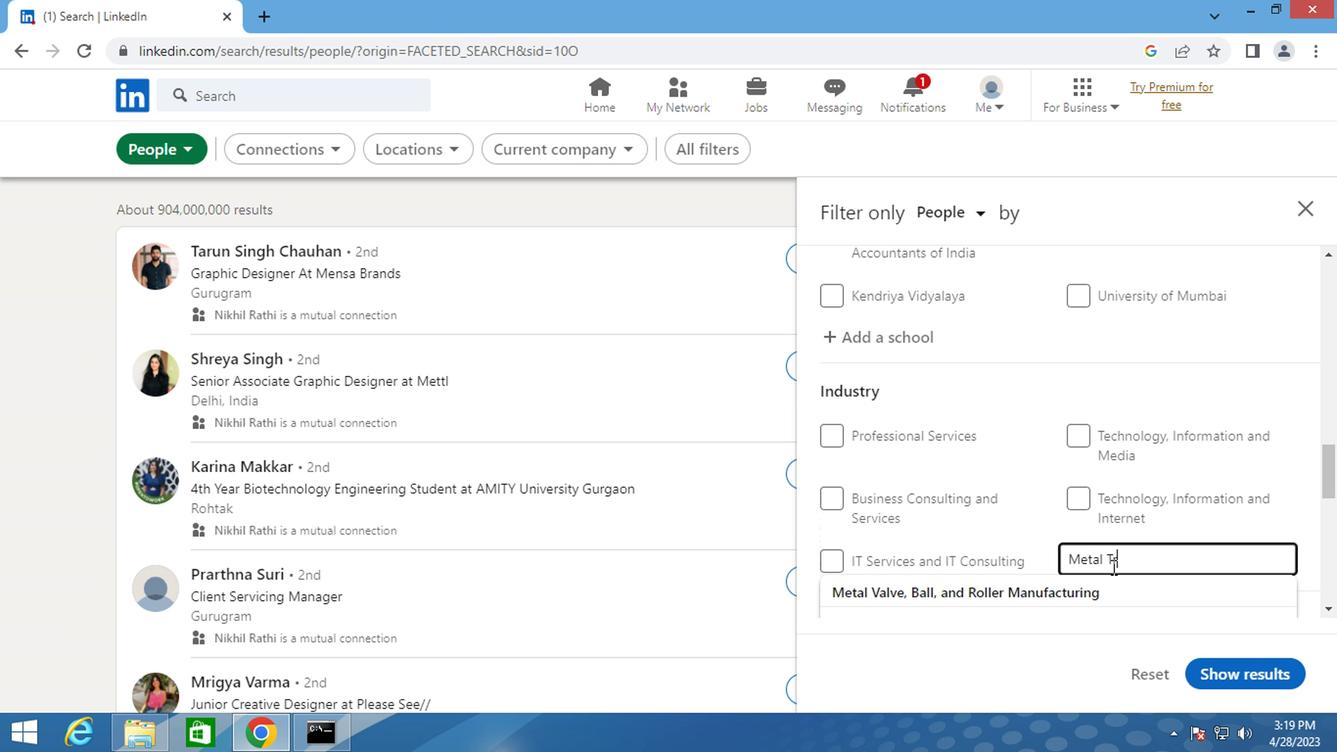 
Action: Mouse moved to (998, 593)
Screenshot: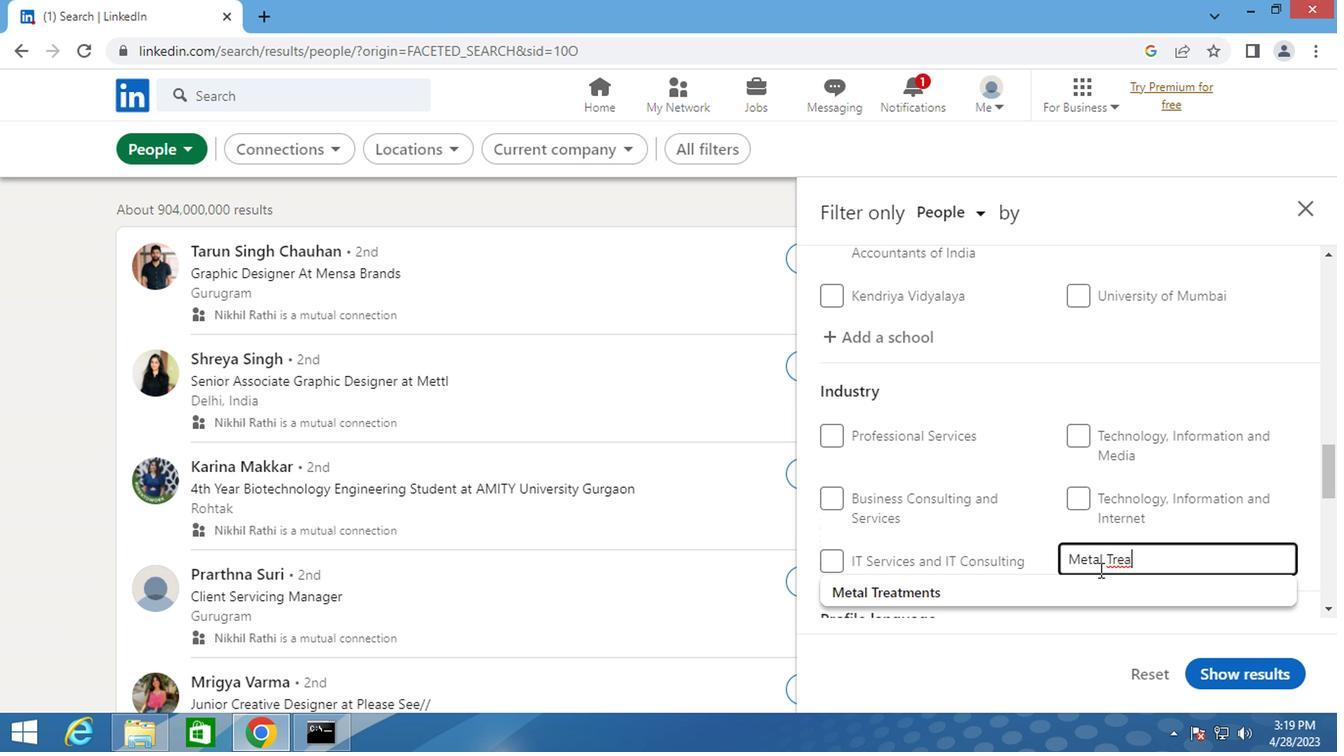 
Action: Mouse pressed left at (998, 593)
Screenshot: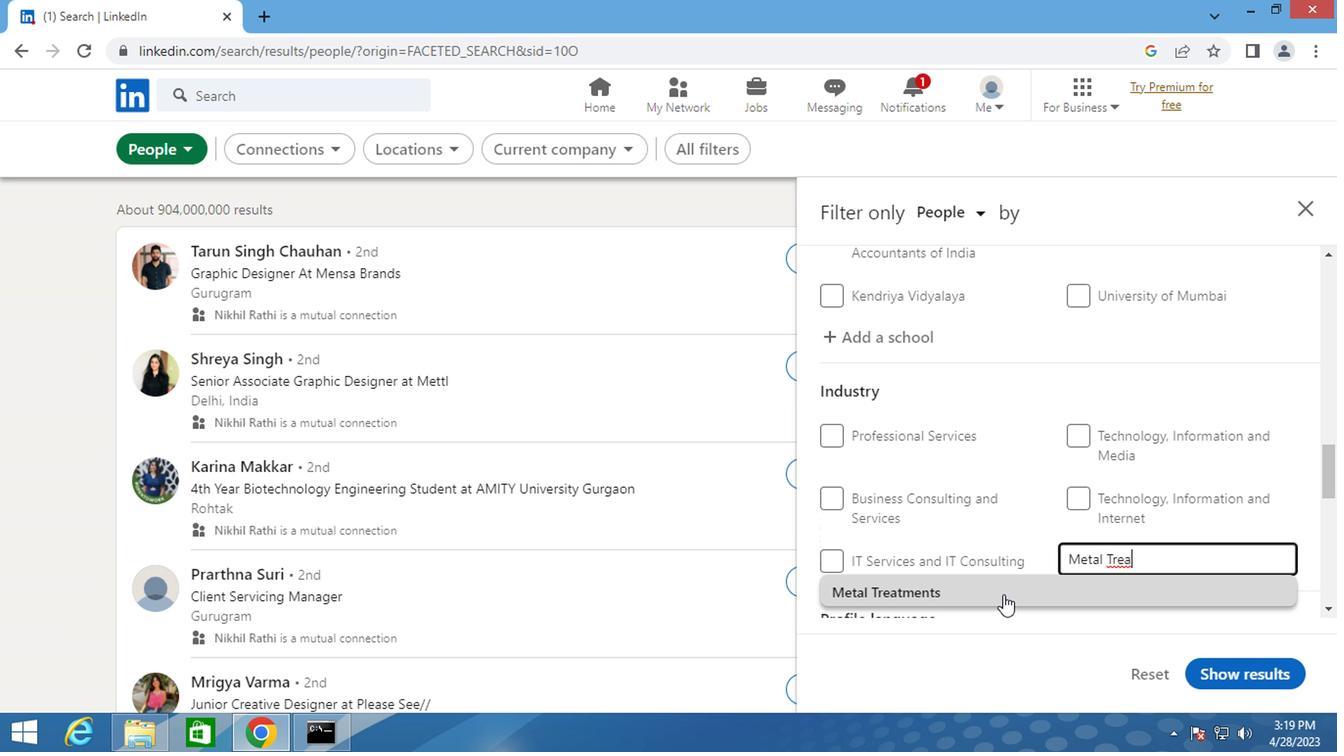 
Action: Mouse moved to (1005, 570)
Screenshot: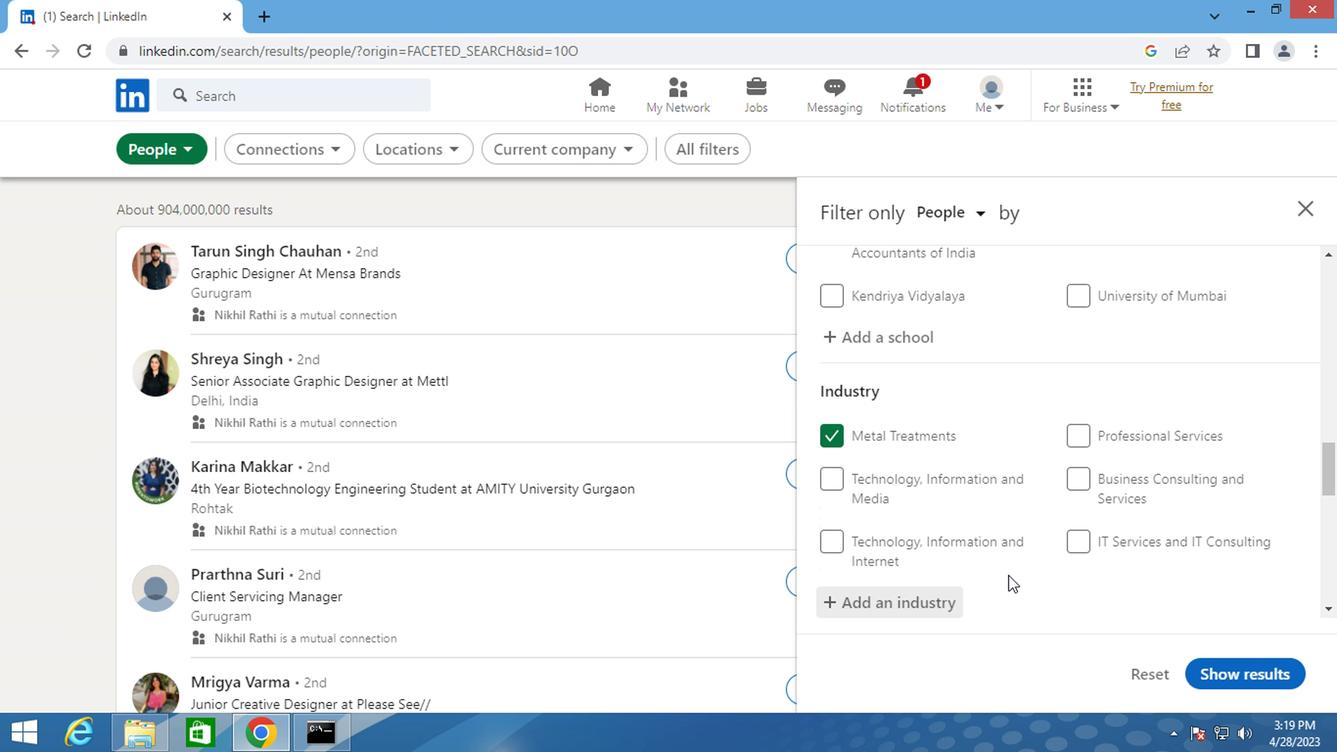
Action: Mouse scrolled (1005, 569) with delta (0, 0)
Screenshot: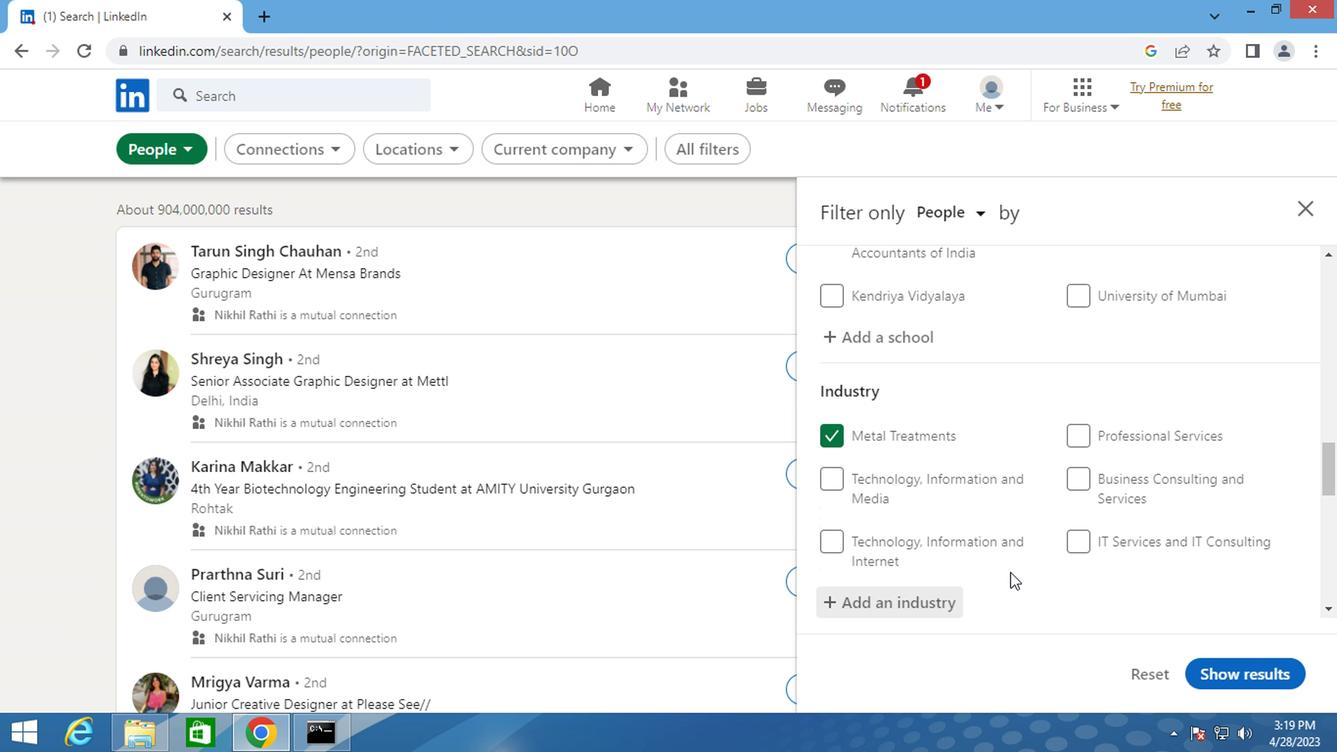 
Action: Mouse scrolled (1005, 569) with delta (0, 0)
Screenshot: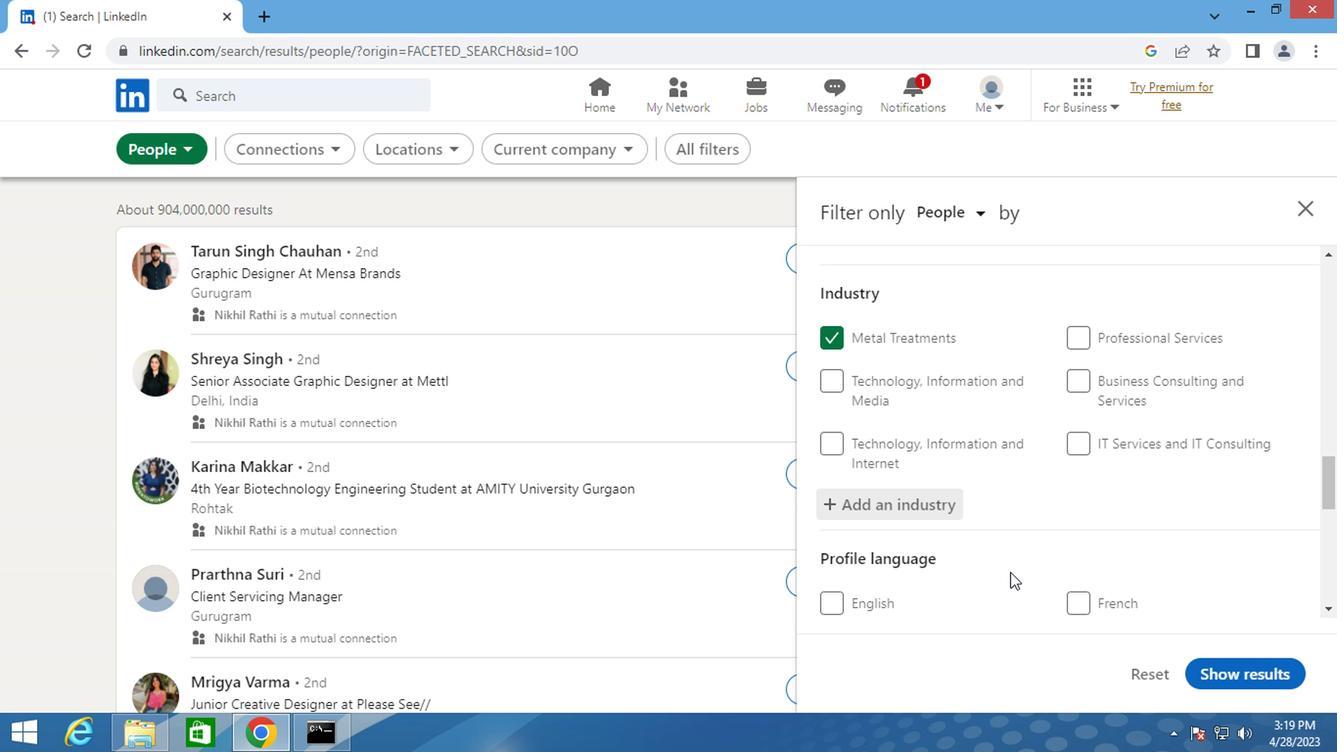 
Action: Mouse scrolled (1005, 569) with delta (0, 0)
Screenshot: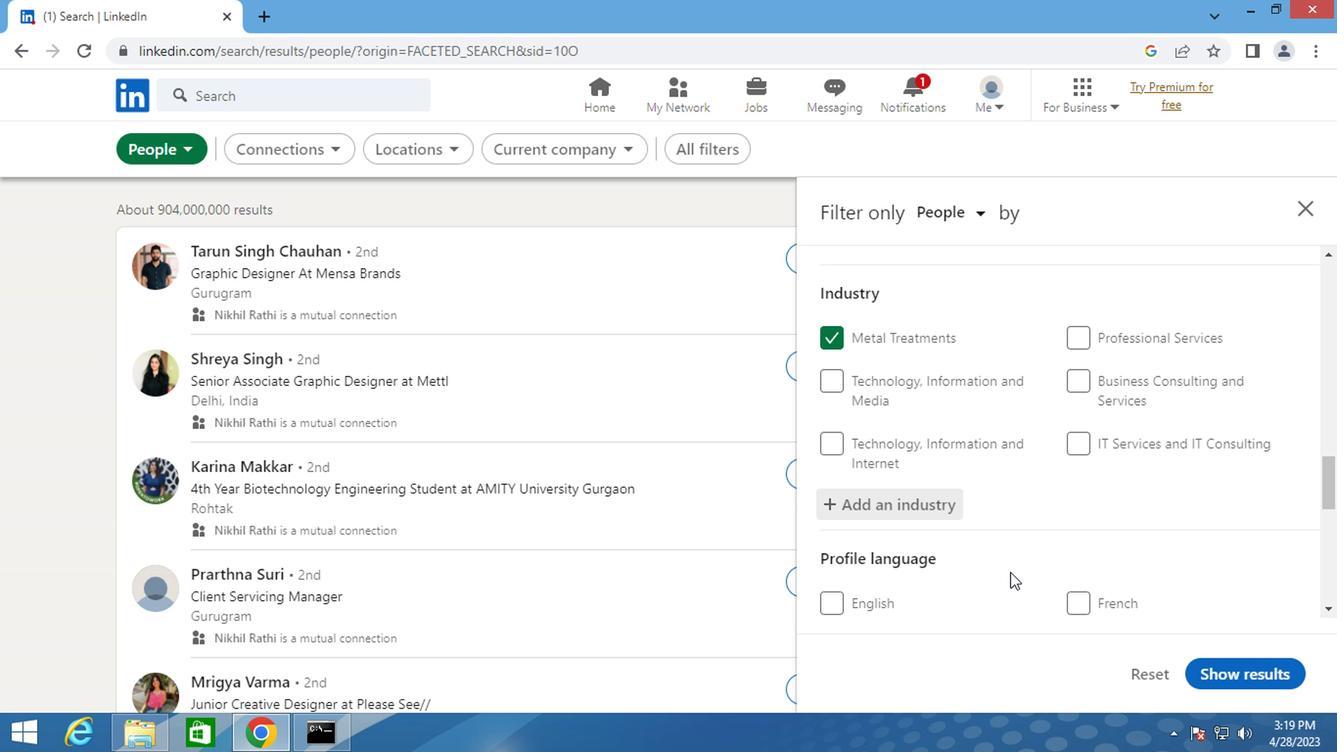 
Action: Mouse scrolled (1005, 569) with delta (0, 0)
Screenshot: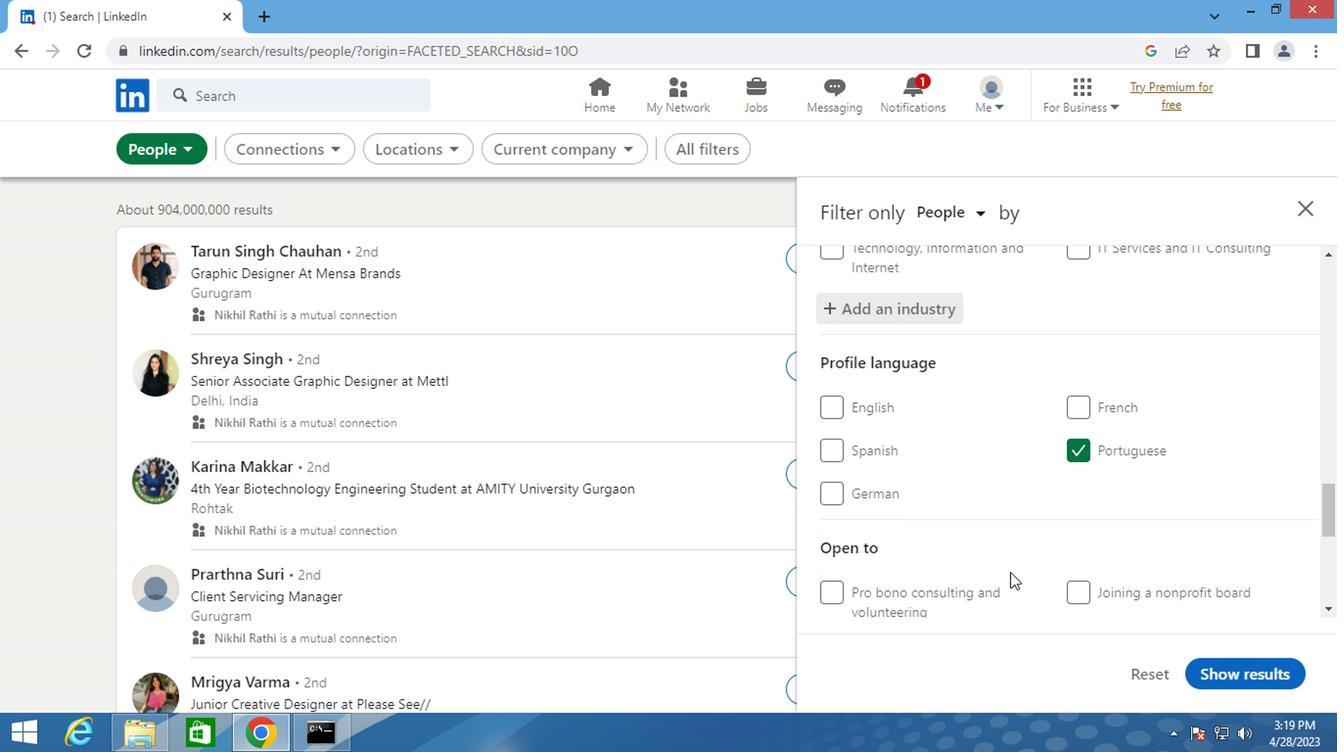 
Action: Mouse scrolled (1005, 569) with delta (0, 0)
Screenshot: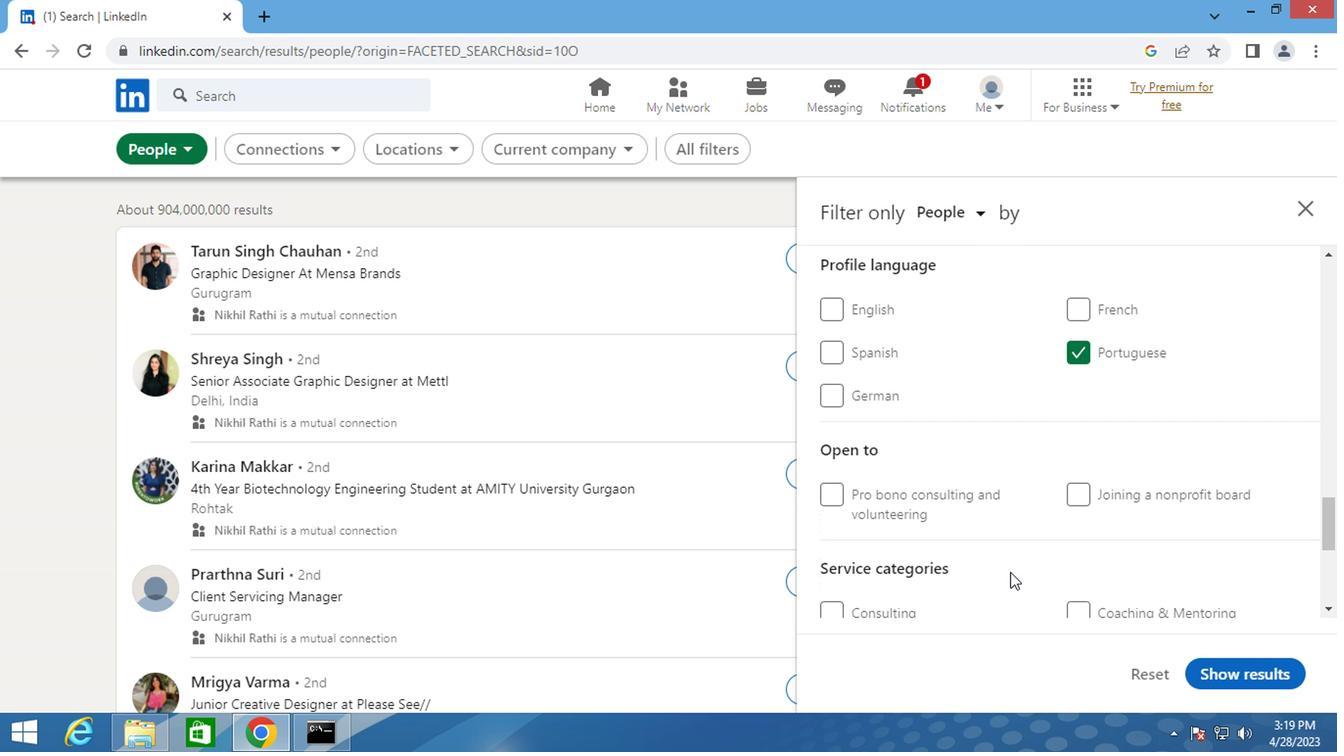 
Action: Mouse scrolled (1005, 569) with delta (0, 0)
Screenshot: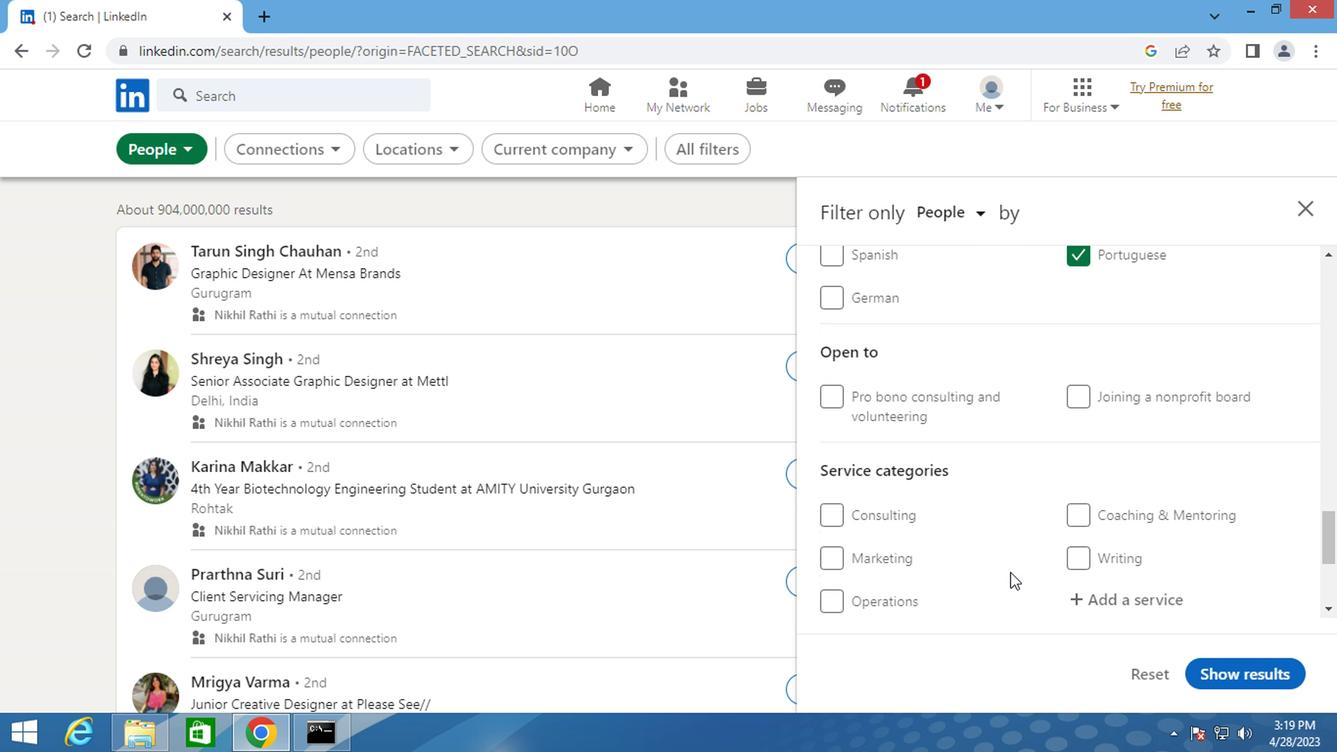 
Action: Mouse moved to (1117, 503)
Screenshot: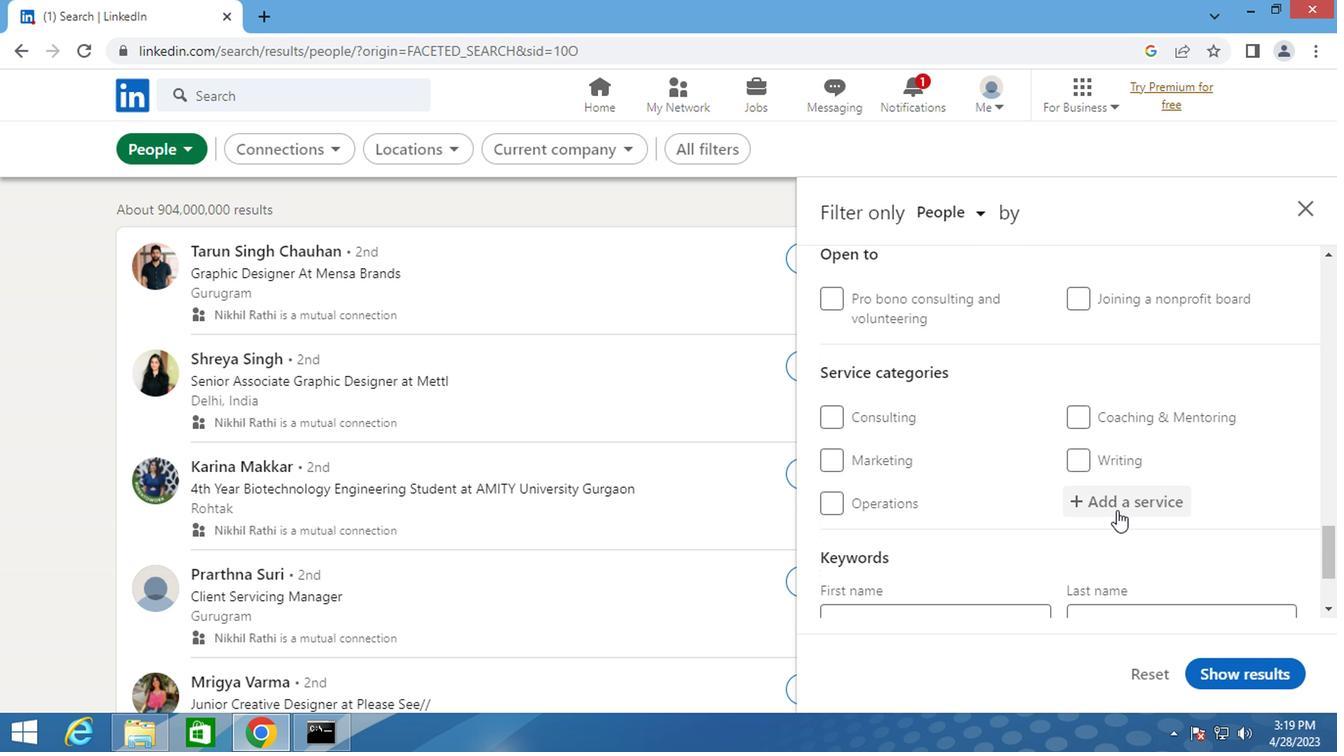 
Action: Mouse pressed left at (1117, 503)
Screenshot: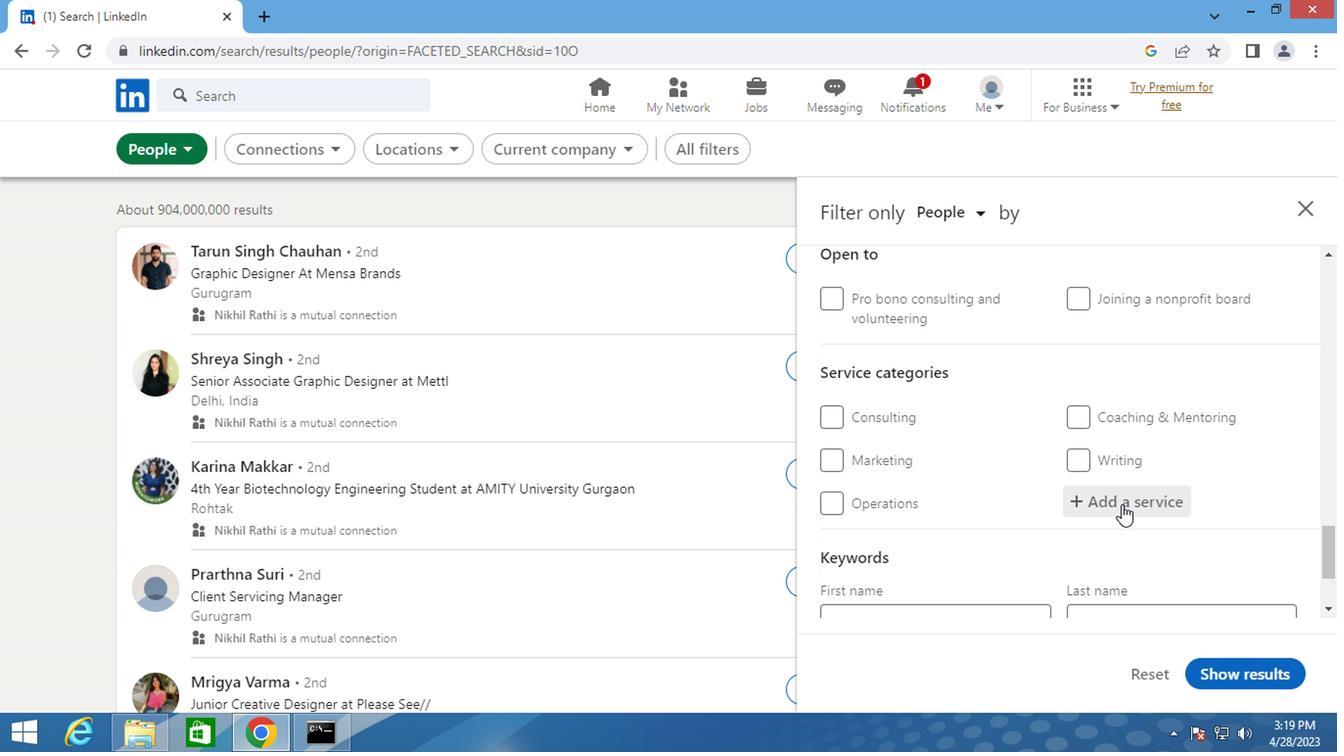 
Action: Key pressed <Key.shift>USER<Key.space><Key.shift>EXPER
Screenshot: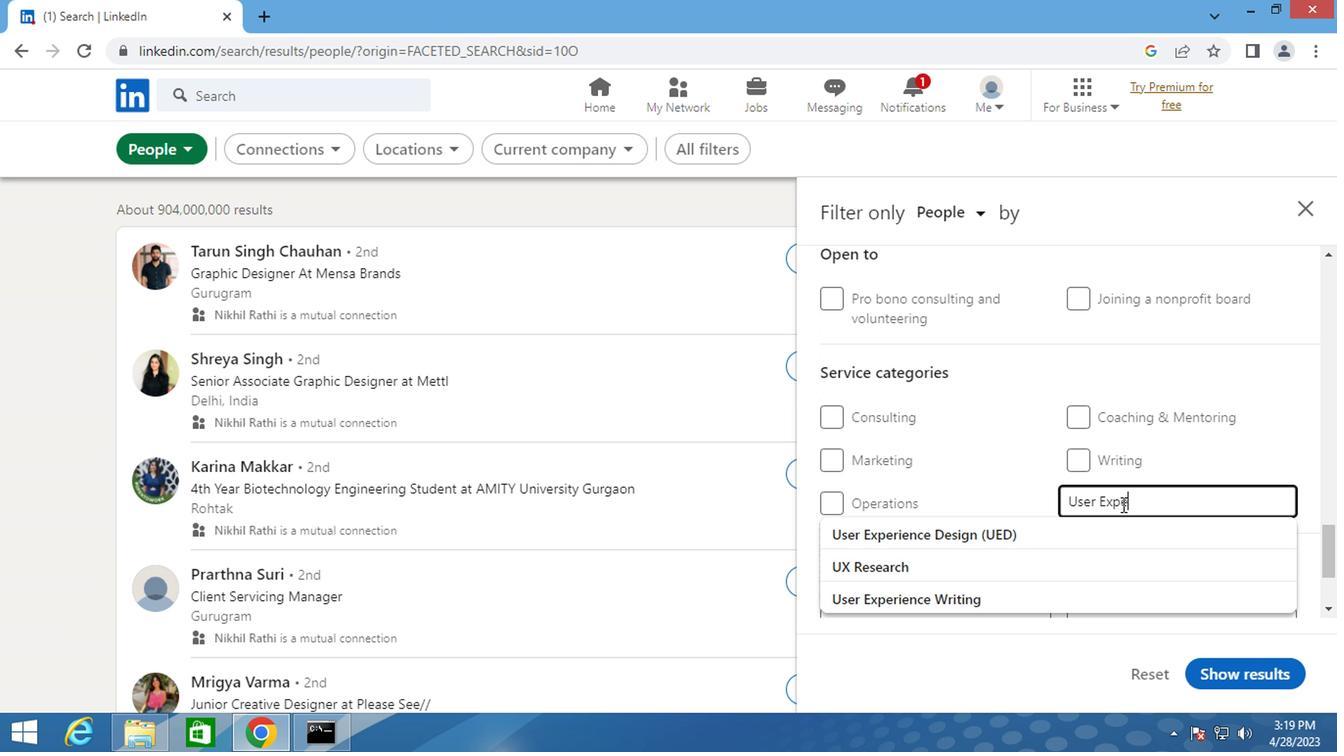 
Action: Mouse moved to (914, 601)
Screenshot: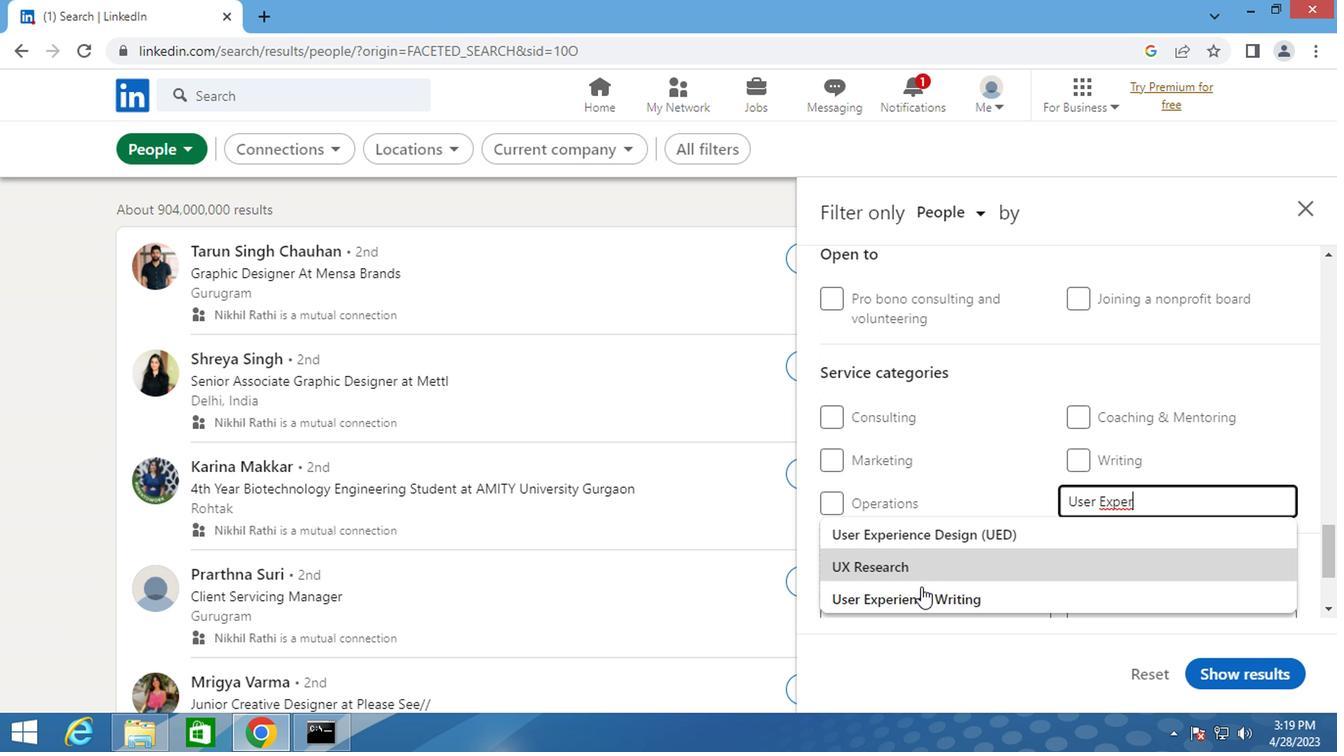 
Action: Mouse pressed left at (914, 601)
Screenshot: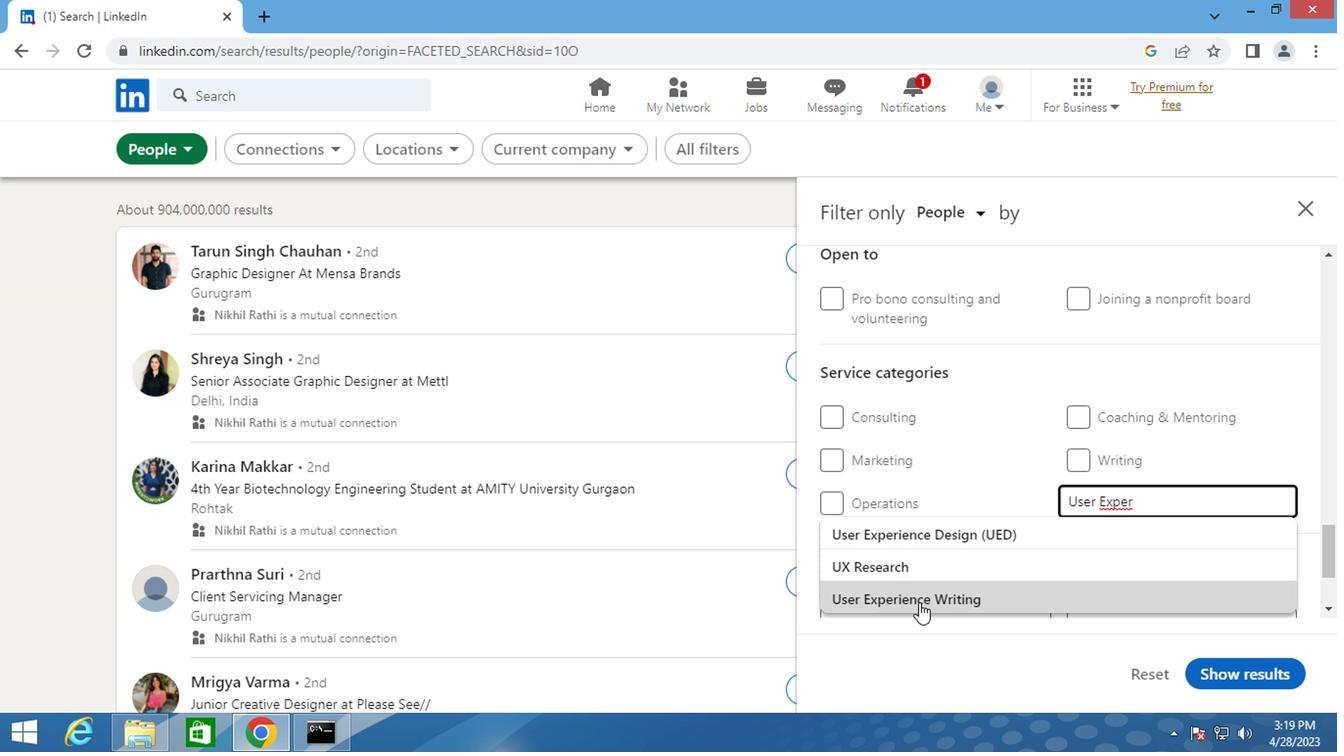 
Action: Mouse moved to (915, 547)
Screenshot: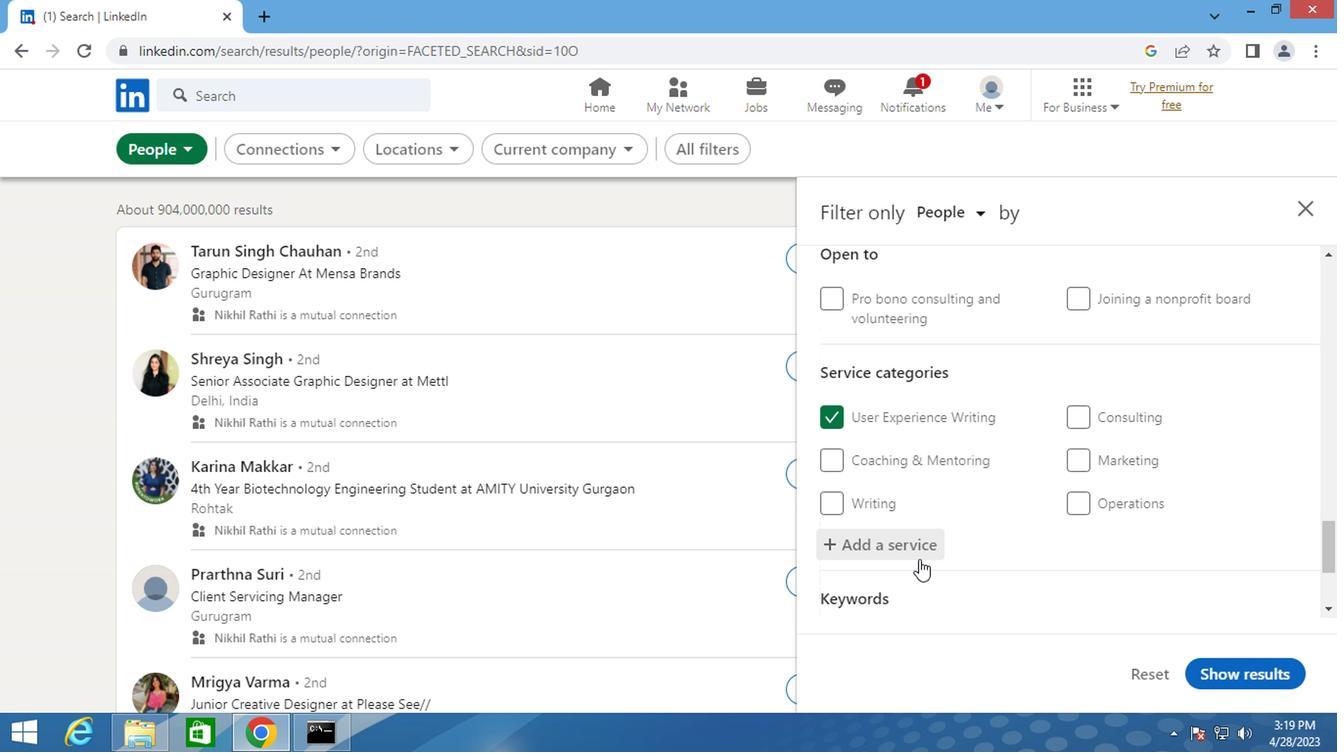 
Action: Mouse scrolled (915, 546) with delta (0, -1)
Screenshot: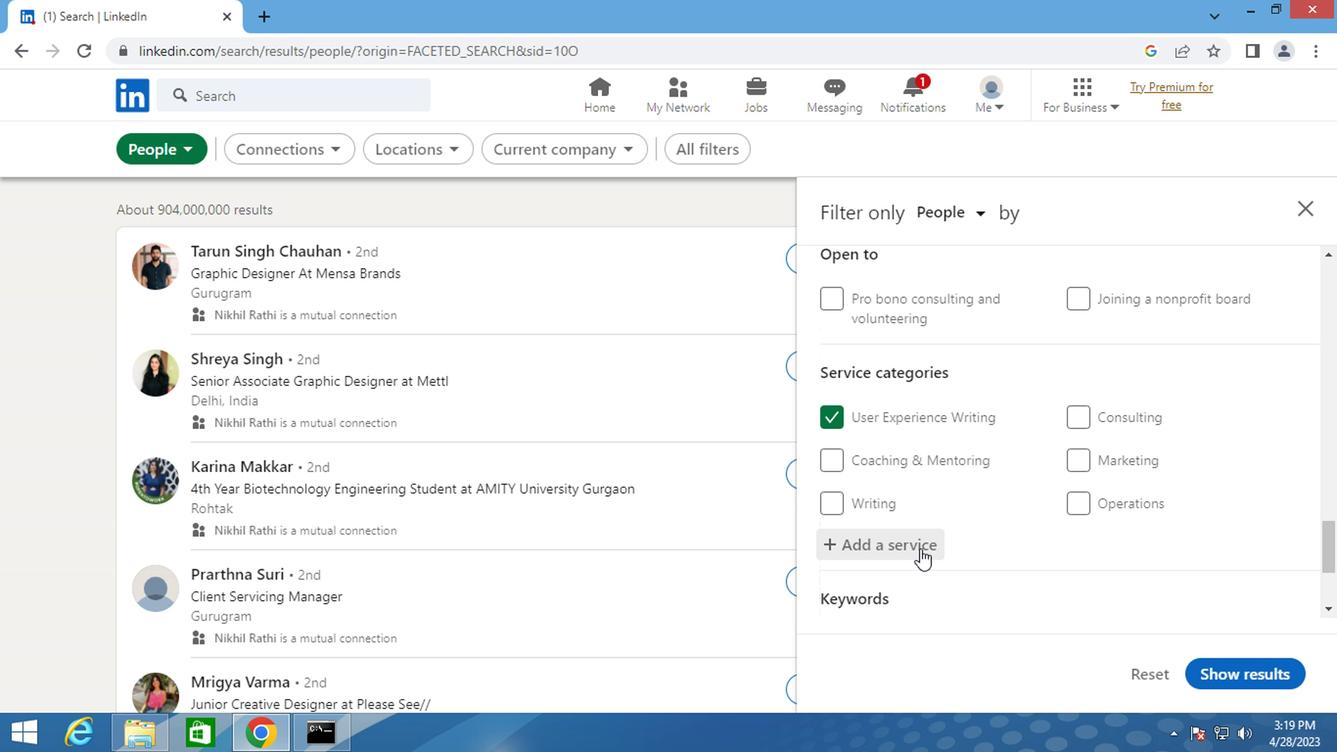 
Action: Mouse moved to (915, 546)
Screenshot: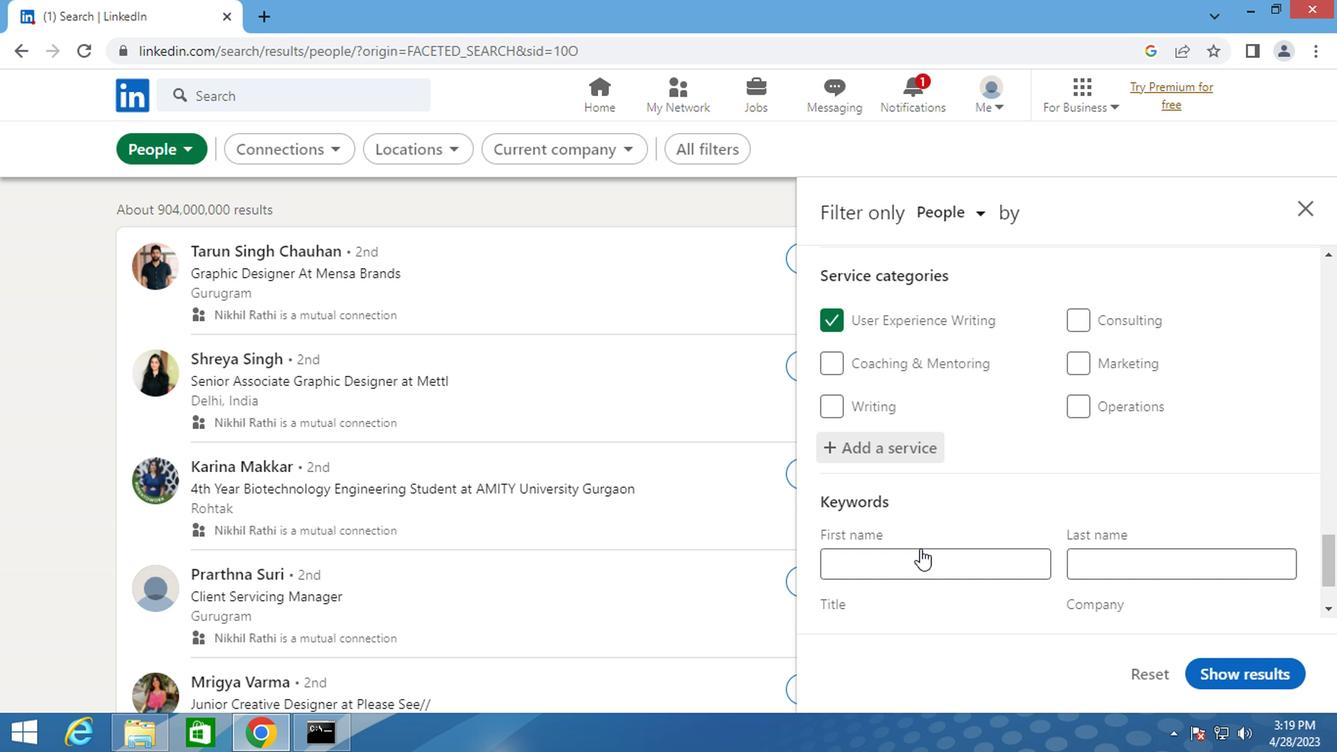 
Action: Mouse scrolled (915, 545) with delta (0, 0)
Screenshot: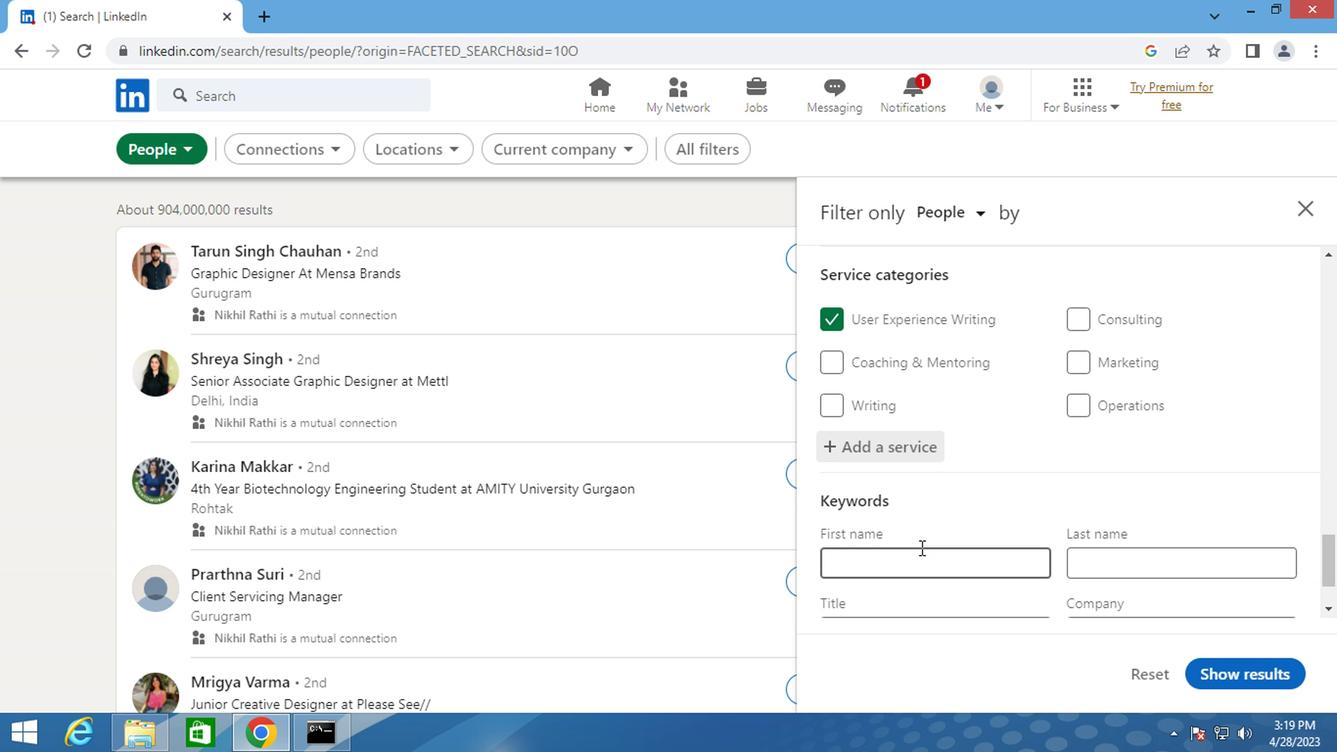 
Action: Mouse scrolled (915, 545) with delta (0, 0)
Screenshot: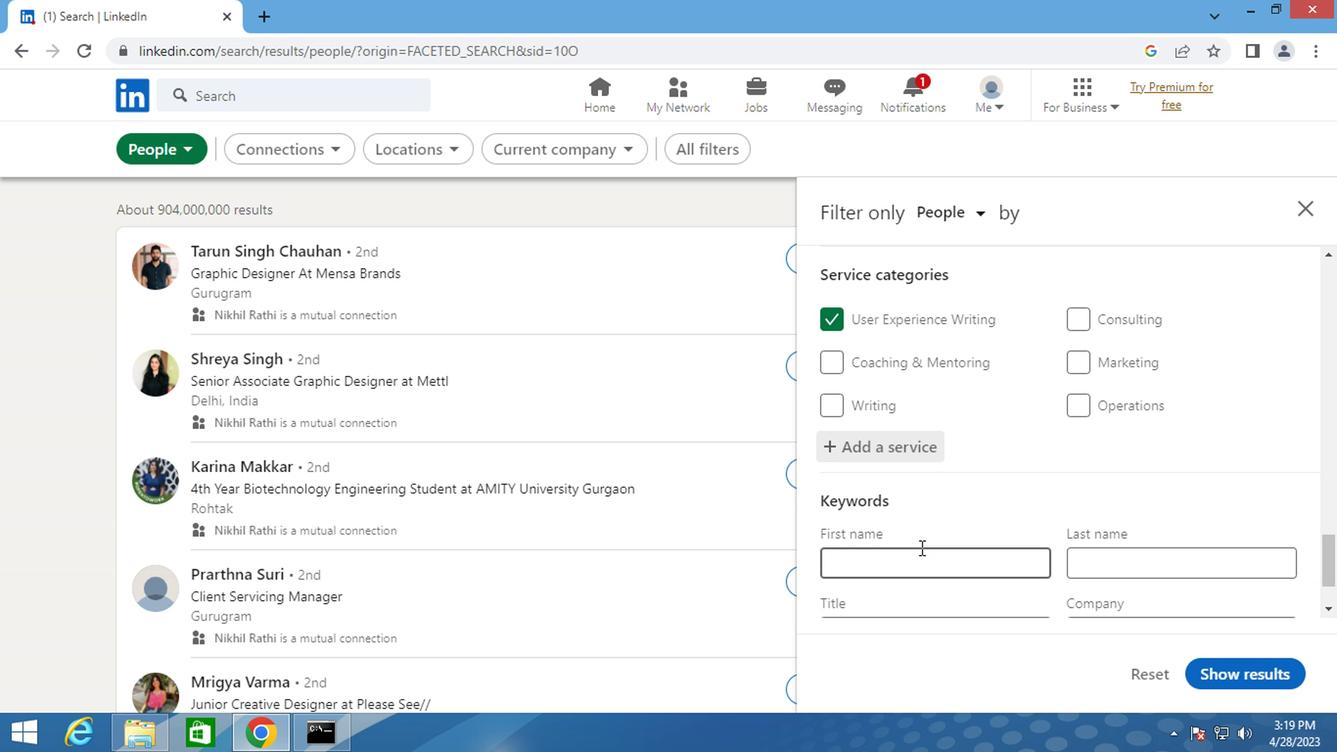 
Action: Mouse moved to (919, 533)
Screenshot: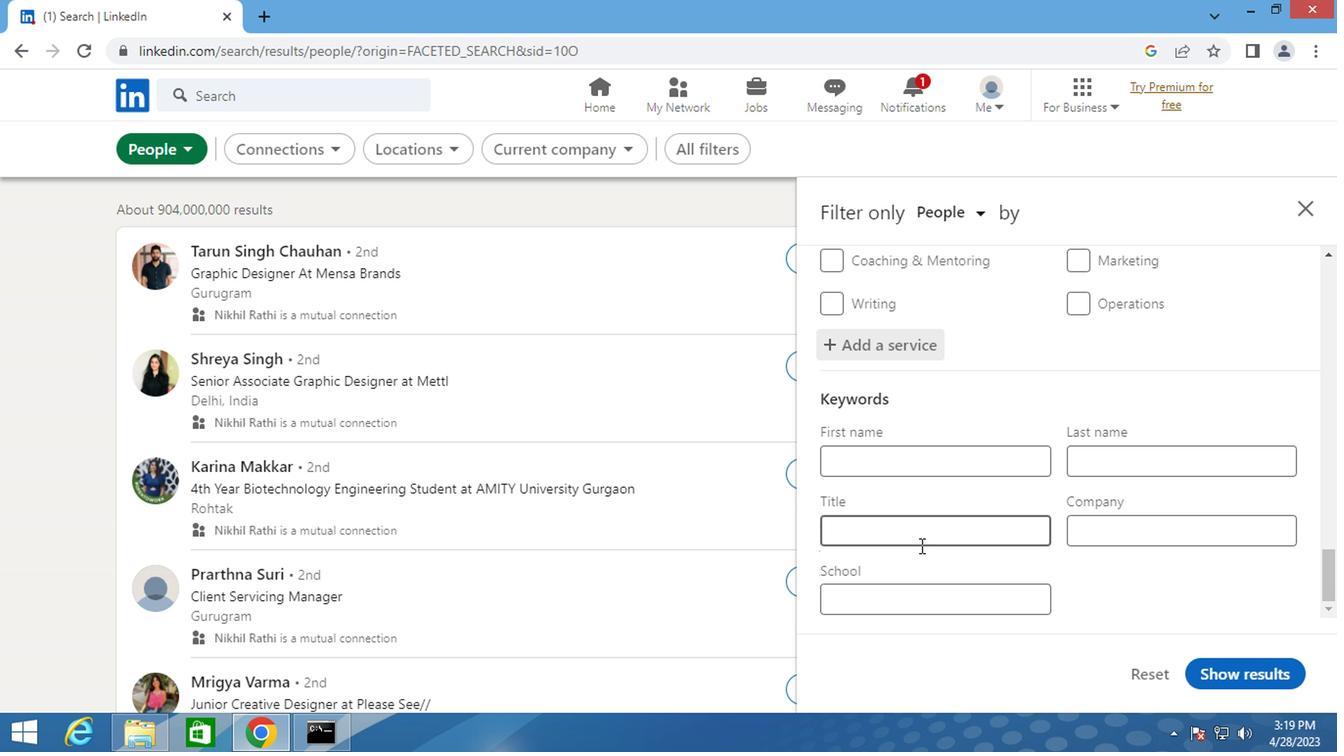
Action: Mouse pressed left at (919, 533)
Screenshot: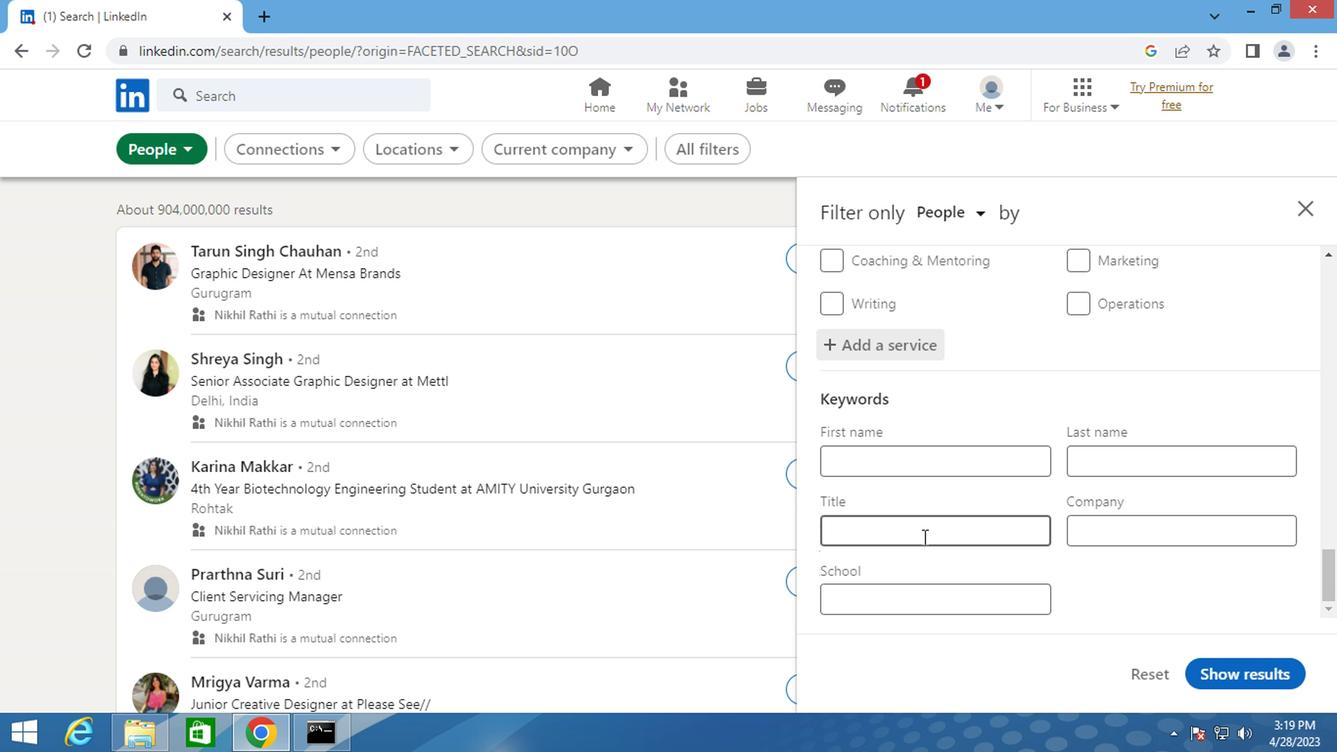 
Action: Key pressed <Key.shift>SOFTWARE<Key.space><Key.shift>ENGINEER
Screenshot: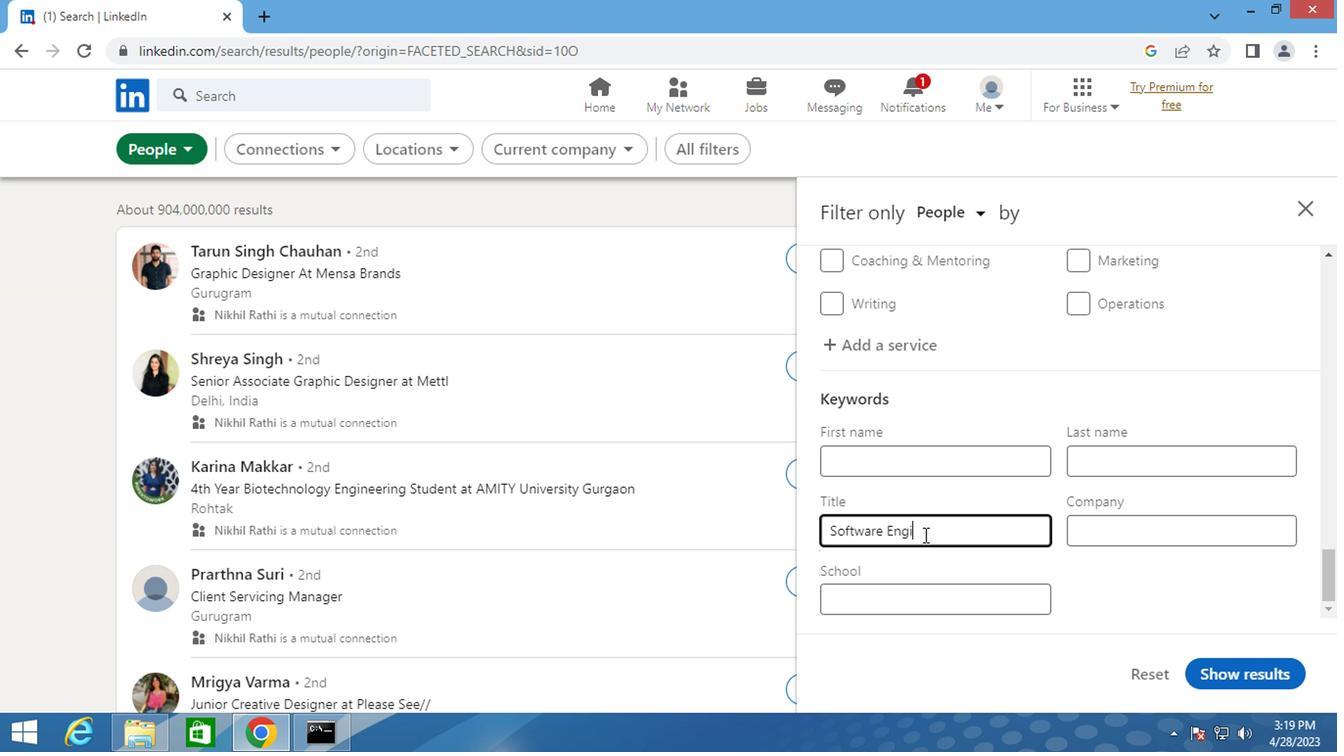
Action: Mouse moved to (1229, 659)
Screenshot: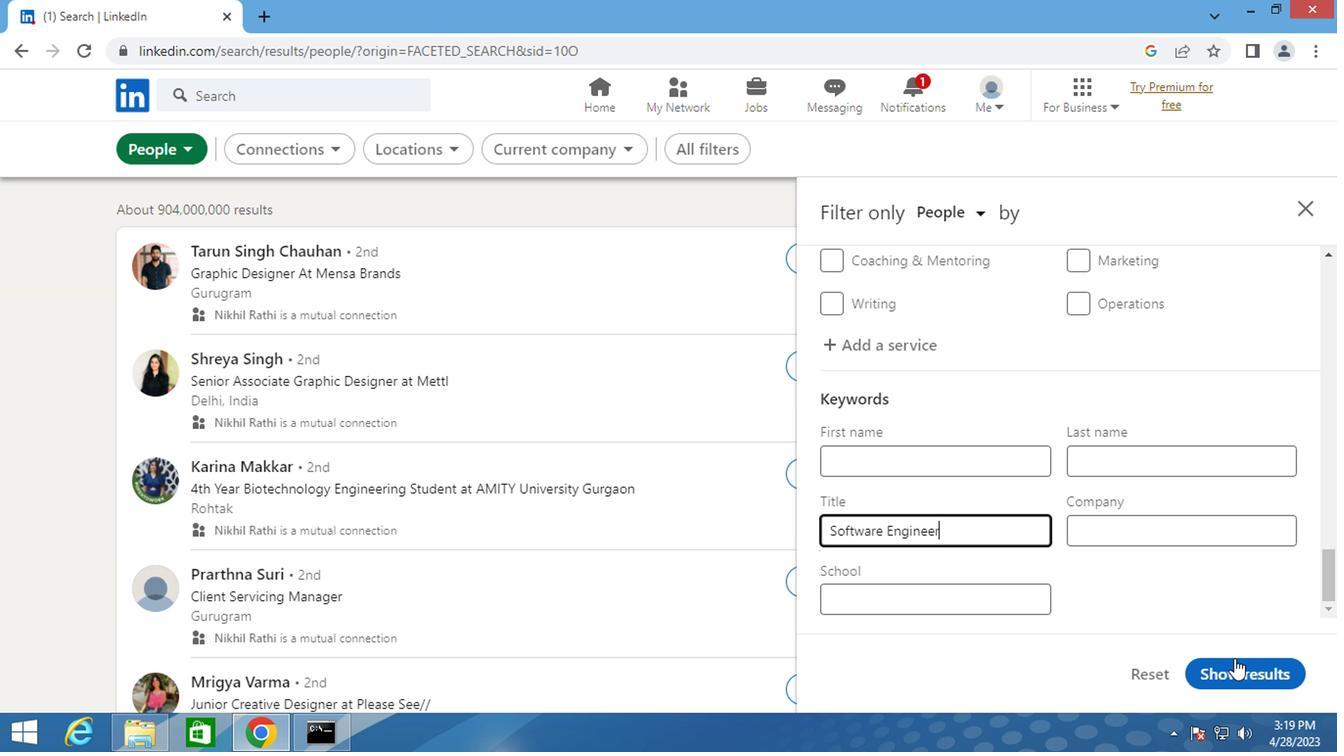 
Action: Mouse pressed left at (1229, 659)
Screenshot: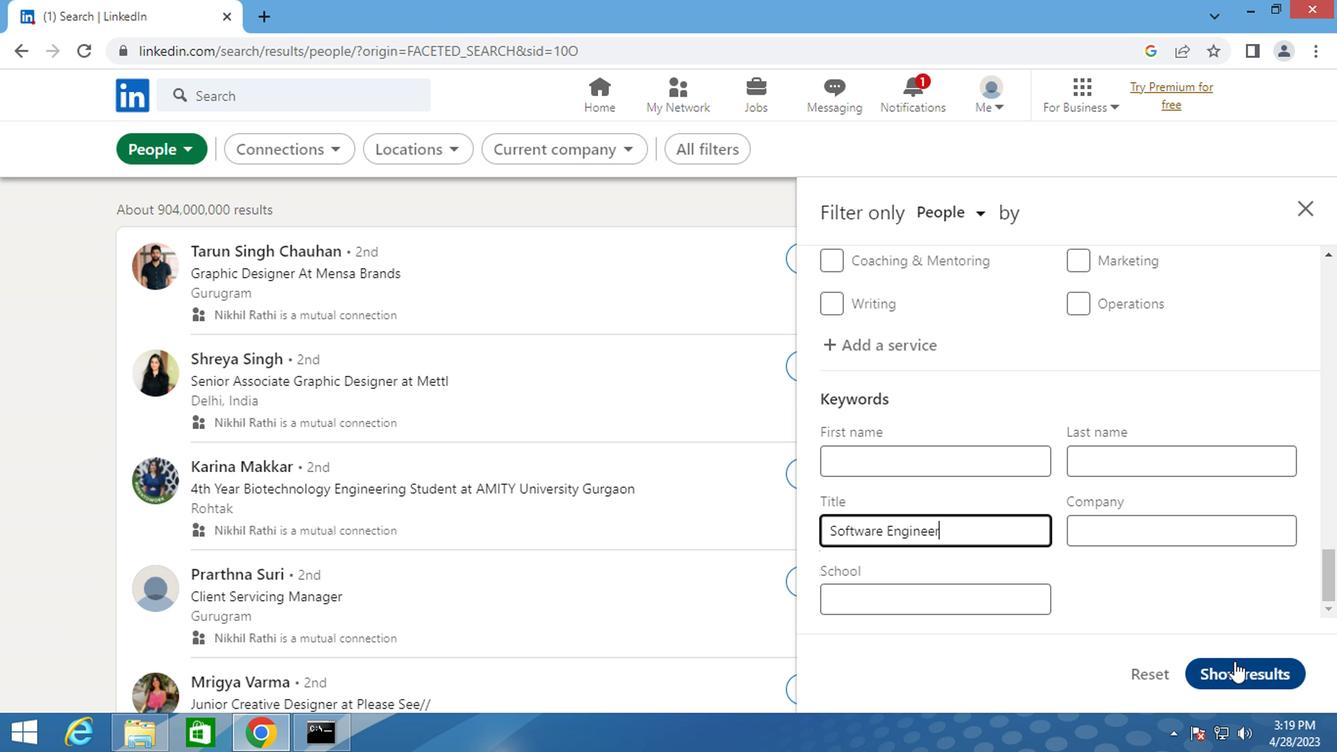 
